 Task: Log work in the project AgileConnection for the issue 'Develop a new tool for automated testing of load testing and stress testing for web applications' spent time as '3w 5d 23h 30m' and remaining time as '4w 6d 9h 49m' and add a flag. Now add the issue to the epic 'SOC 2 Compliance'. Log work in the project AgileConnection for the issue 'Upgrade the user interface of a mobile application to improve usability and aesthetics' spent time as '5w 2d 21h 34m' and remaining time as '2w 3d 17h 47m' and clone the issue. Now add the issue to the epic 'HIPAA Compliance'
Action: Mouse moved to (233, 61)
Screenshot: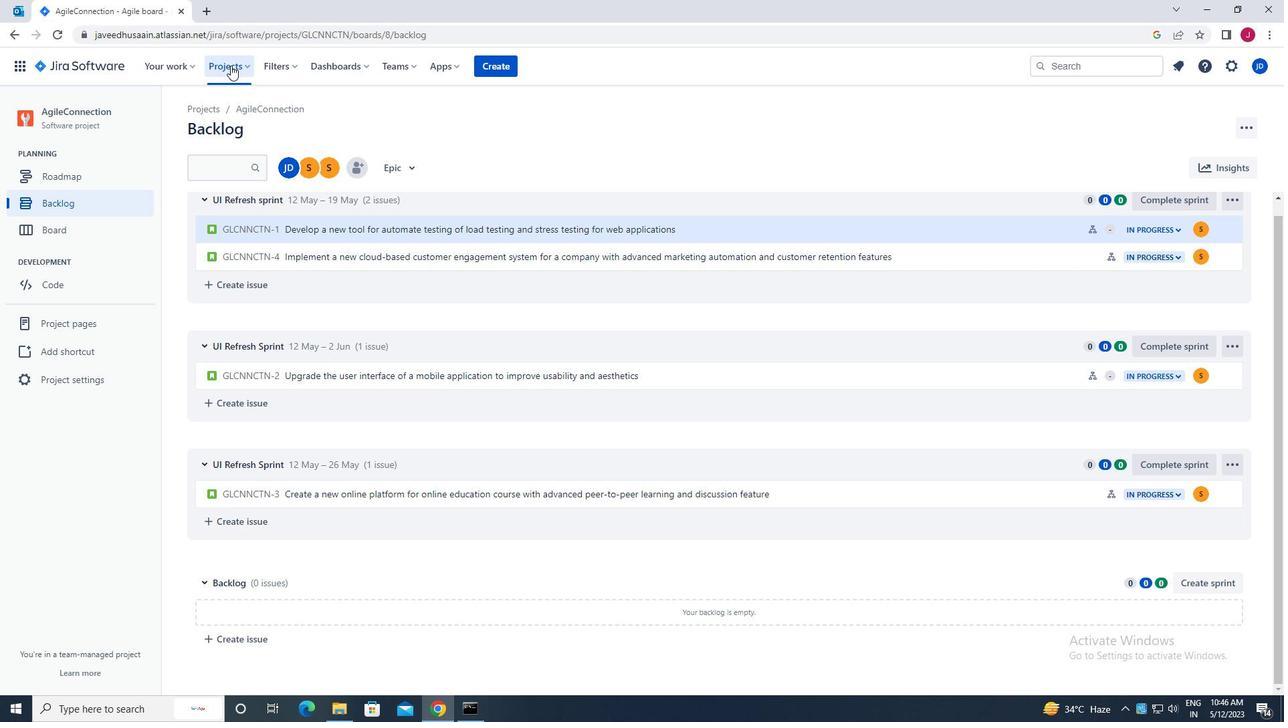 
Action: Mouse pressed left at (233, 61)
Screenshot: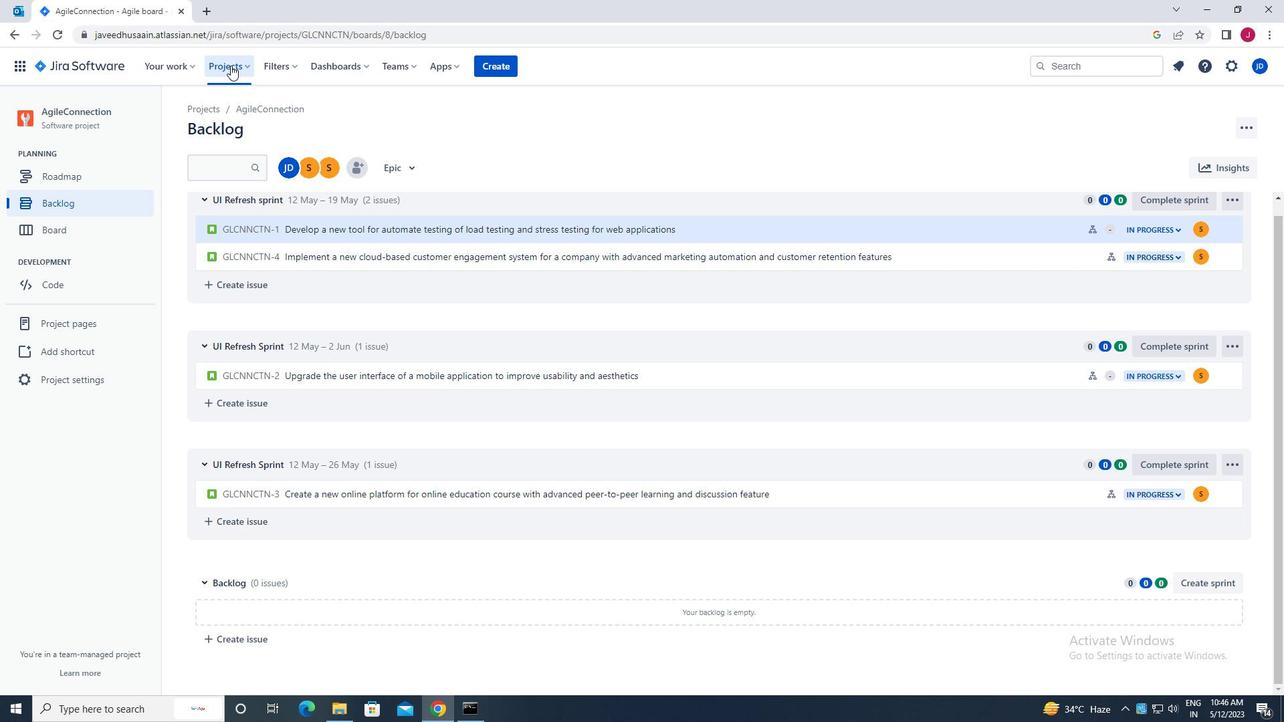
Action: Mouse moved to (274, 129)
Screenshot: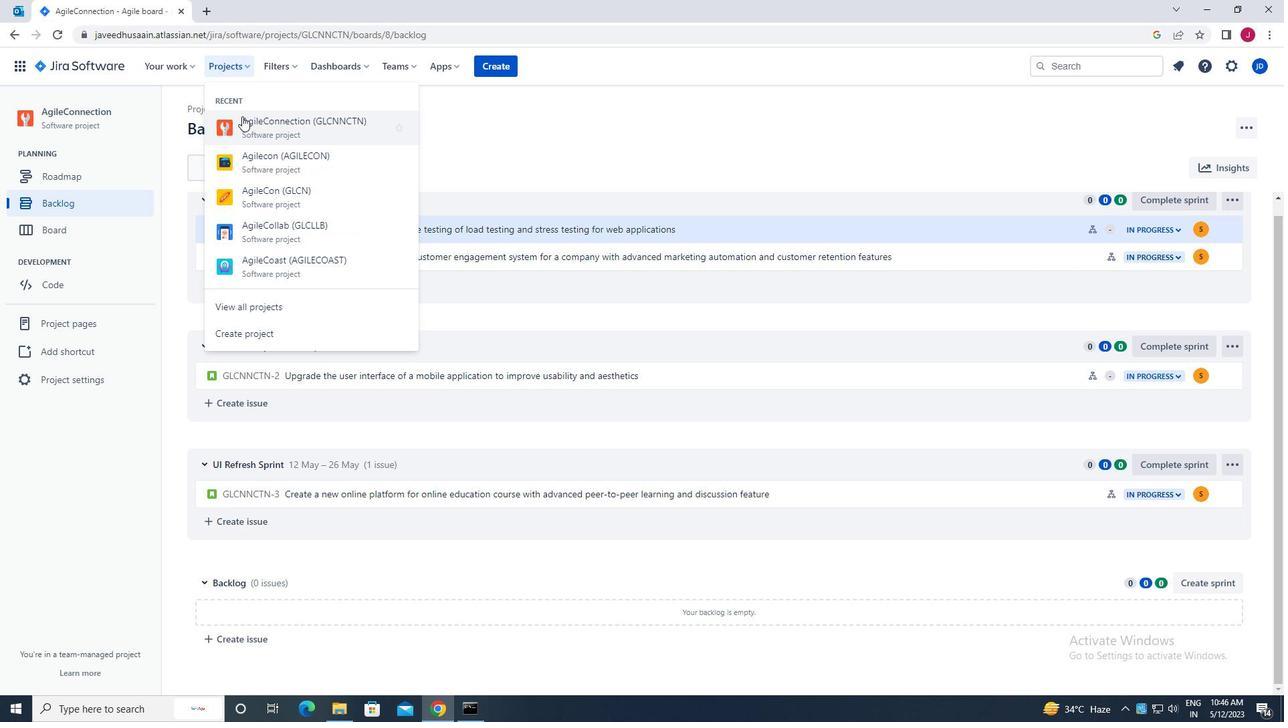 
Action: Mouse pressed left at (274, 129)
Screenshot: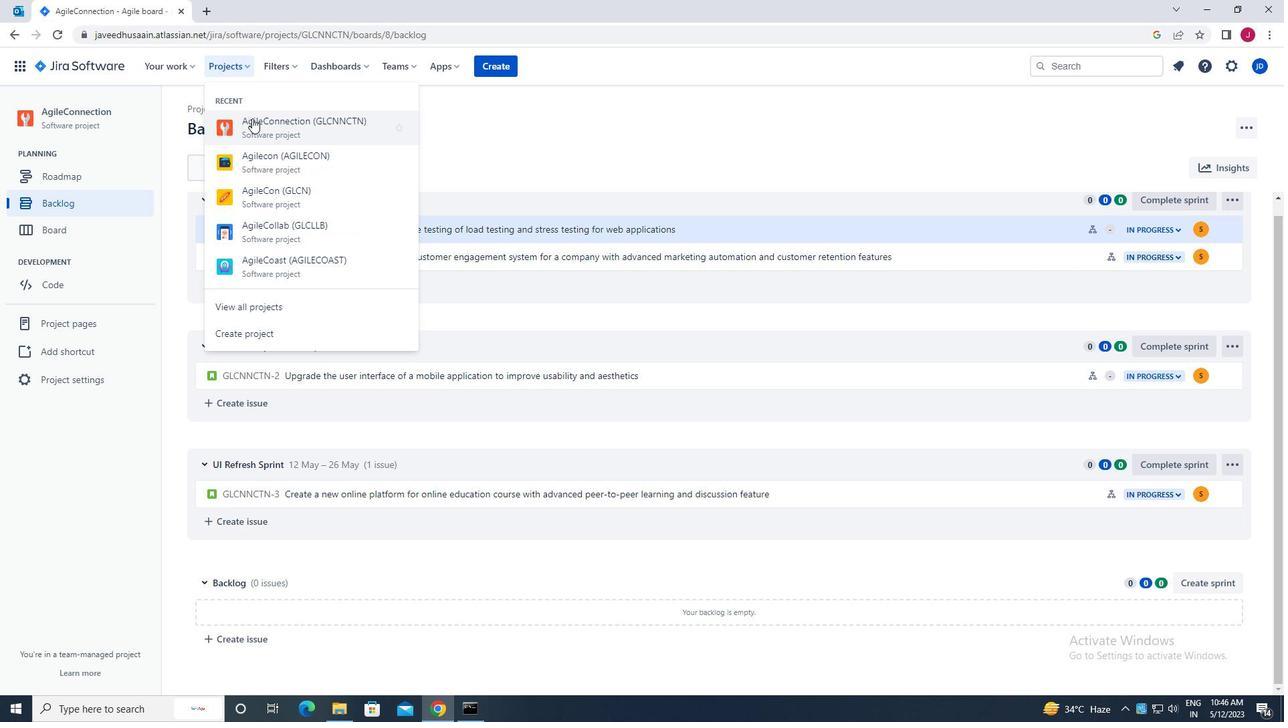 
Action: Mouse moved to (79, 205)
Screenshot: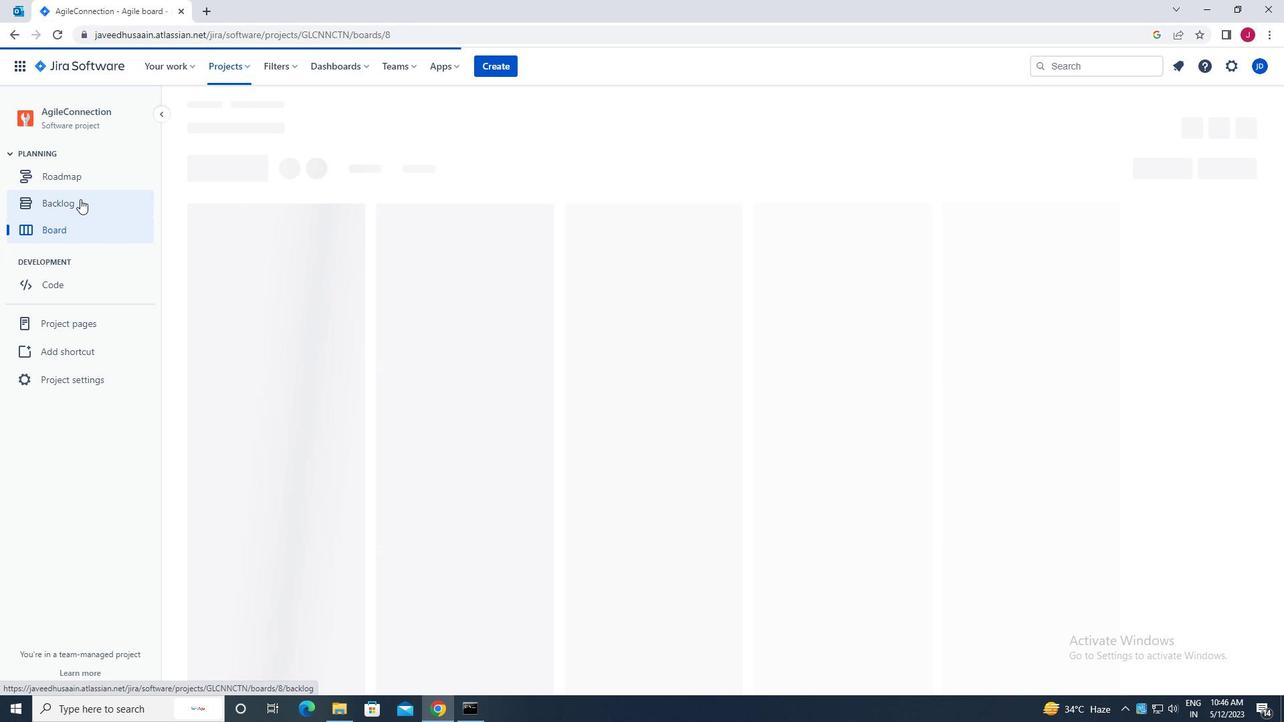 
Action: Mouse pressed left at (79, 205)
Screenshot: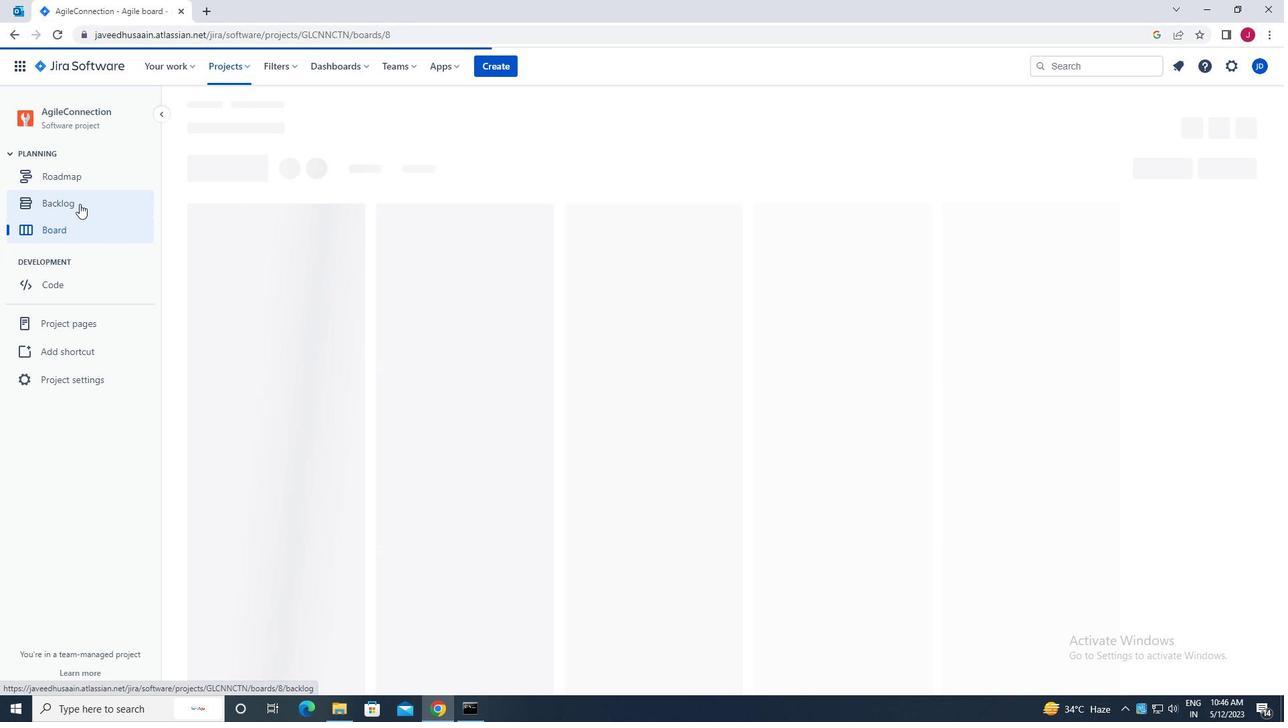 
Action: Mouse moved to (1010, 246)
Screenshot: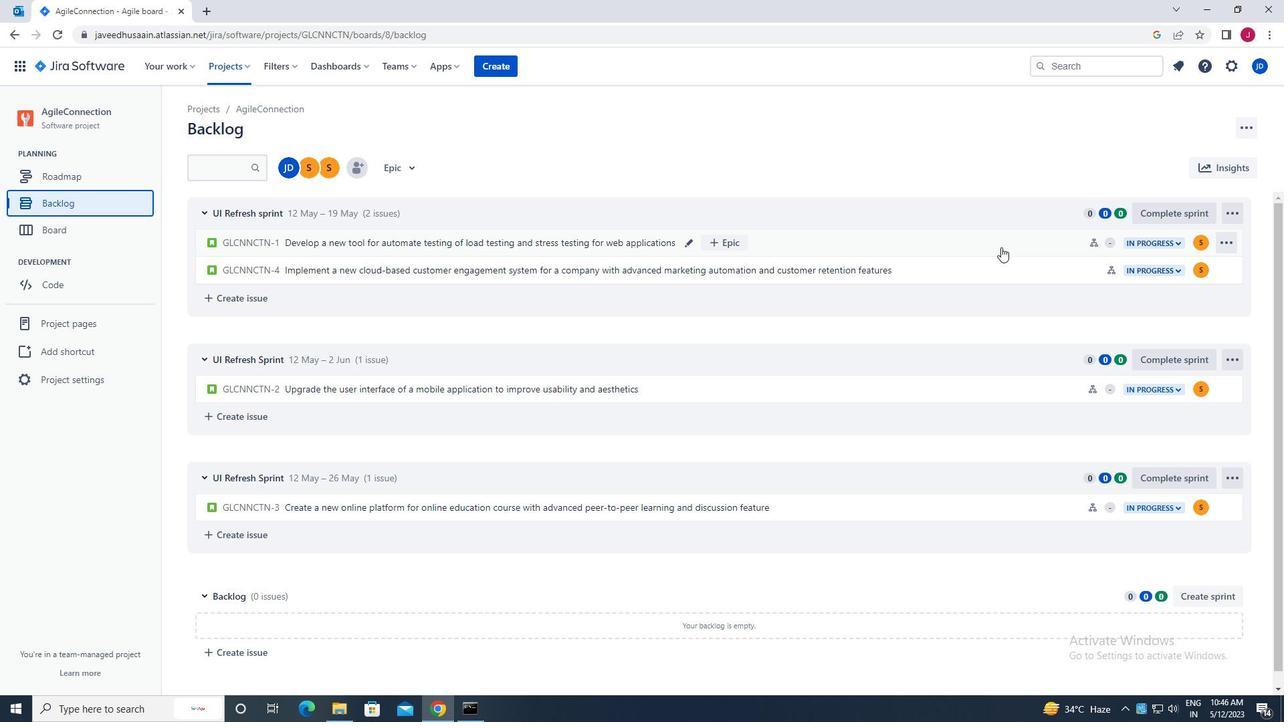 
Action: Mouse pressed left at (1010, 246)
Screenshot: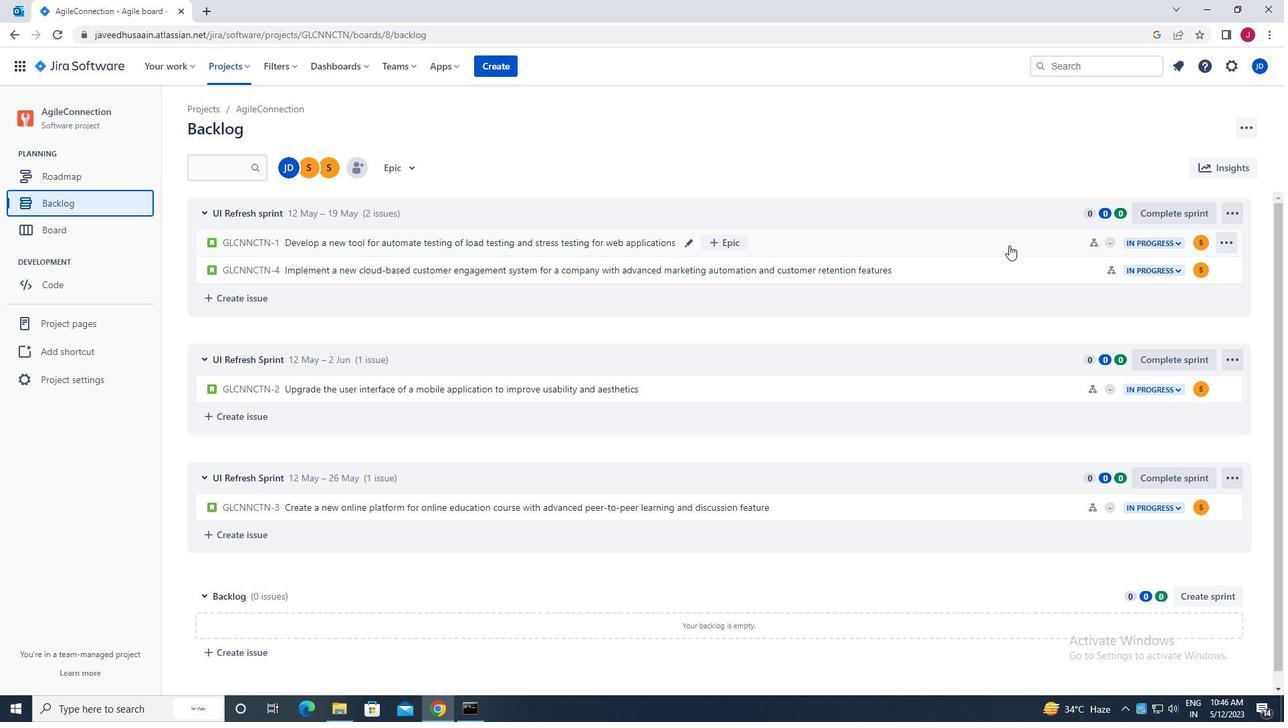 
Action: Mouse moved to (1230, 208)
Screenshot: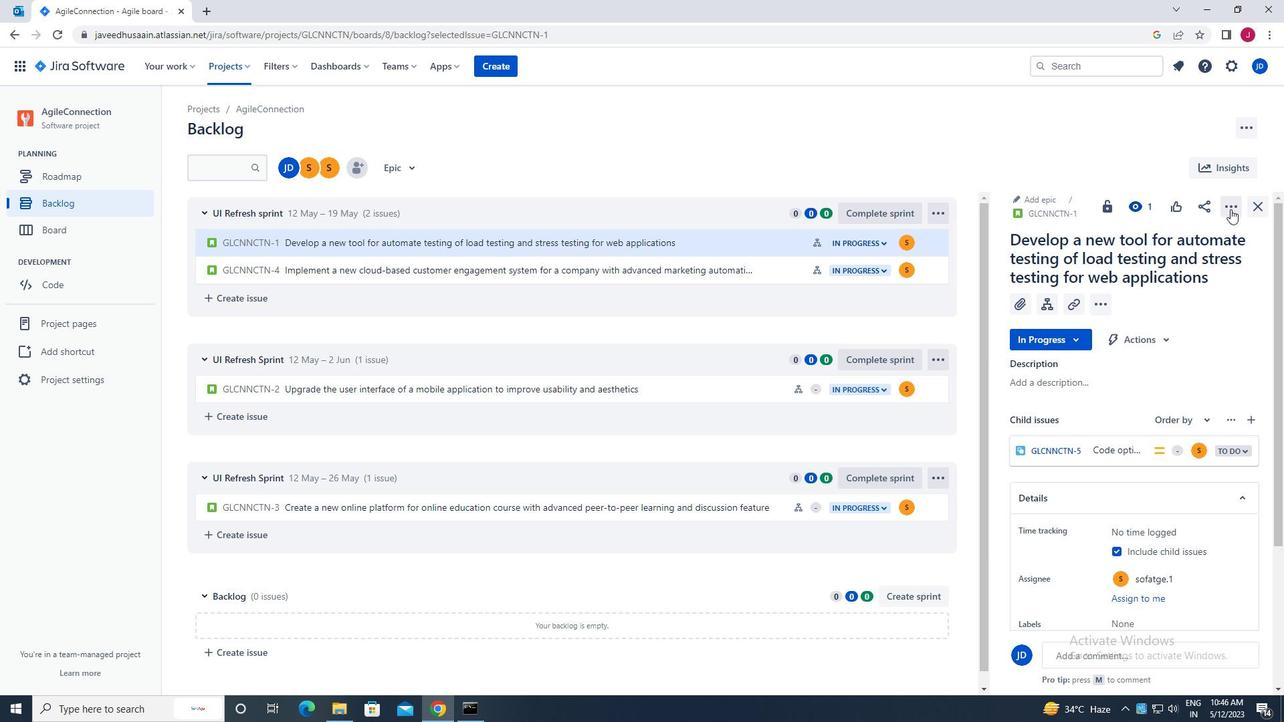 
Action: Mouse pressed left at (1230, 208)
Screenshot: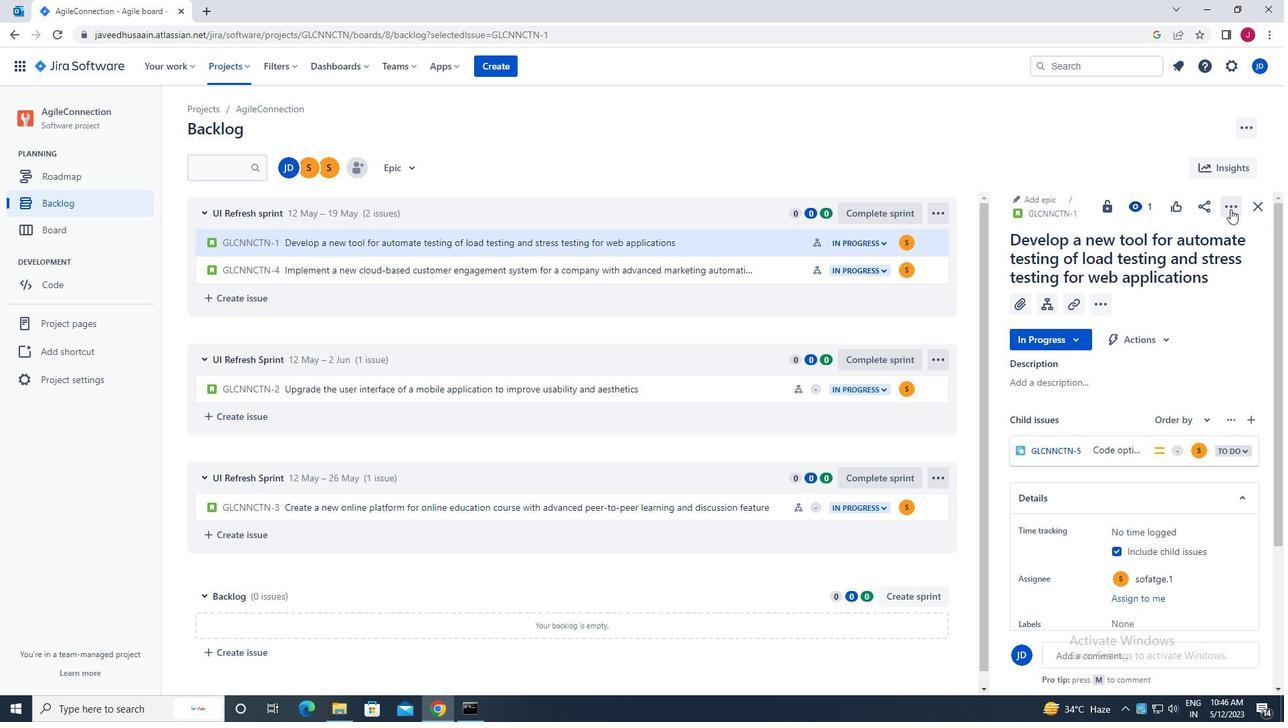 
Action: Mouse moved to (1176, 246)
Screenshot: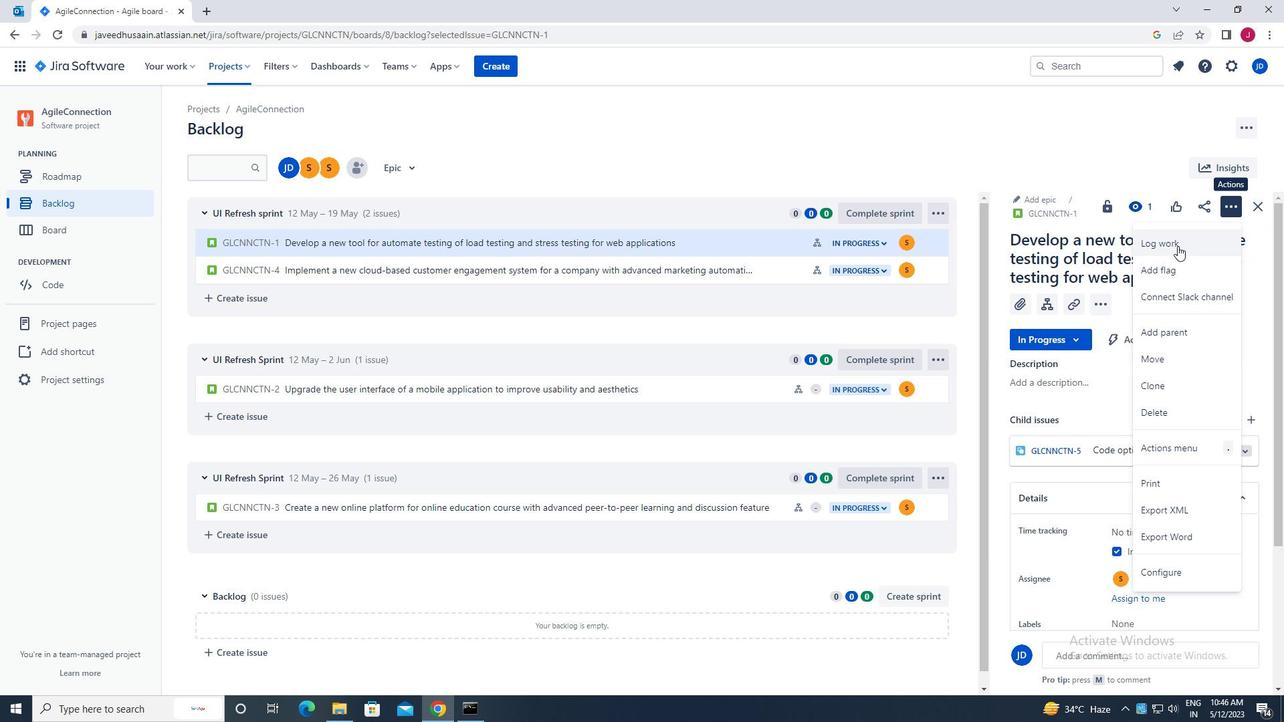 
Action: Mouse pressed left at (1176, 246)
Screenshot: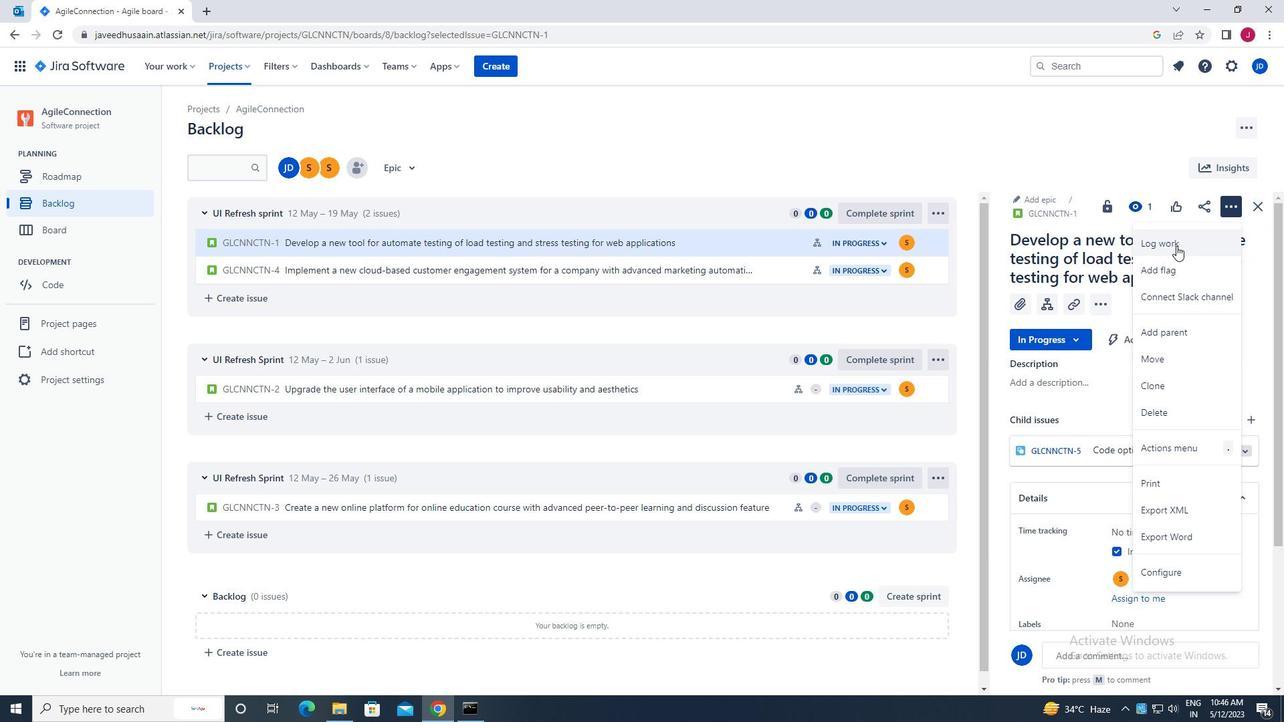 
Action: Mouse moved to (579, 204)
Screenshot: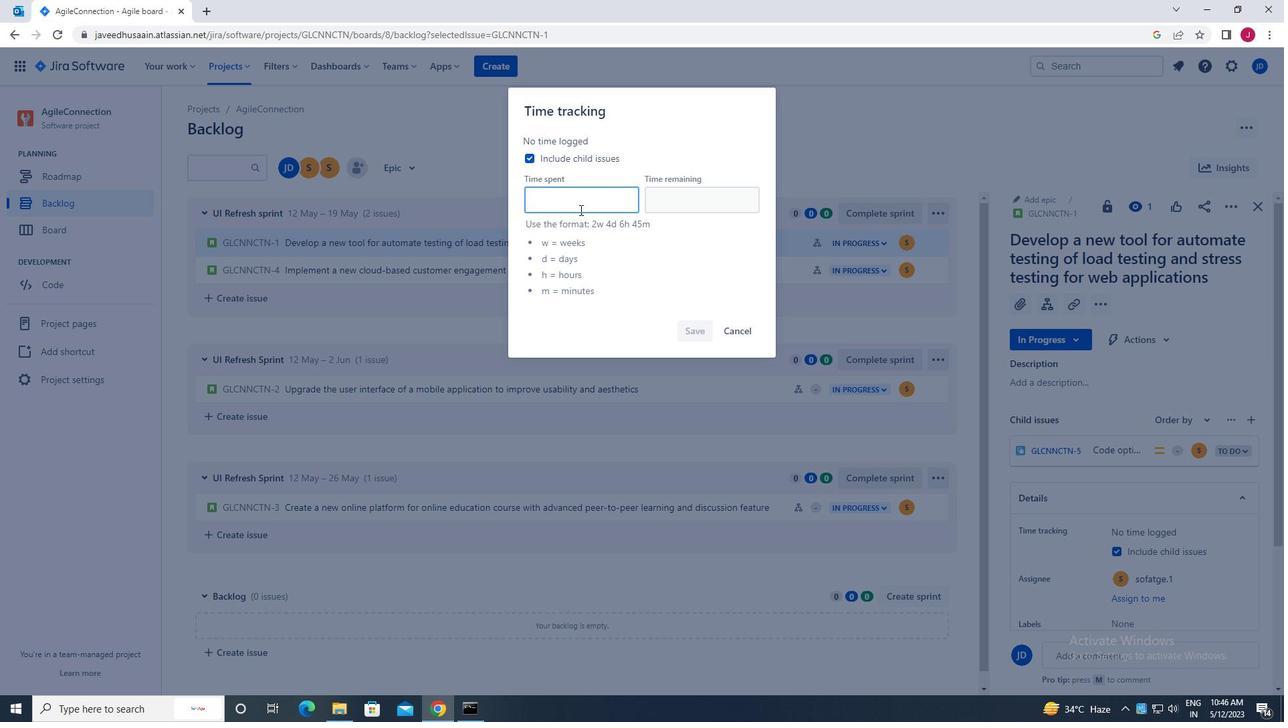 
Action: Mouse pressed left at (579, 204)
Screenshot: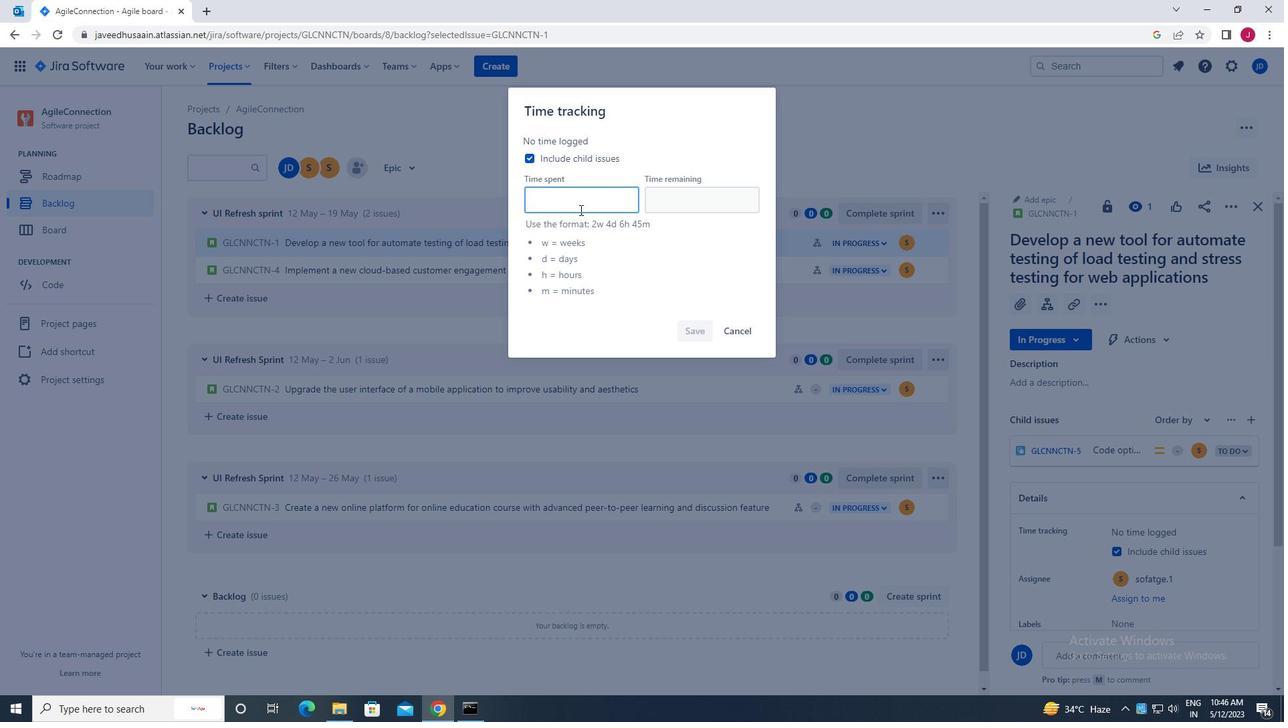 
Action: Key pressed 3<Key.caps_lock>w<Key.space>5d<Key.space>23h<Key.space>30m
Screenshot: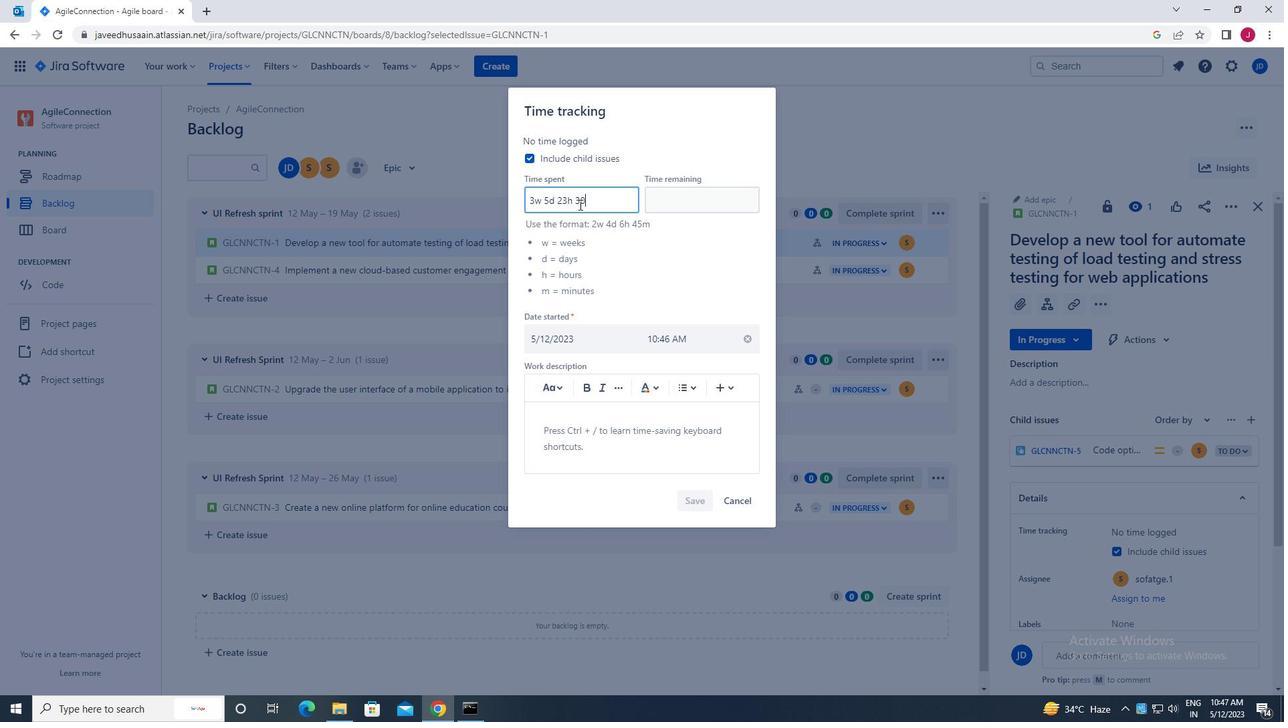 
Action: Mouse moved to (690, 197)
Screenshot: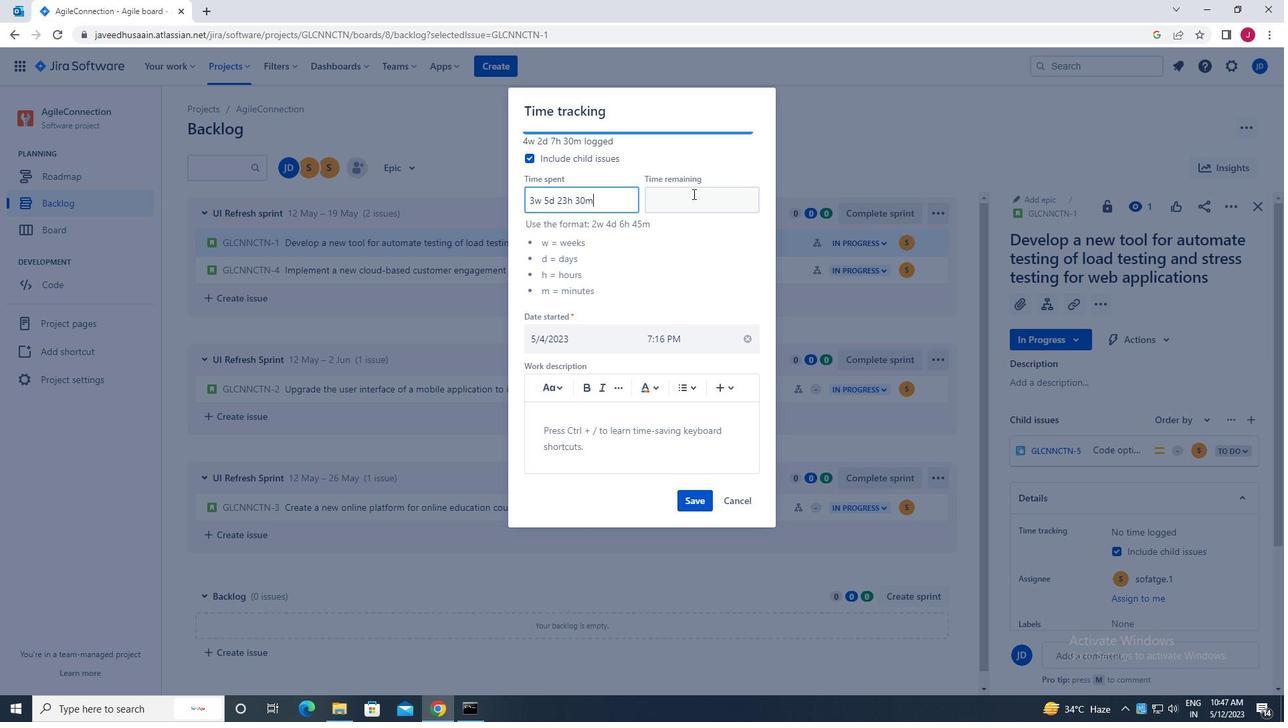 
Action: Mouse pressed left at (690, 197)
Screenshot: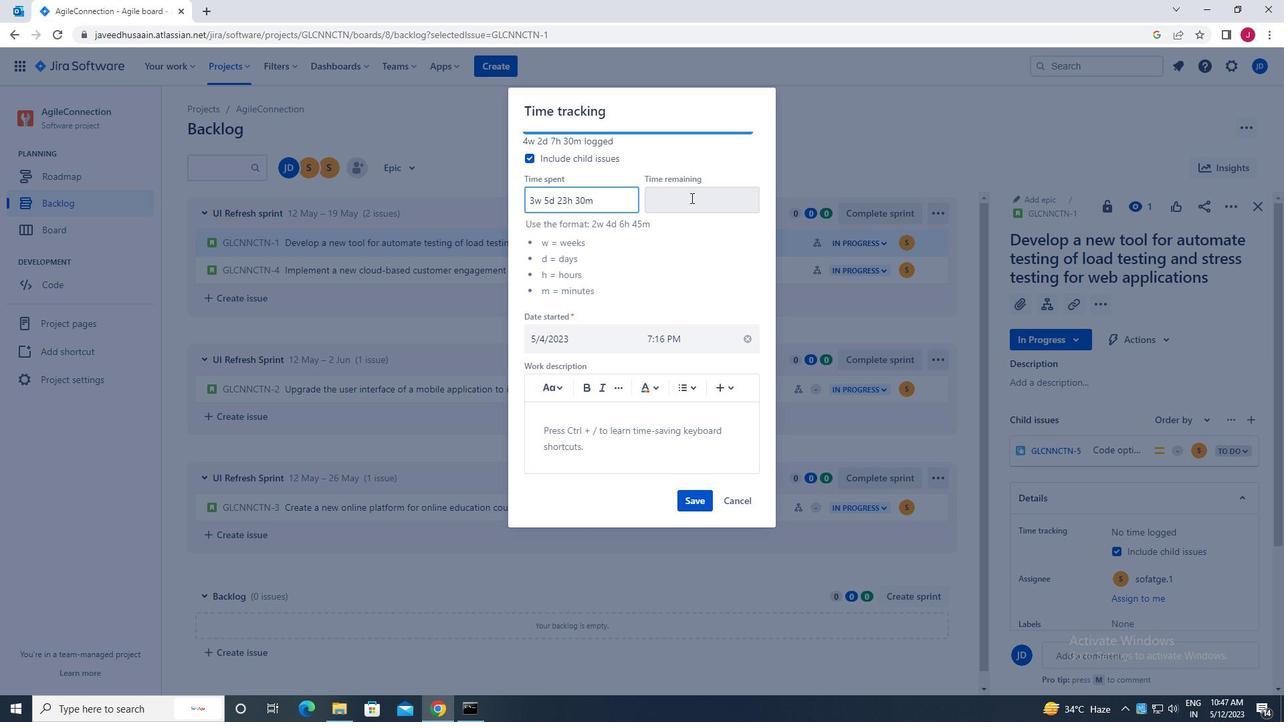 
Action: Key pressed 4w<Key.space>6d<Key.space>9h<Key.space>49m
Screenshot: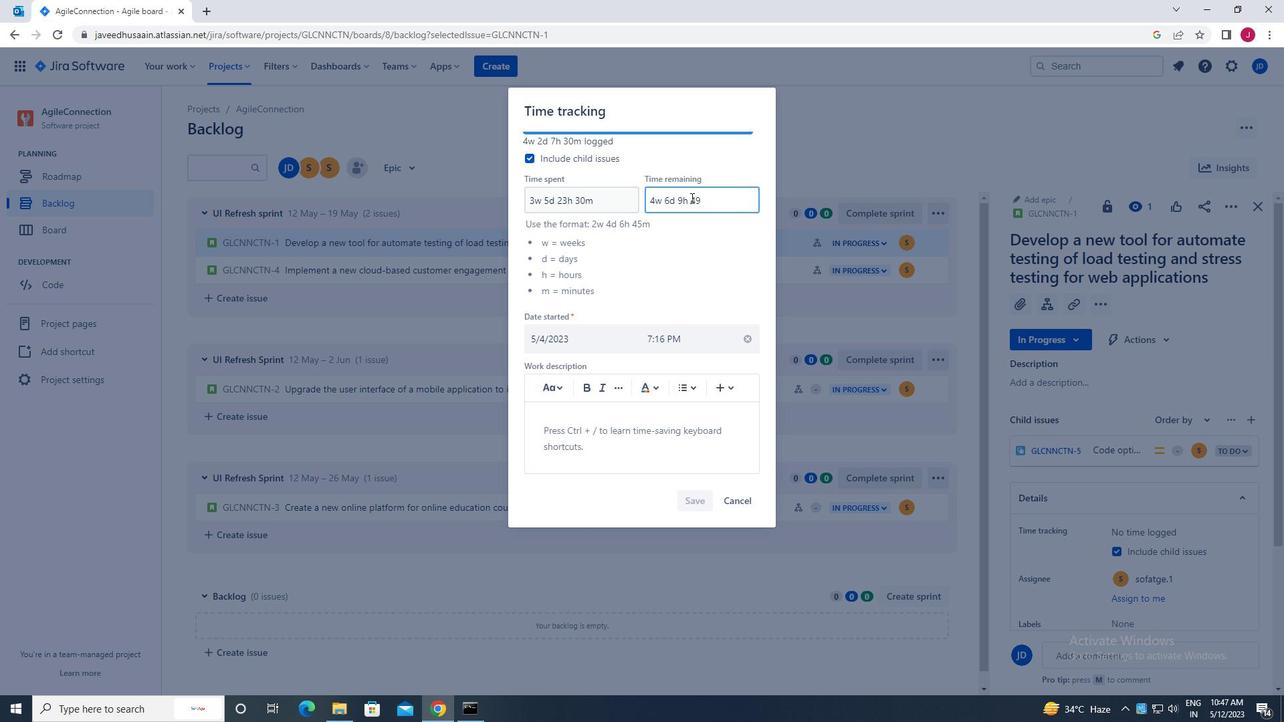 
Action: Mouse moved to (695, 502)
Screenshot: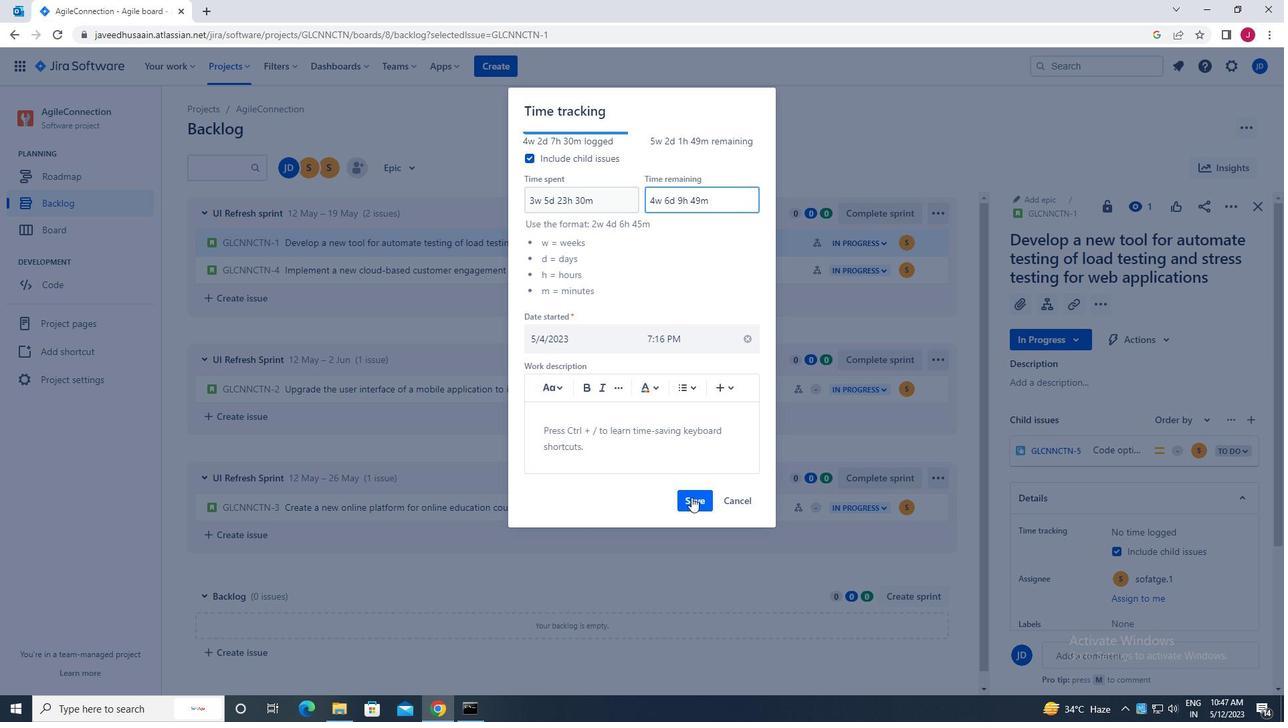
Action: Mouse pressed left at (695, 502)
Screenshot: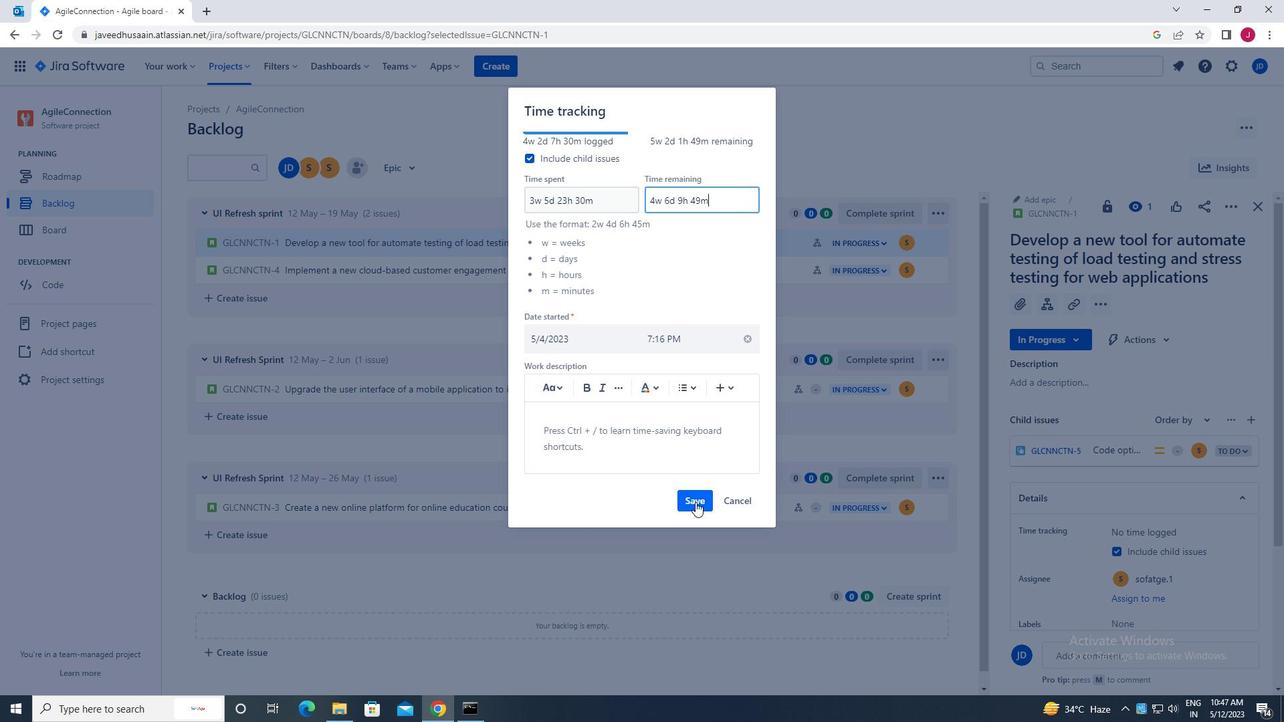 
Action: Mouse moved to (1227, 209)
Screenshot: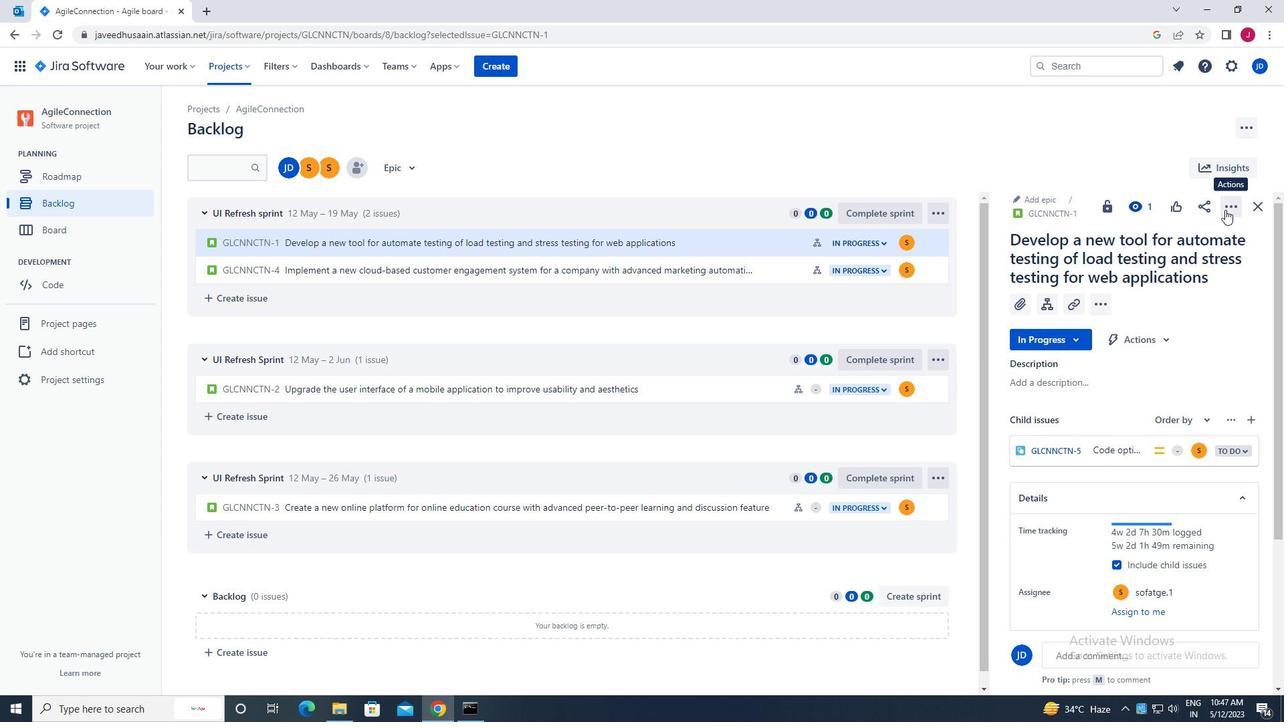 
Action: Mouse pressed left at (1227, 209)
Screenshot: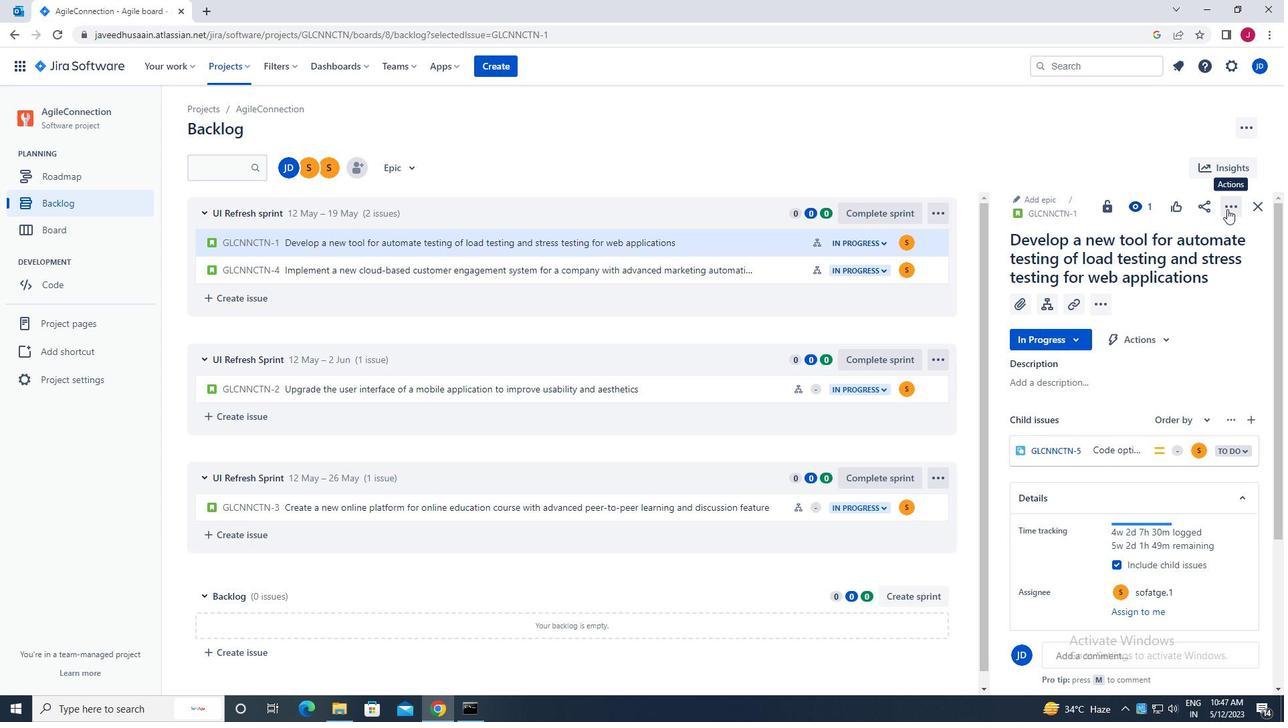 
Action: Mouse moved to (1163, 269)
Screenshot: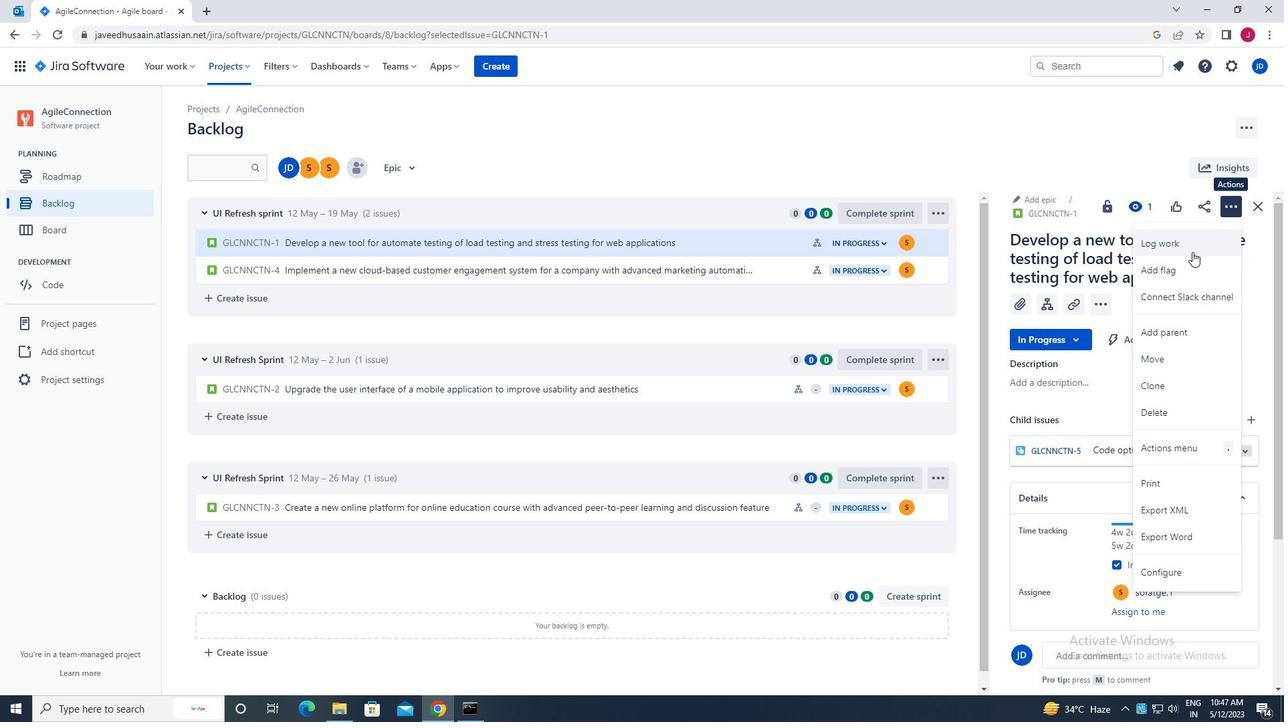 
Action: Mouse pressed left at (1163, 269)
Screenshot: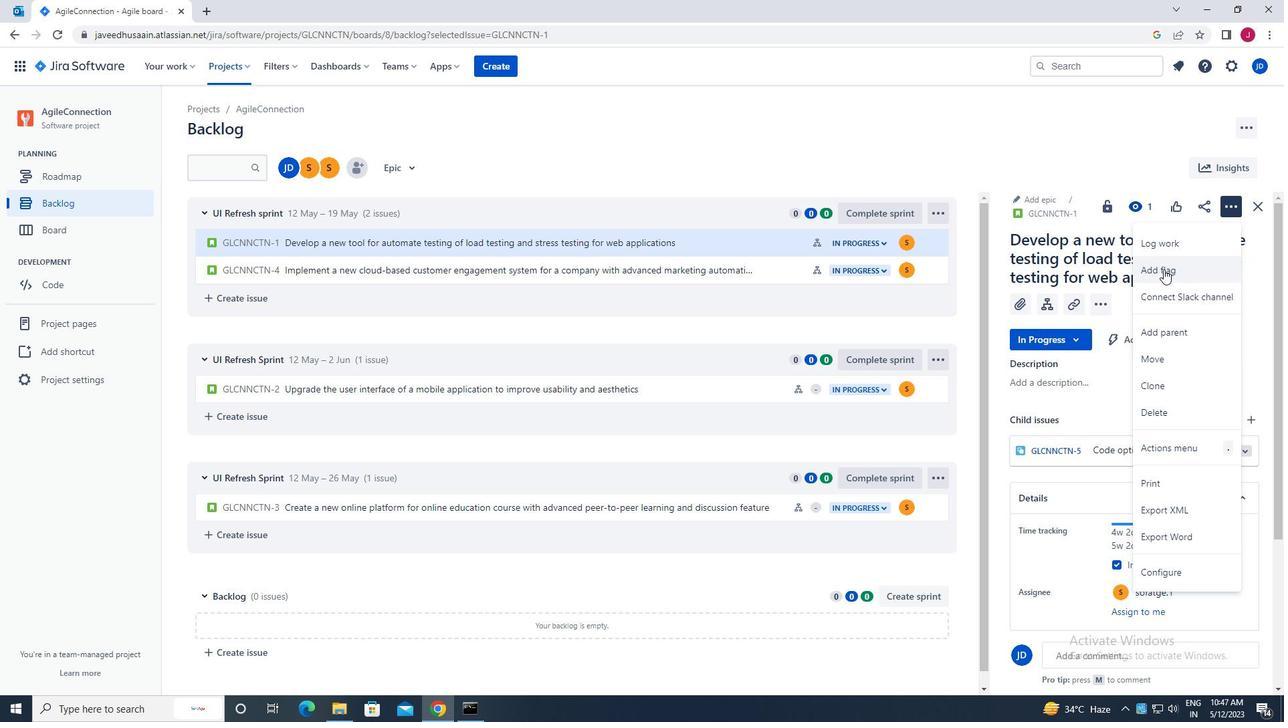 
Action: Mouse moved to (1257, 202)
Screenshot: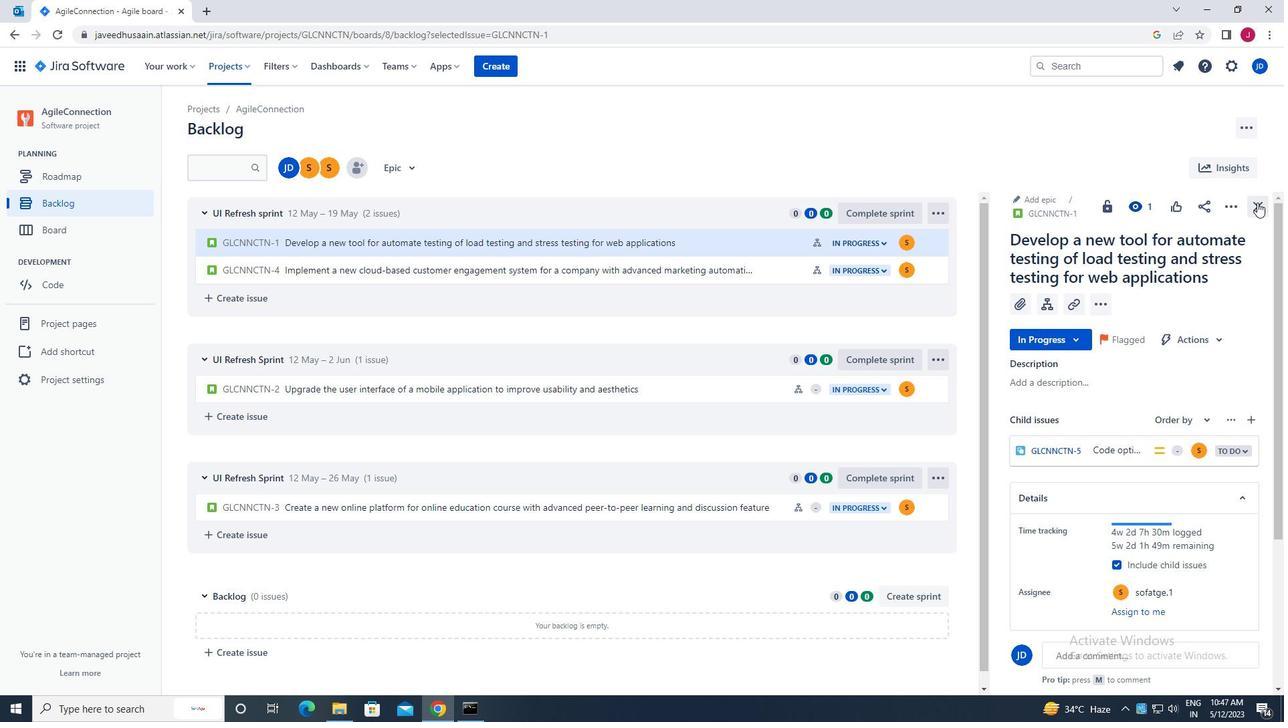 
Action: Mouse pressed left at (1257, 202)
Screenshot: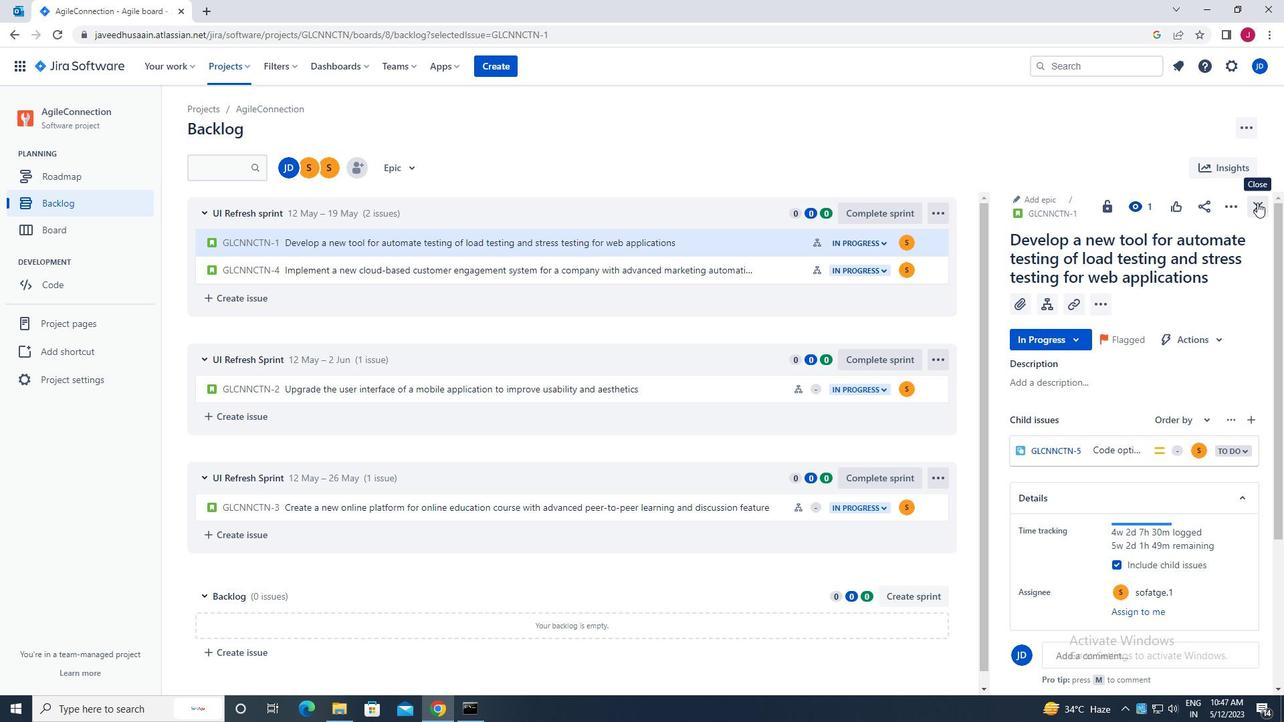 
Action: Mouse moved to (404, 165)
Screenshot: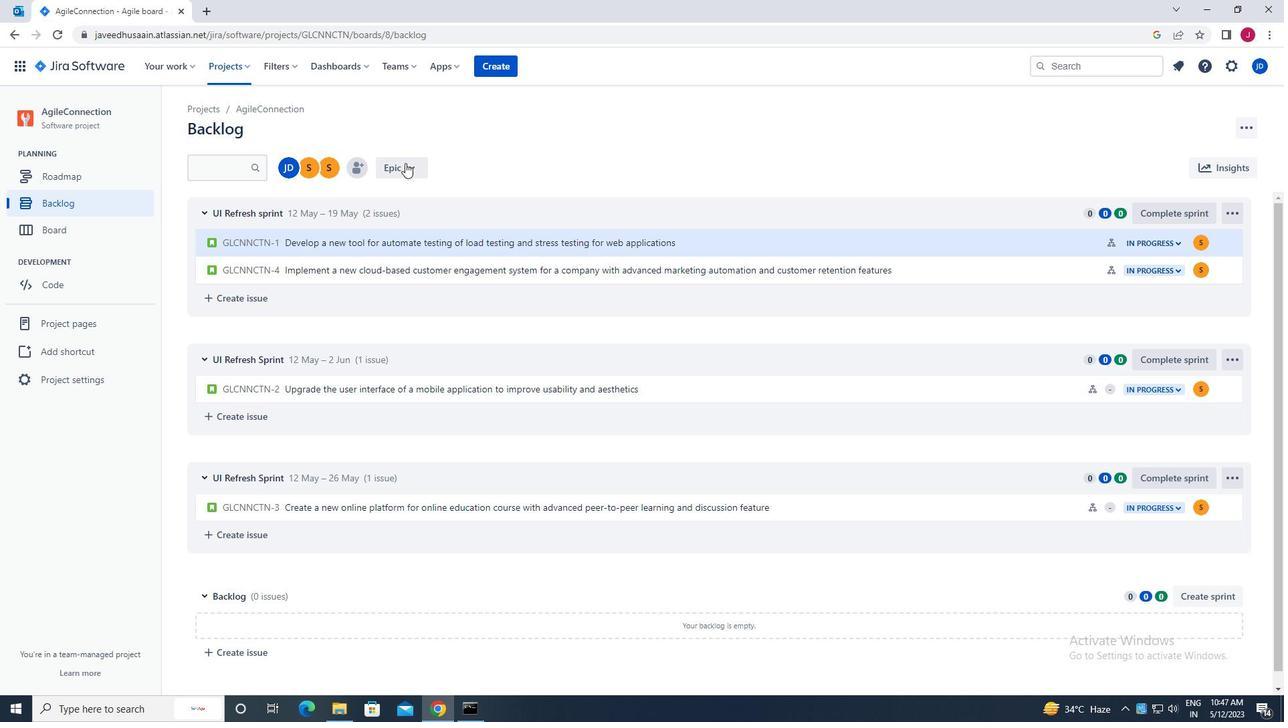 
Action: Mouse pressed left at (404, 165)
Screenshot: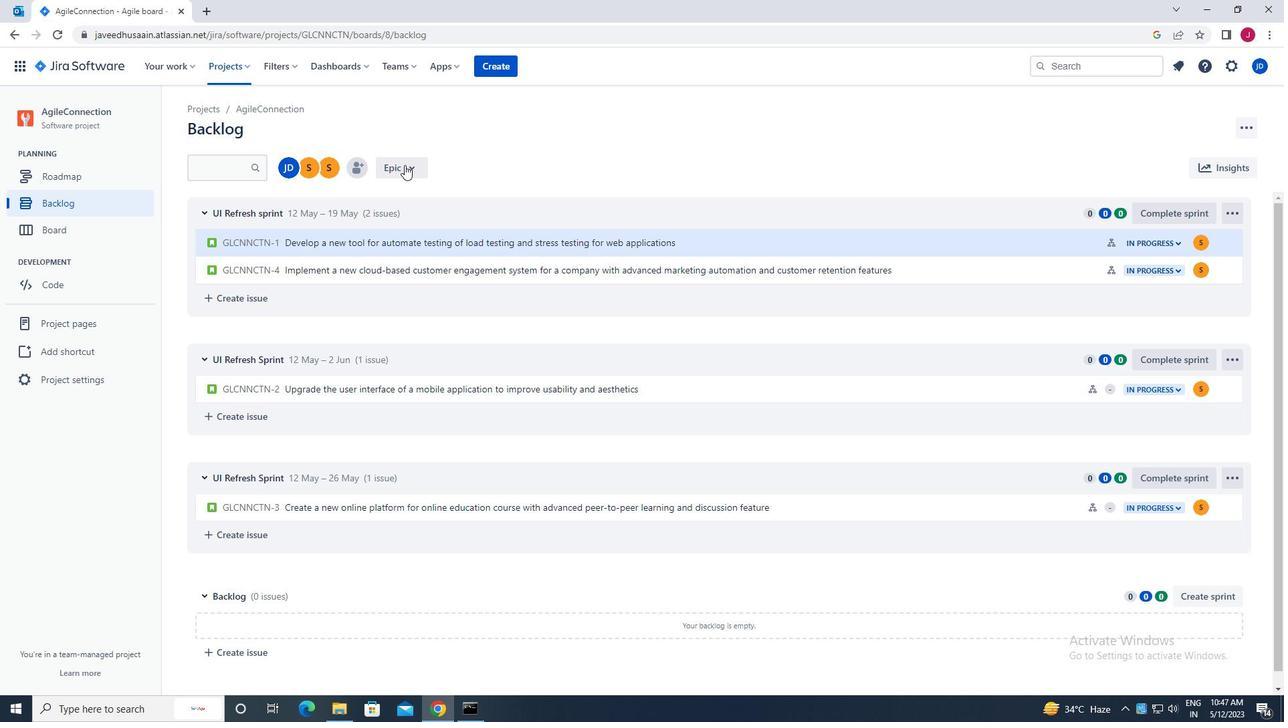 
Action: Mouse moved to (393, 223)
Screenshot: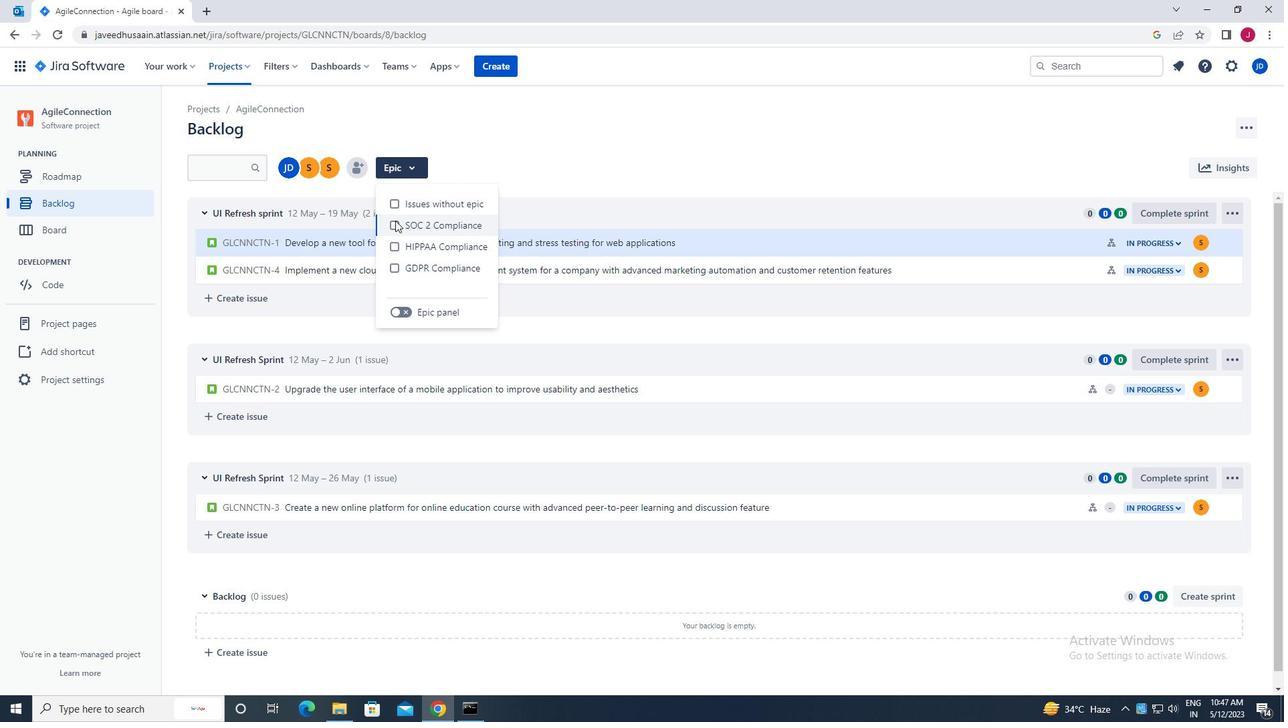 
Action: Mouse pressed left at (393, 223)
Screenshot: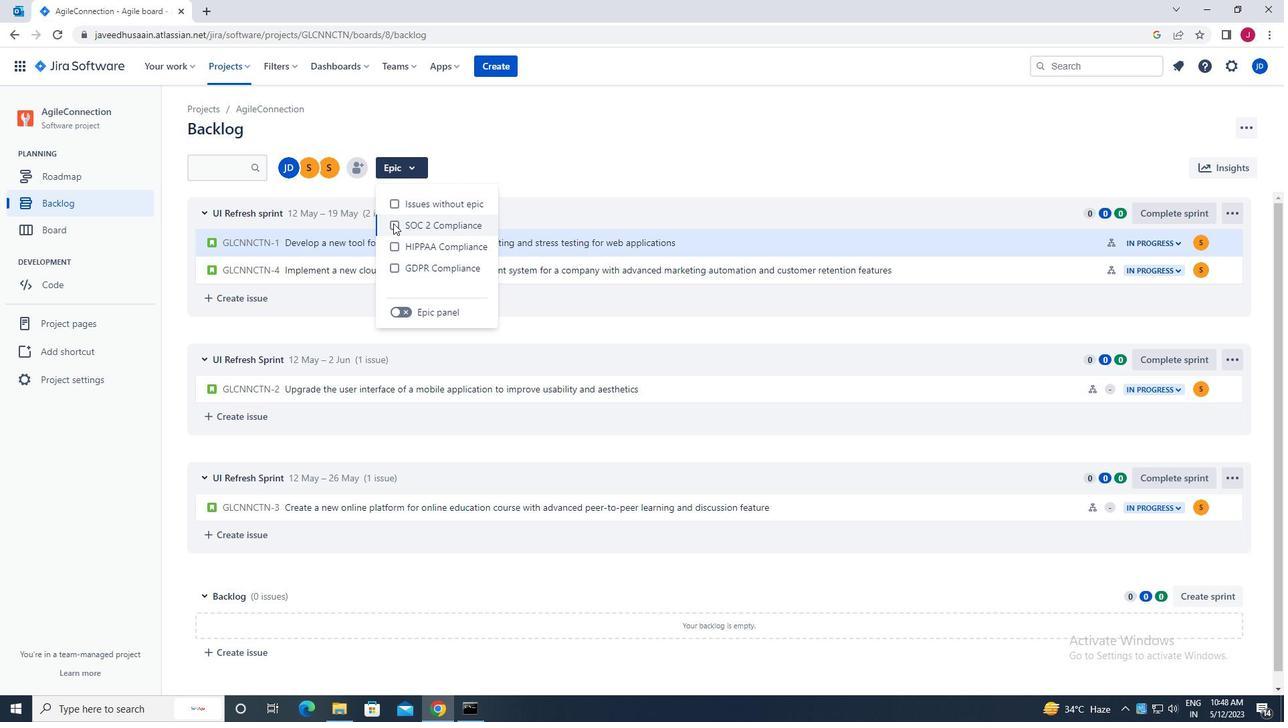 
Action: Mouse moved to (616, 157)
Screenshot: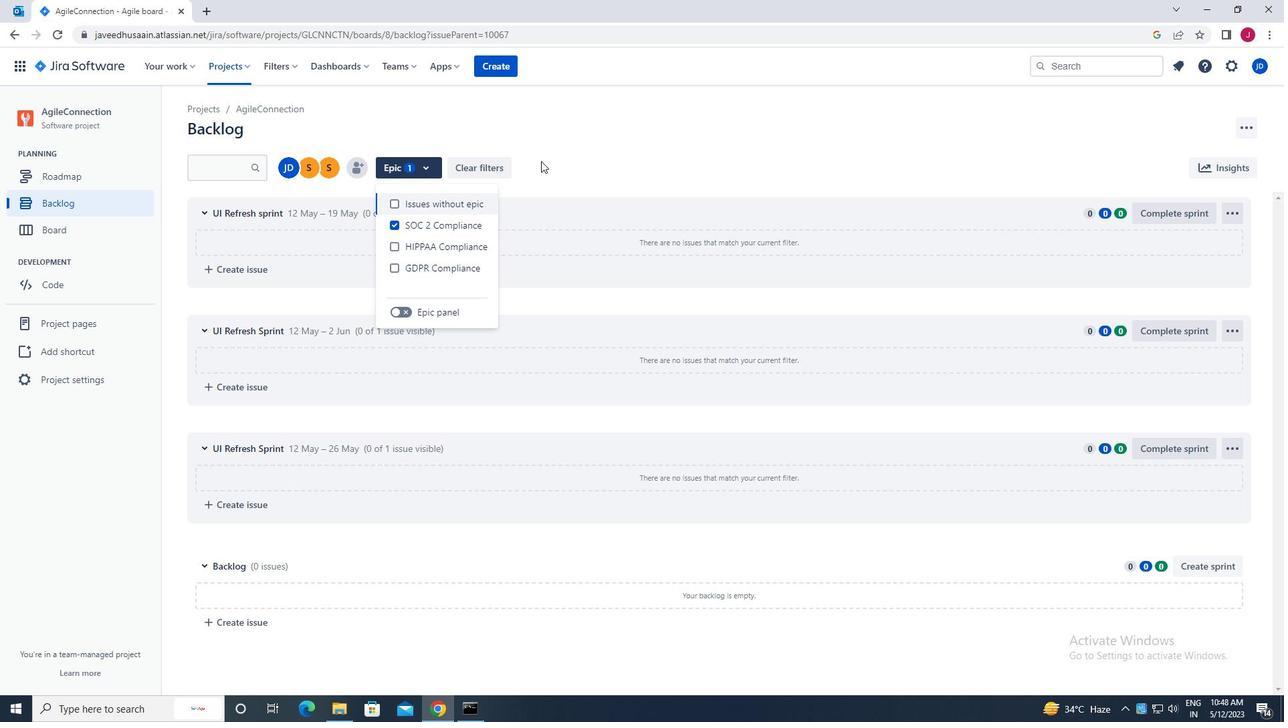 
Action: Mouse pressed left at (616, 157)
Screenshot: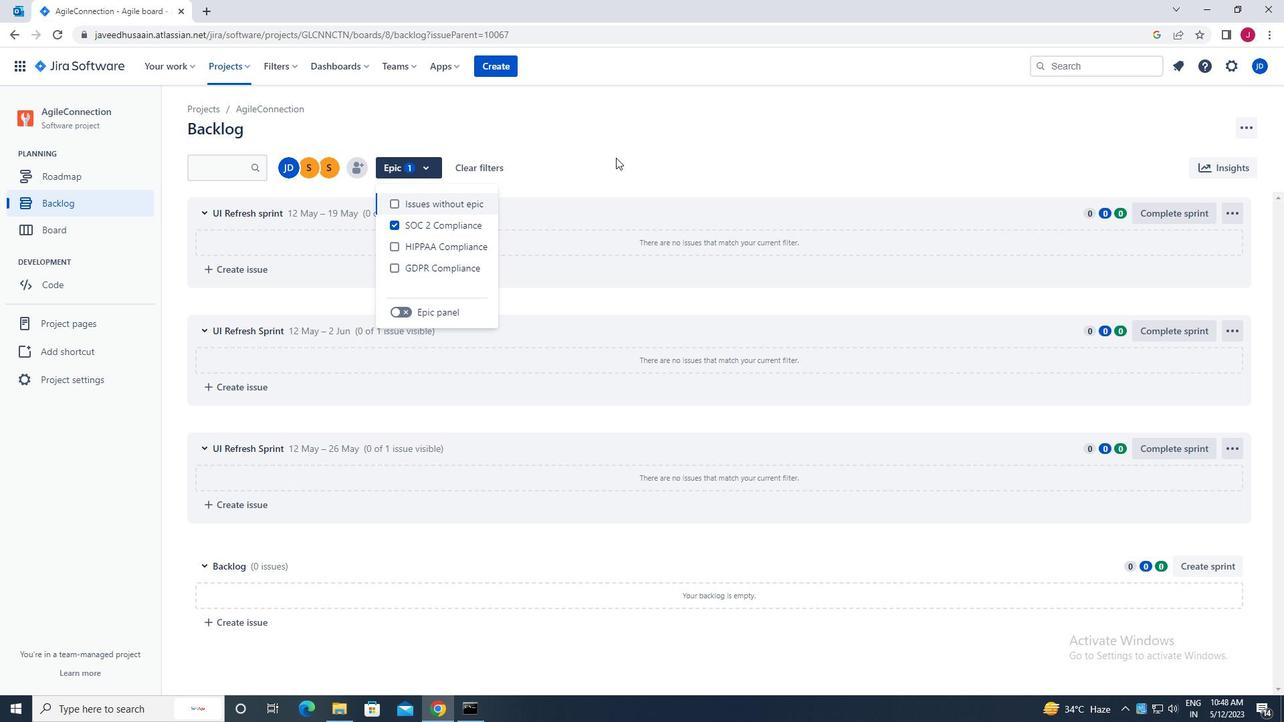 
Action: Mouse moved to (330, 356)
Screenshot: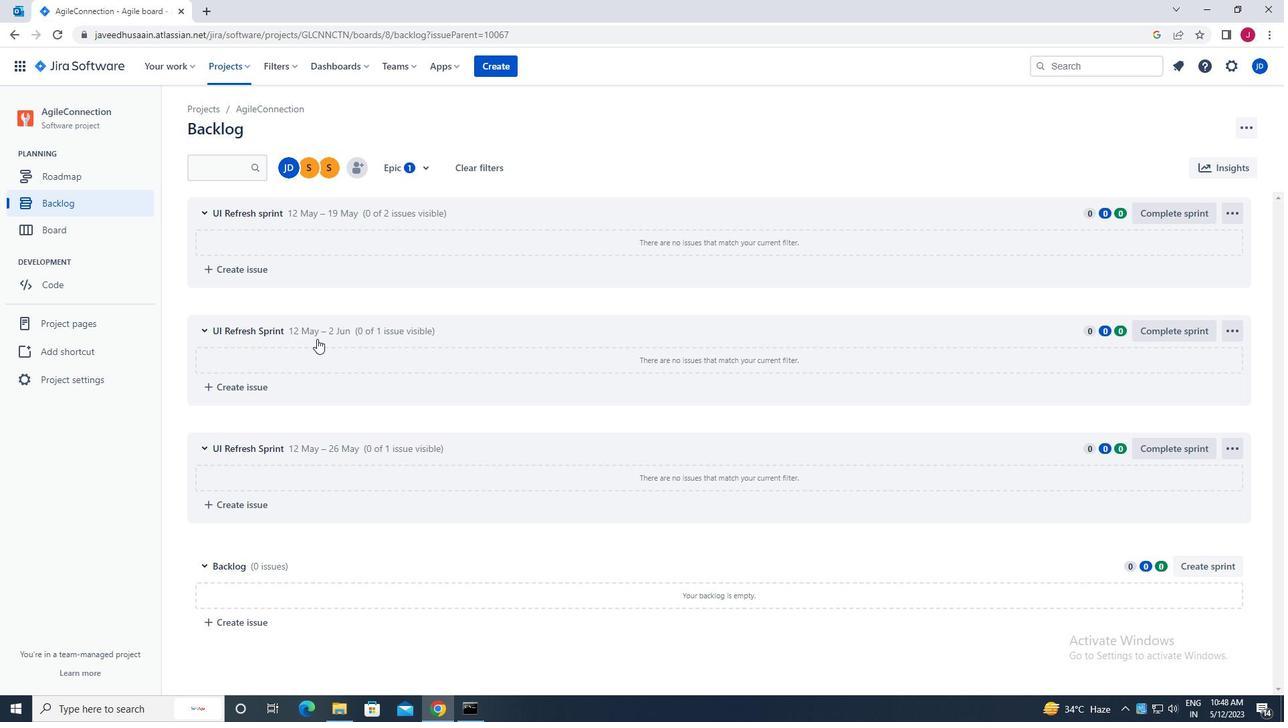 
Action: Mouse scrolled (330, 355) with delta (0, 0)
Screenshot: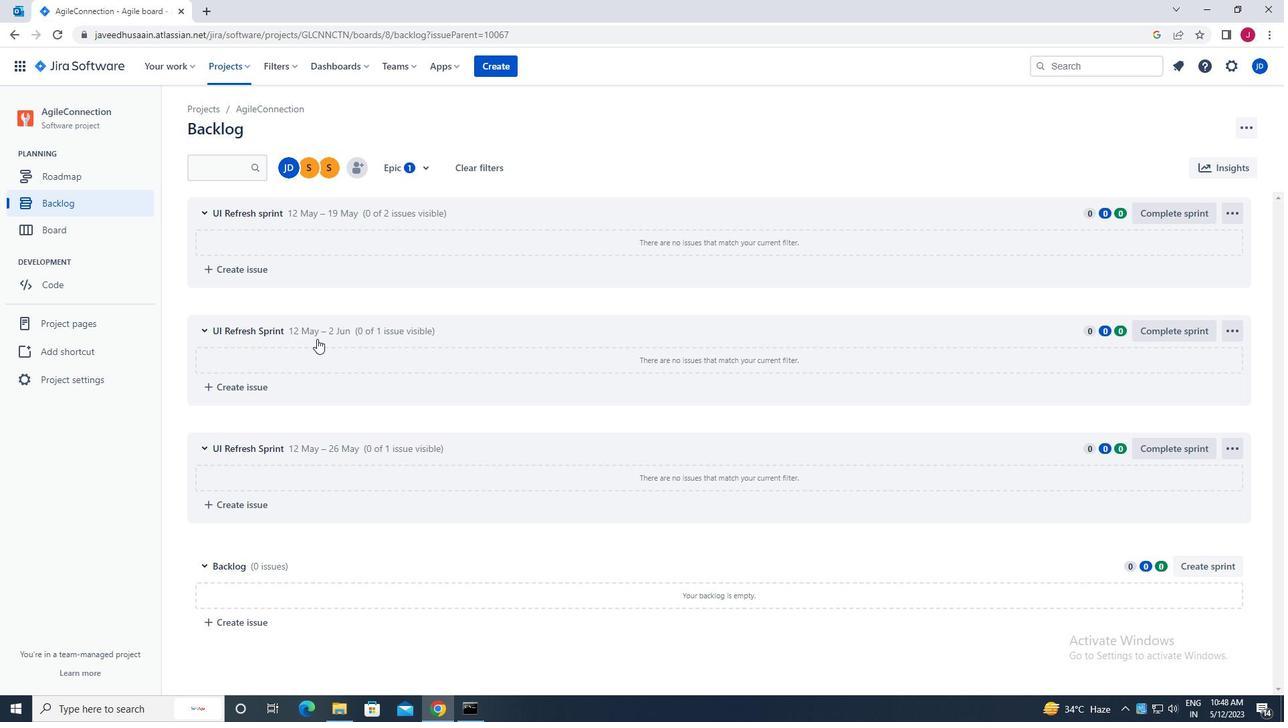 
Action: Mouse moved to (330, 356)
Screenshot: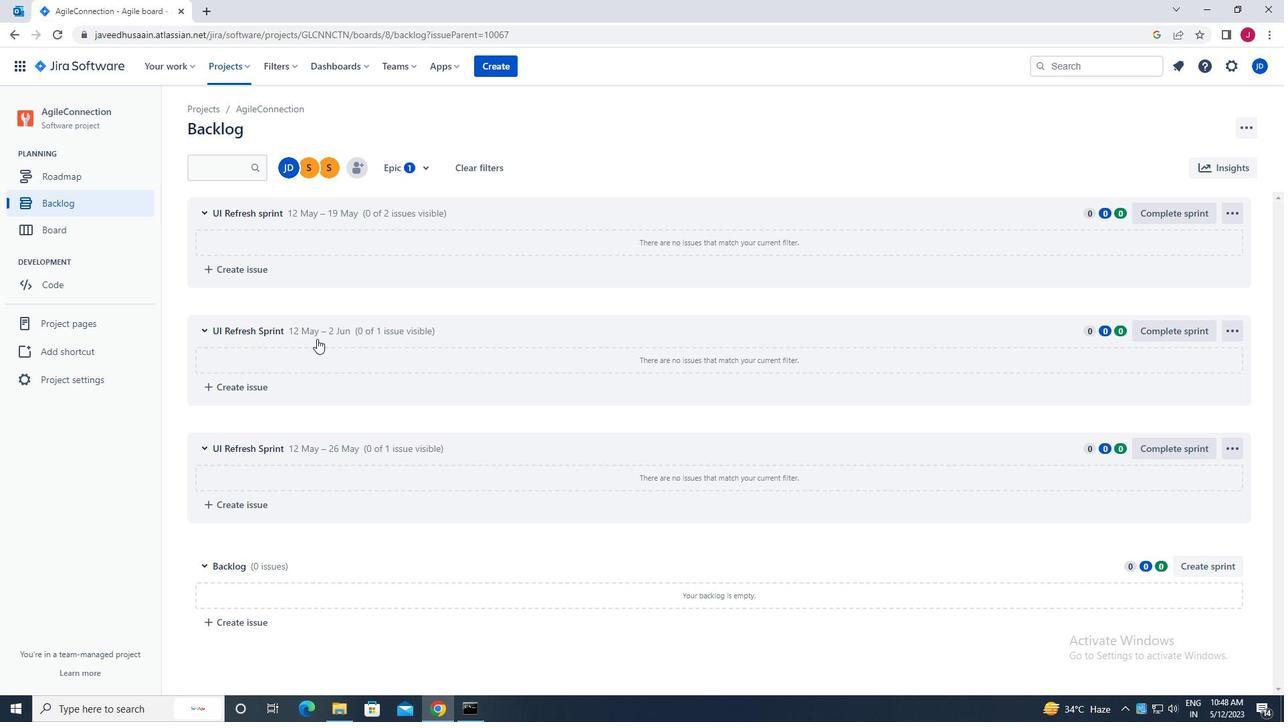 
Action: Mouse scrolled (330, 355) with delta (0, 0)
Screenshot: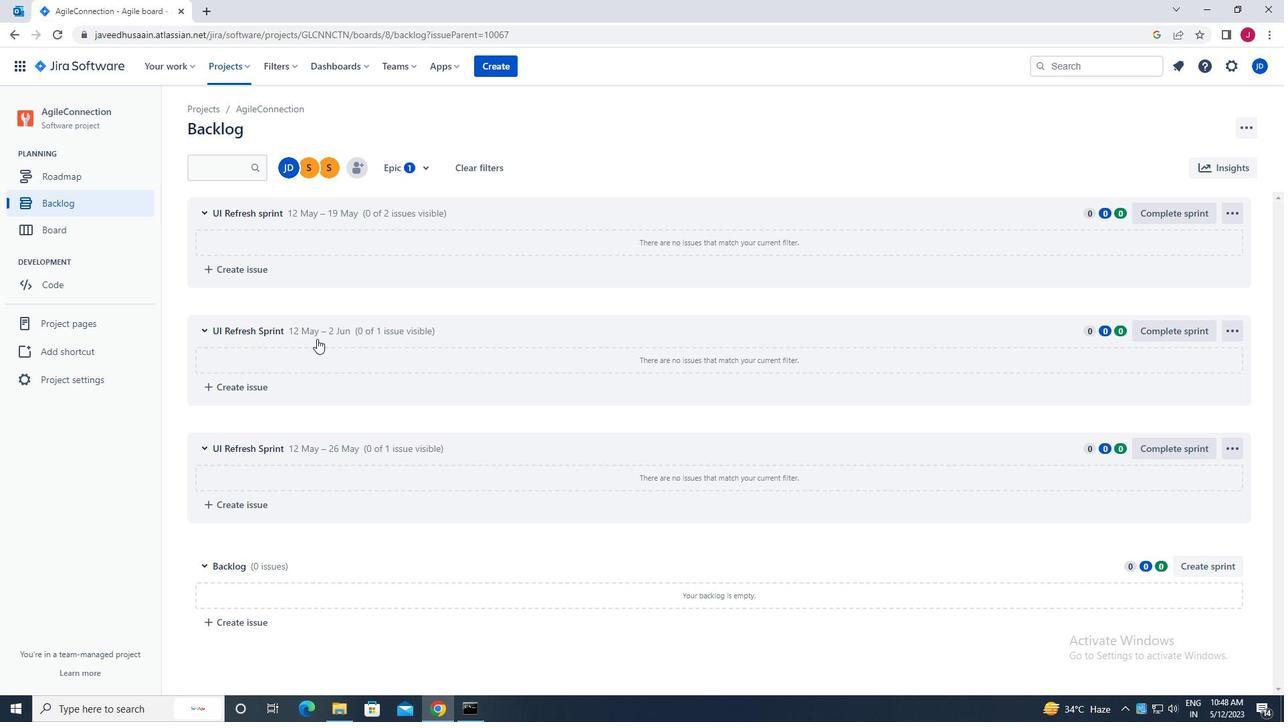 
Action: Mouse scrolled (330, 355) with delta (0, 0)
Screenshot: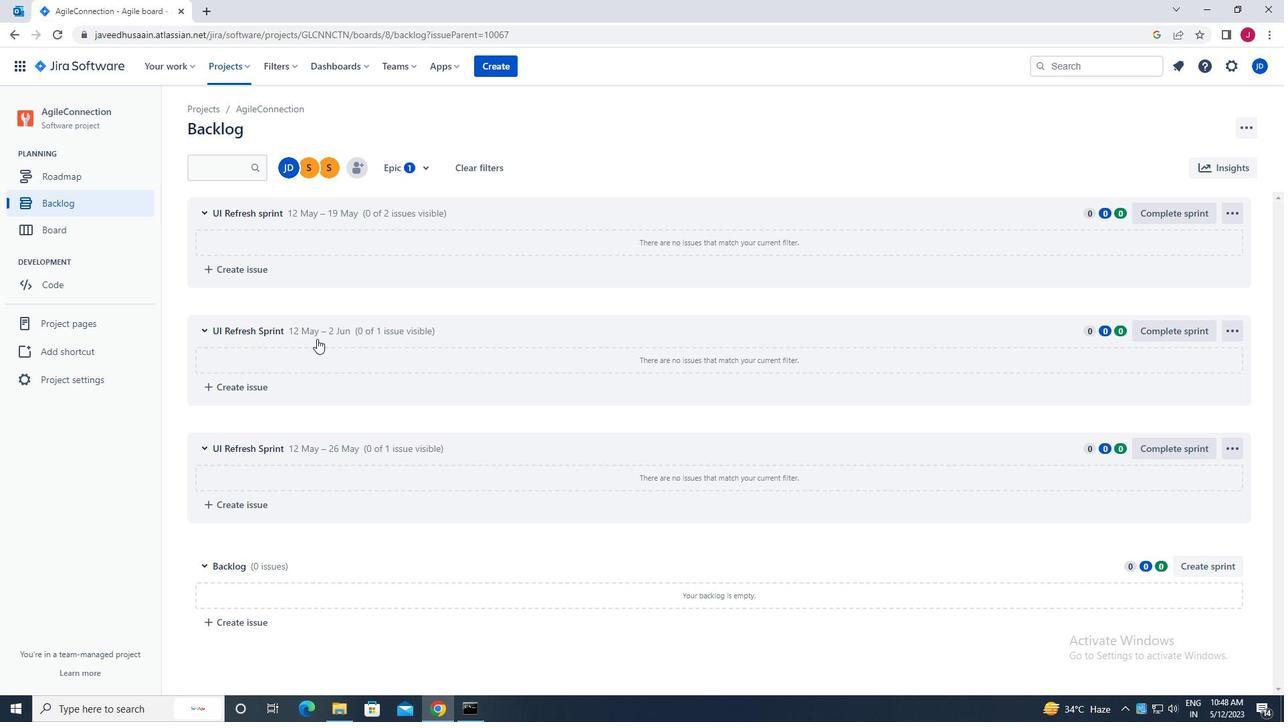 
Action: Mouse scrolled (330, 355) with delta (0, 0)
Screenshot: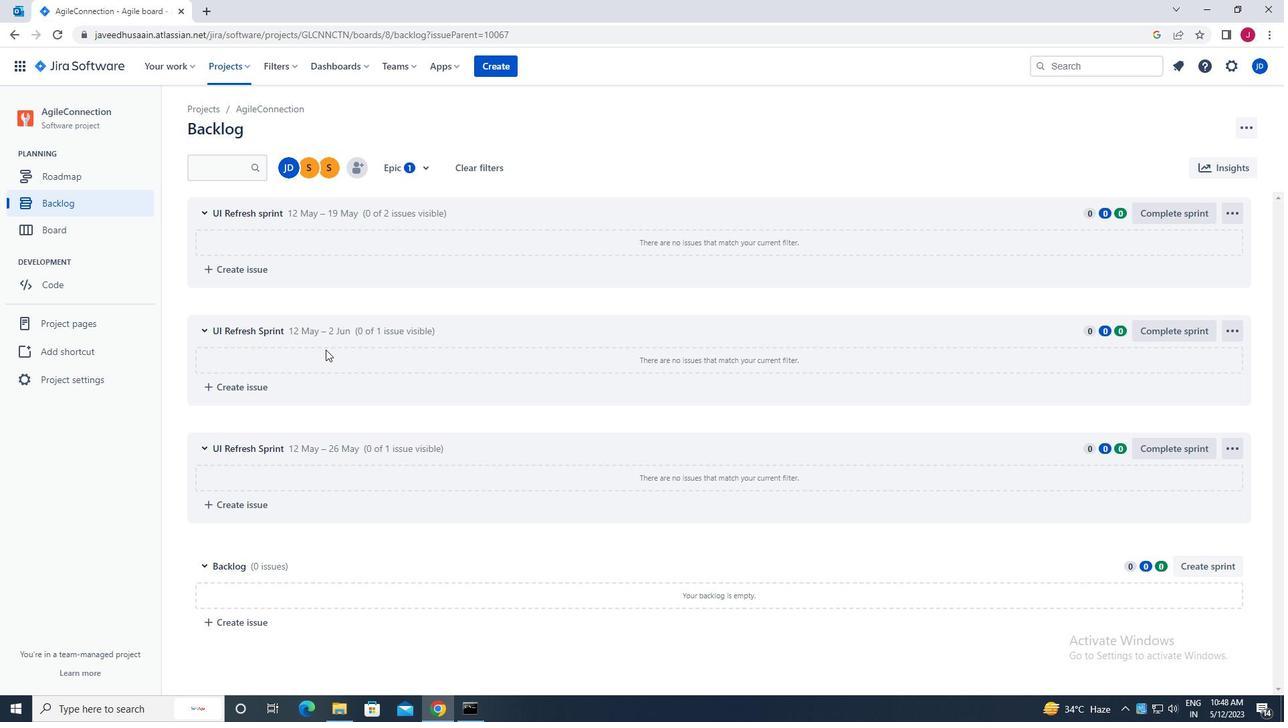 
Action: Mouse scrolled (330, 355) with delta (0, 0)
Screenshot: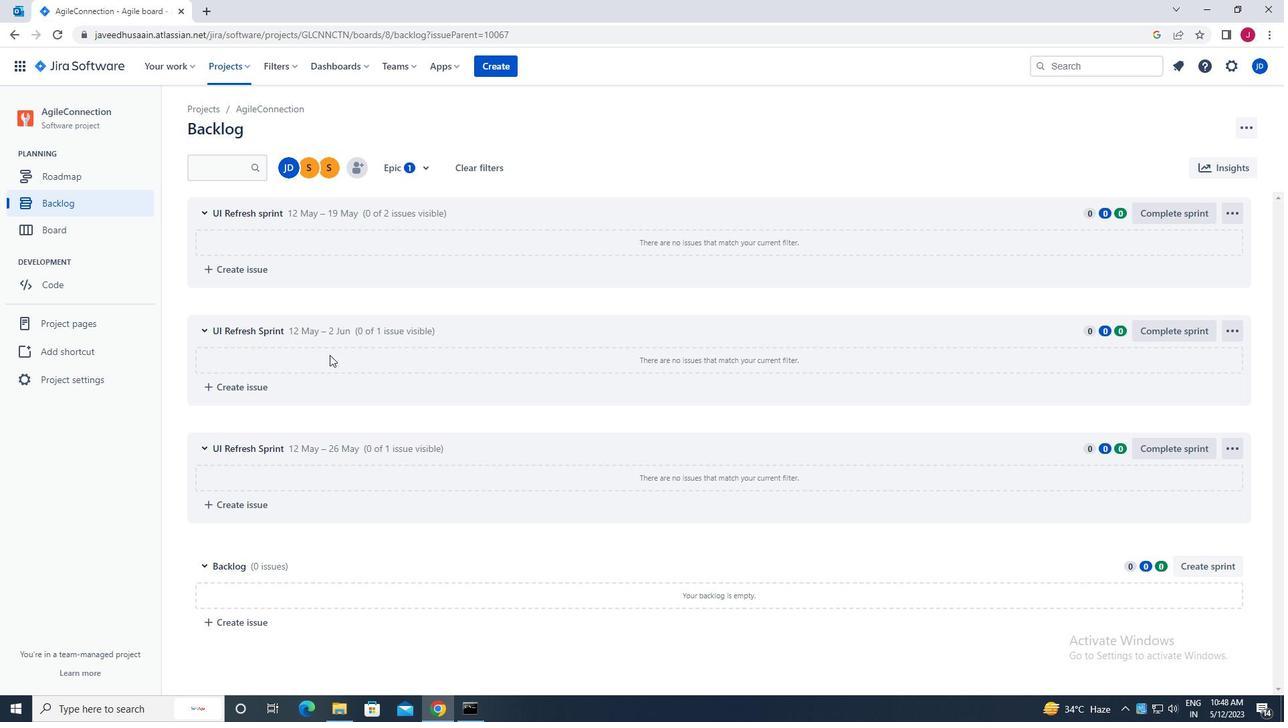 
Action: Mouse moved to (474, 355)
Screenshot: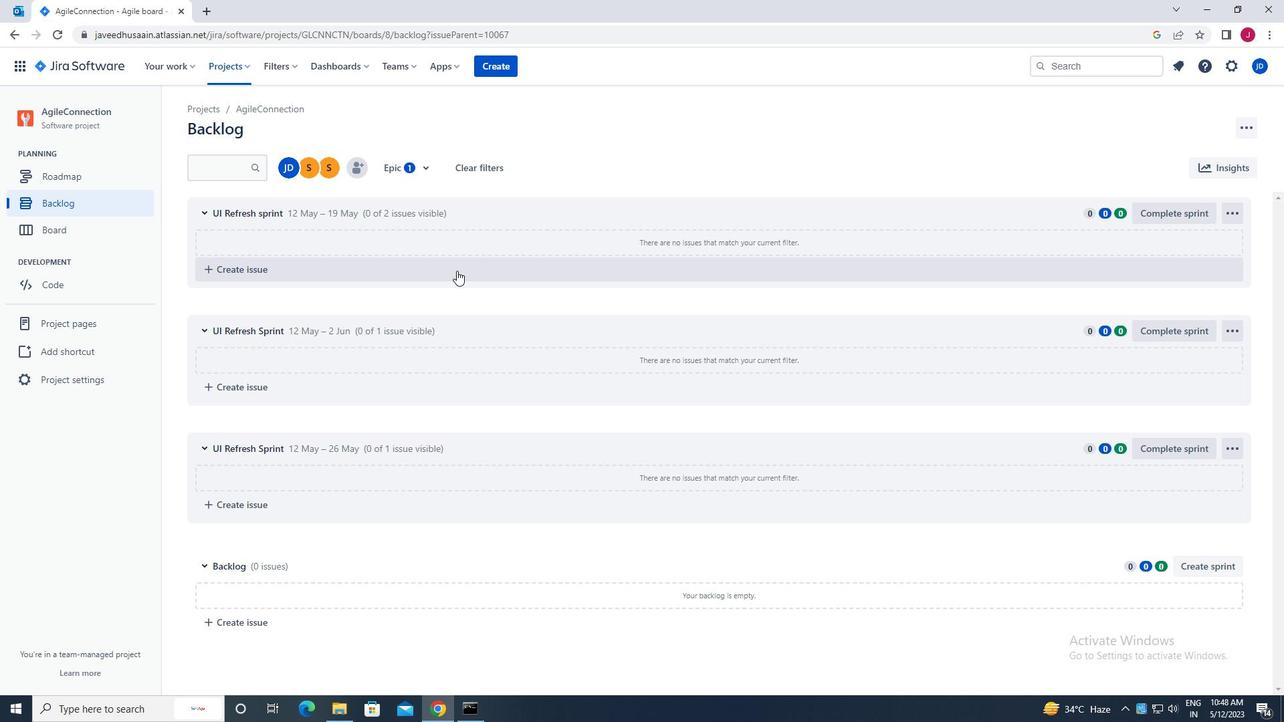 
Action: Mouse scrolled (474, 356) with delta (0, 0)
Screenshot: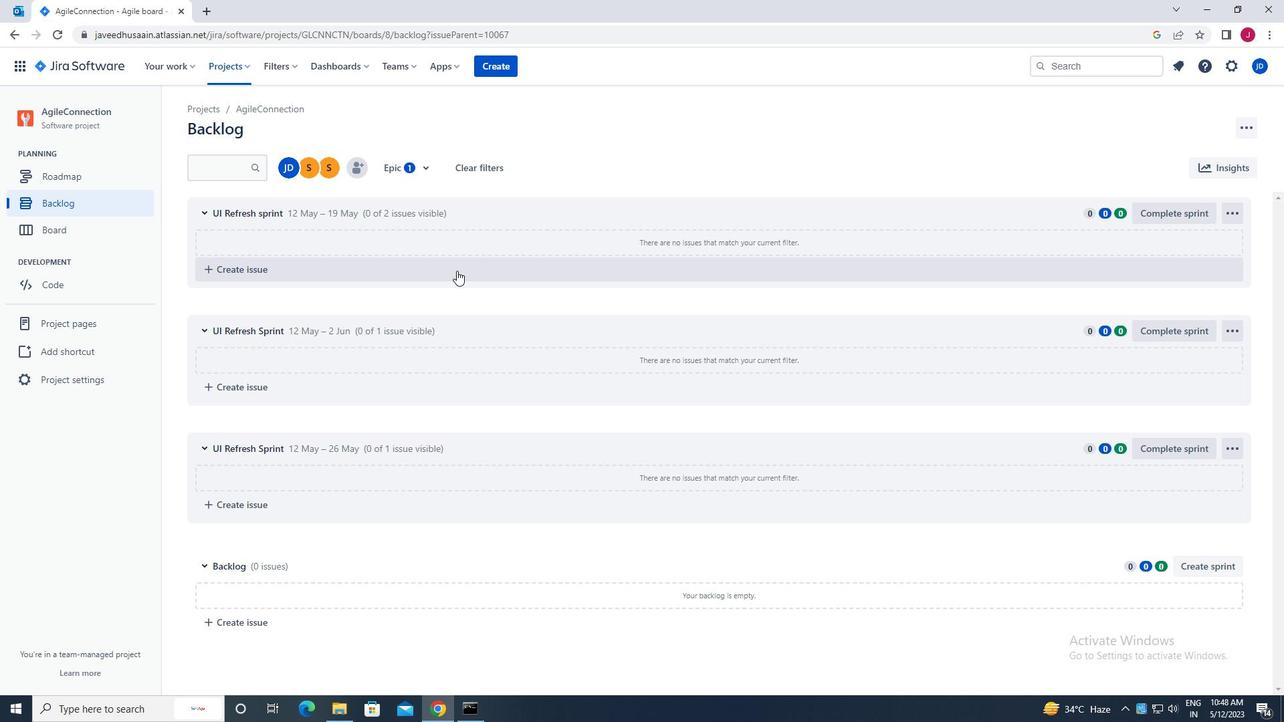 
Action: Mouse moved to (474, 351)
Screenshot: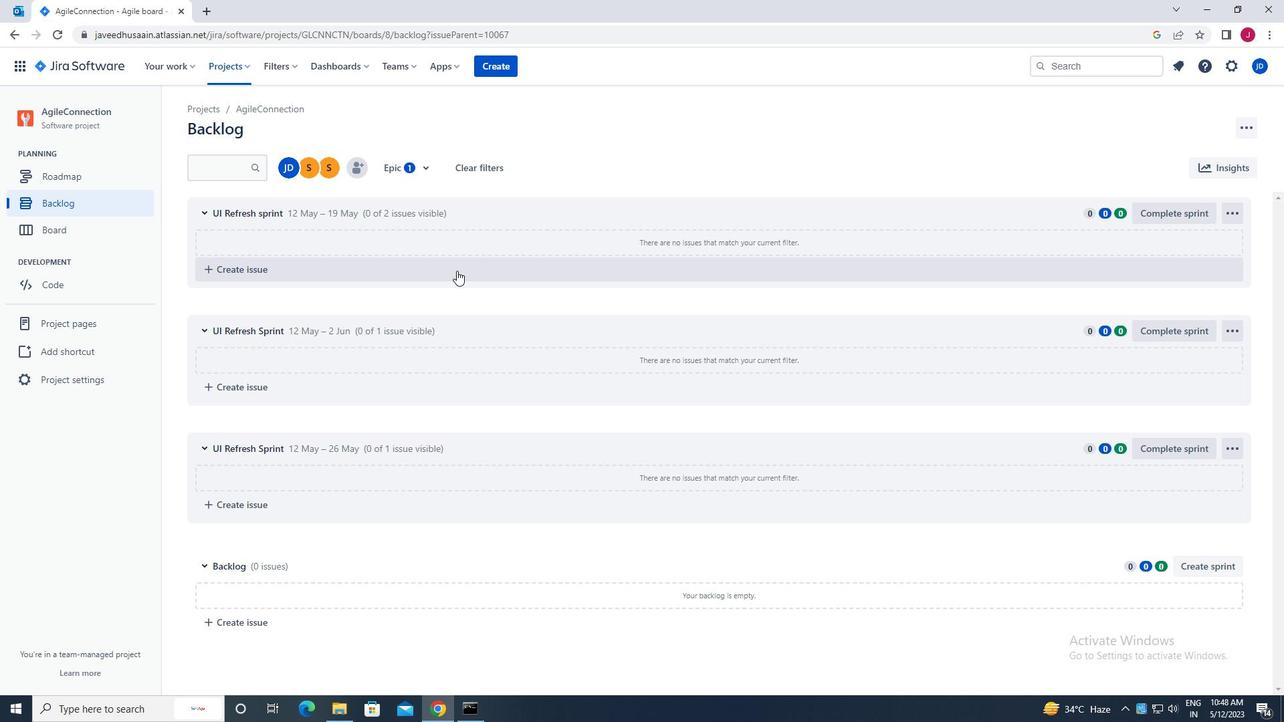 
Action: Mouse scrolled (474, 352) with delta (0, 0)
Screenshot: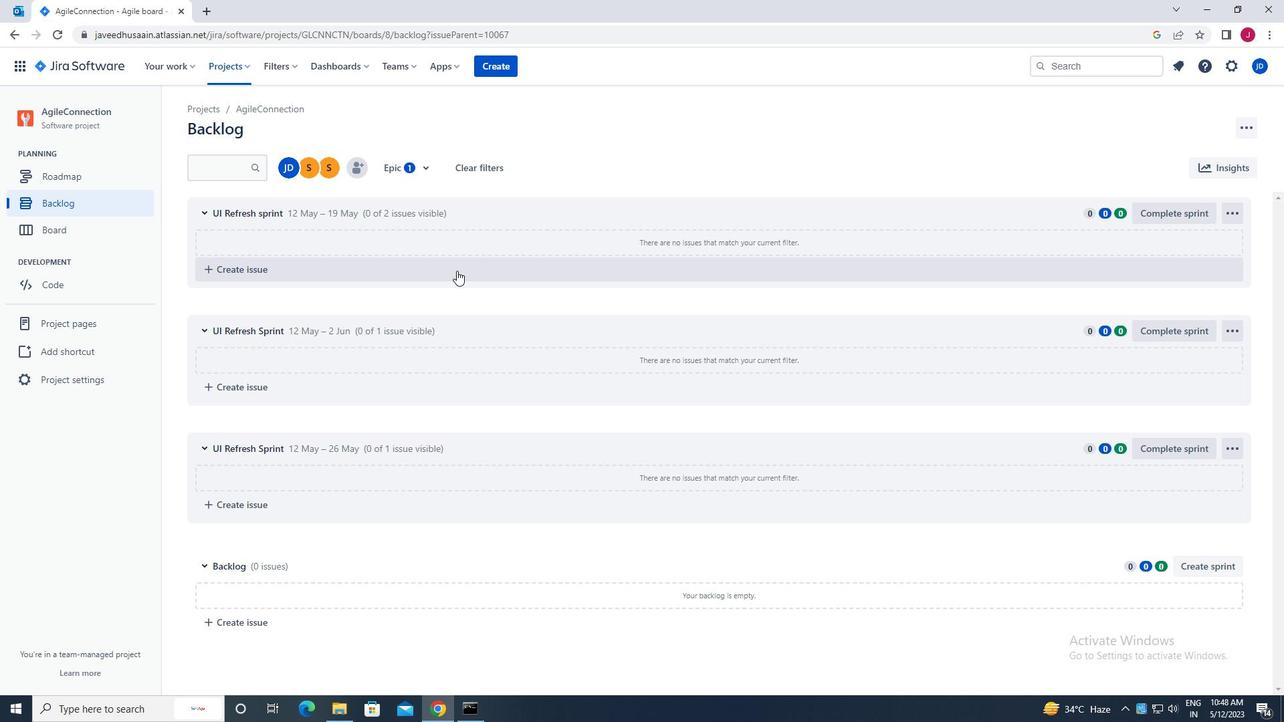 
Action: Mouse moved to (474, 347)
Screenshot: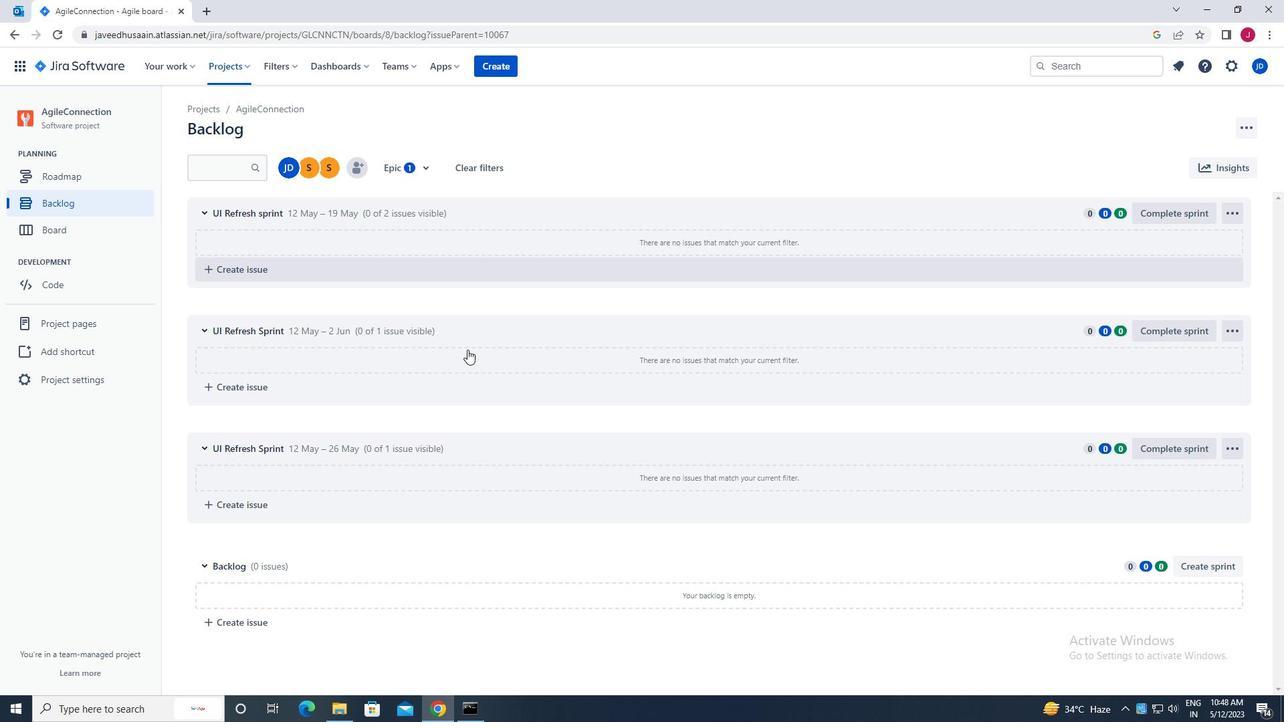 
Action: Mouse scrolled (474, 347) with delta (0, 0)
Screenshot: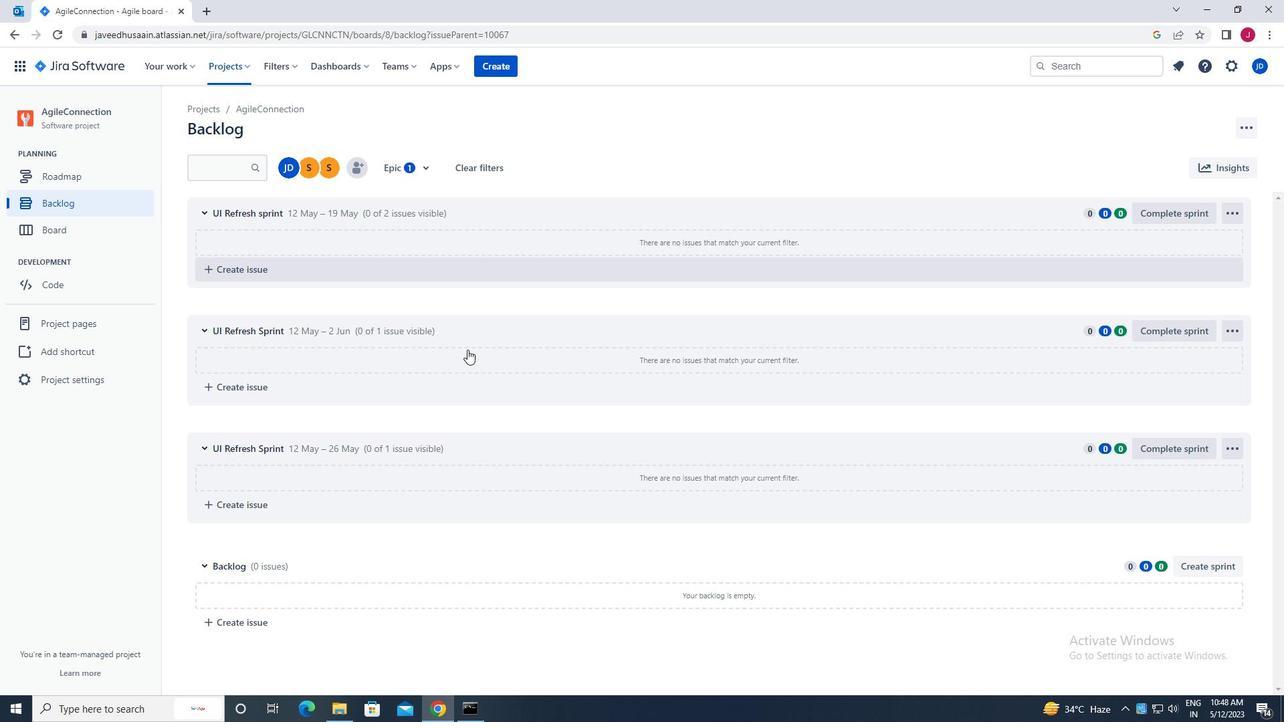 
Action: Mouse moved to (474, 341)
Screenshot: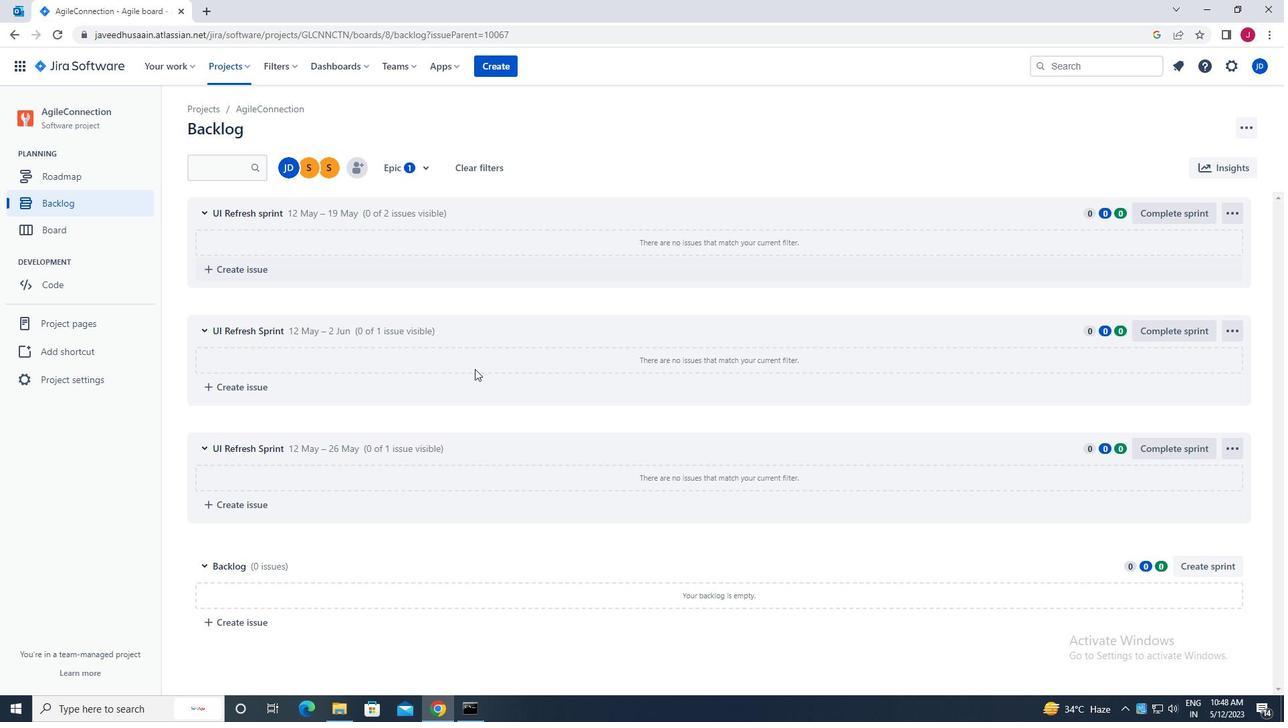 
Action: Mouse scrolled (474, 342) with delta (0, 0)
Screenshot: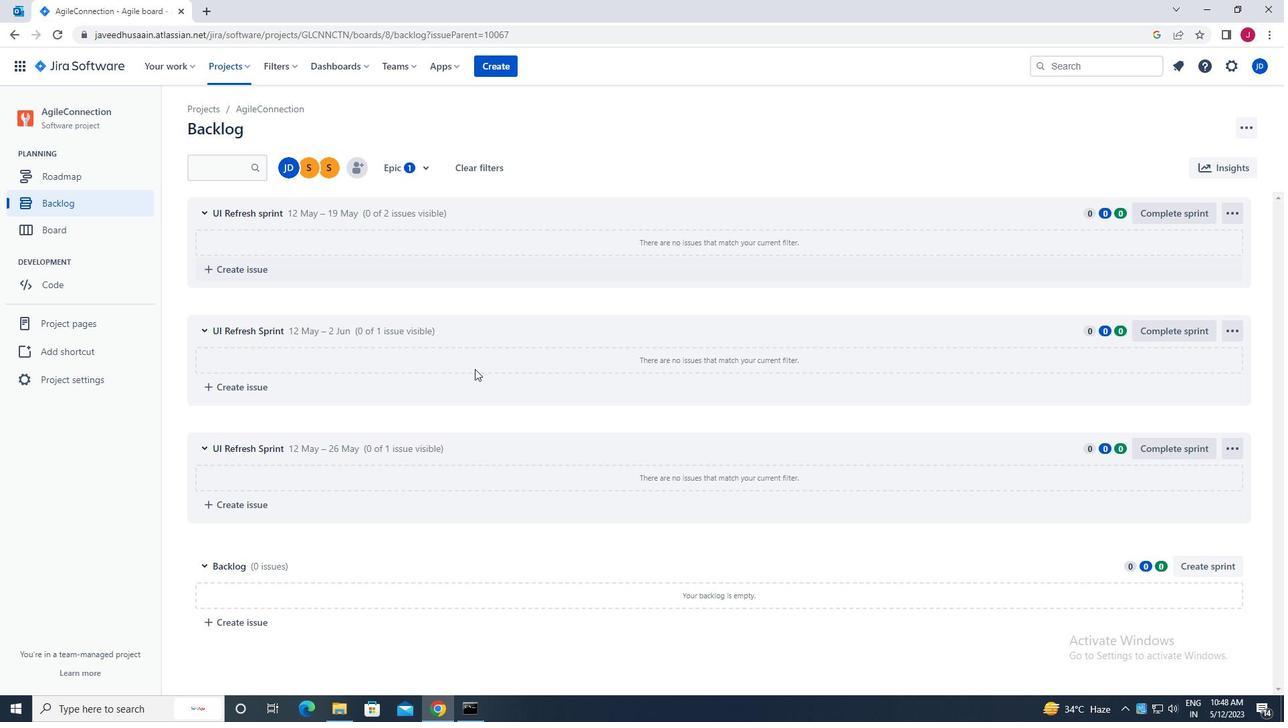 
Action: Mouse moved to (474, 337)
Screenshot: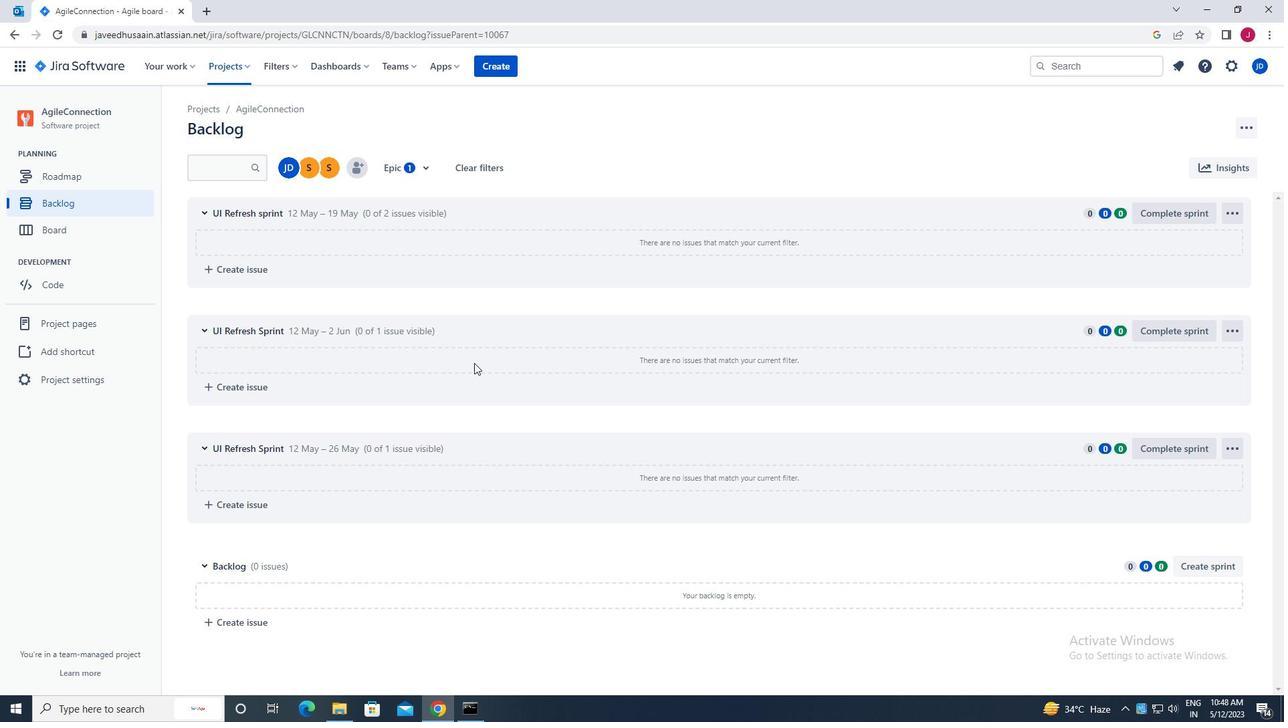 
Action: Mouse scrolled (474, 336) with delta (0, 0)
Screenshot: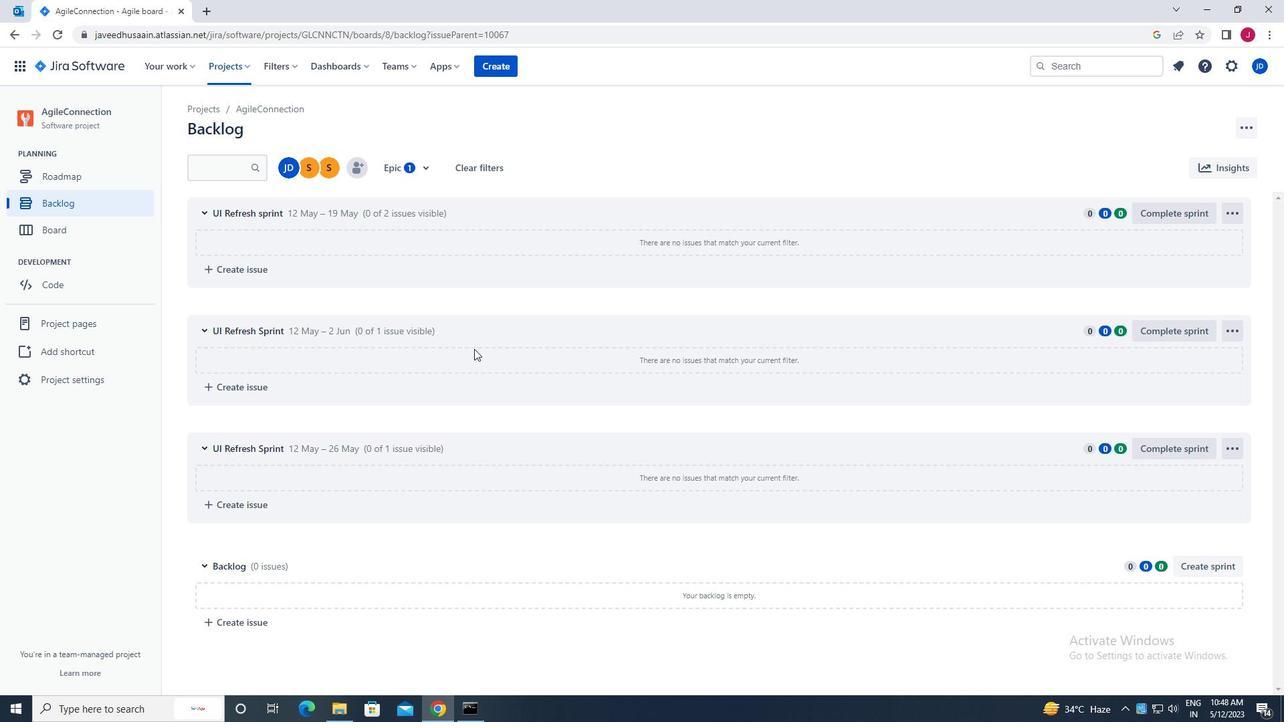 
Action: Mouse scrolled (474, 336) with delta (0, 0)
Screenshot: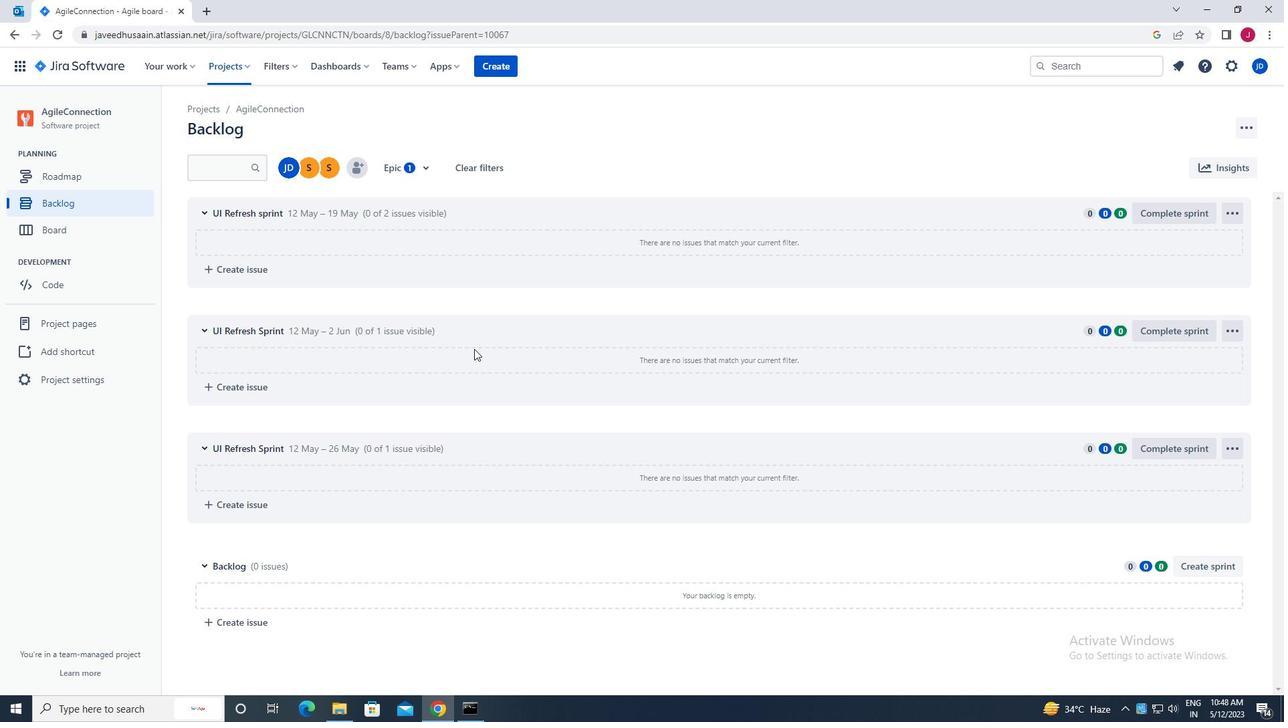 
Action: Mouse scrolled (474, 336) with delta (0, 0)
Screenshot: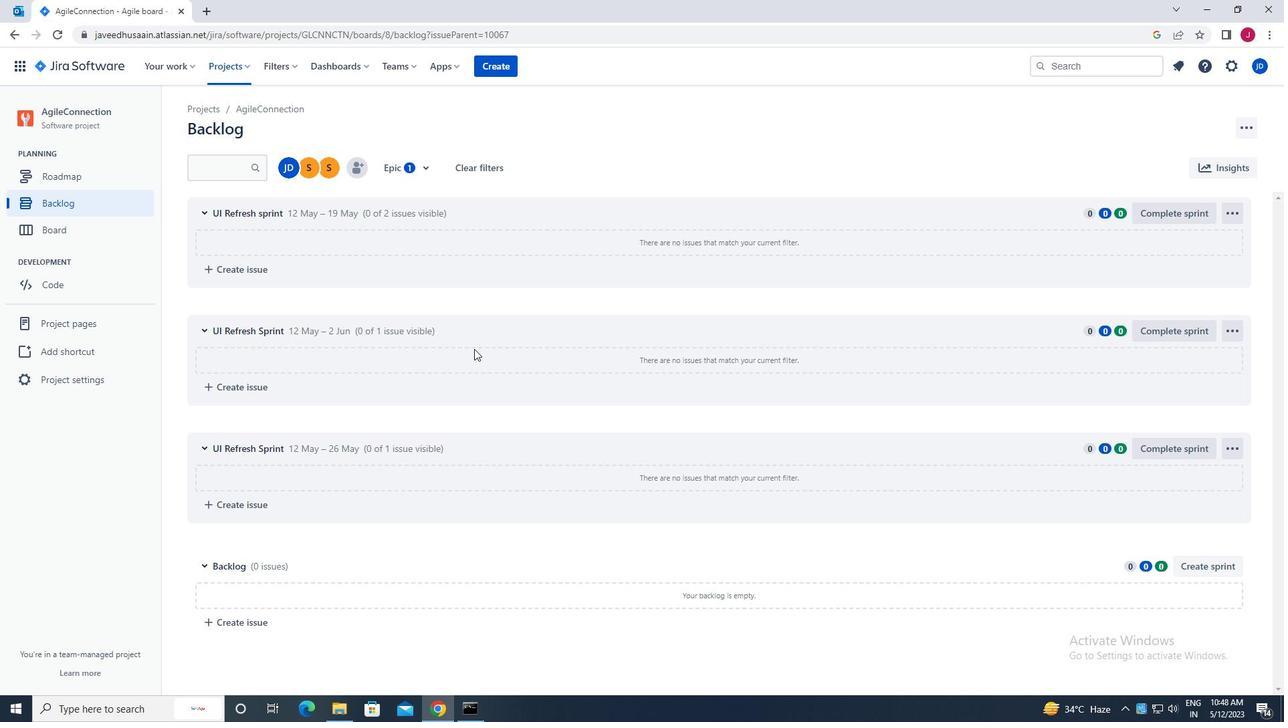 
Action: Mouse scrolled (474, 336) with delta (0, 0)
Screenshot: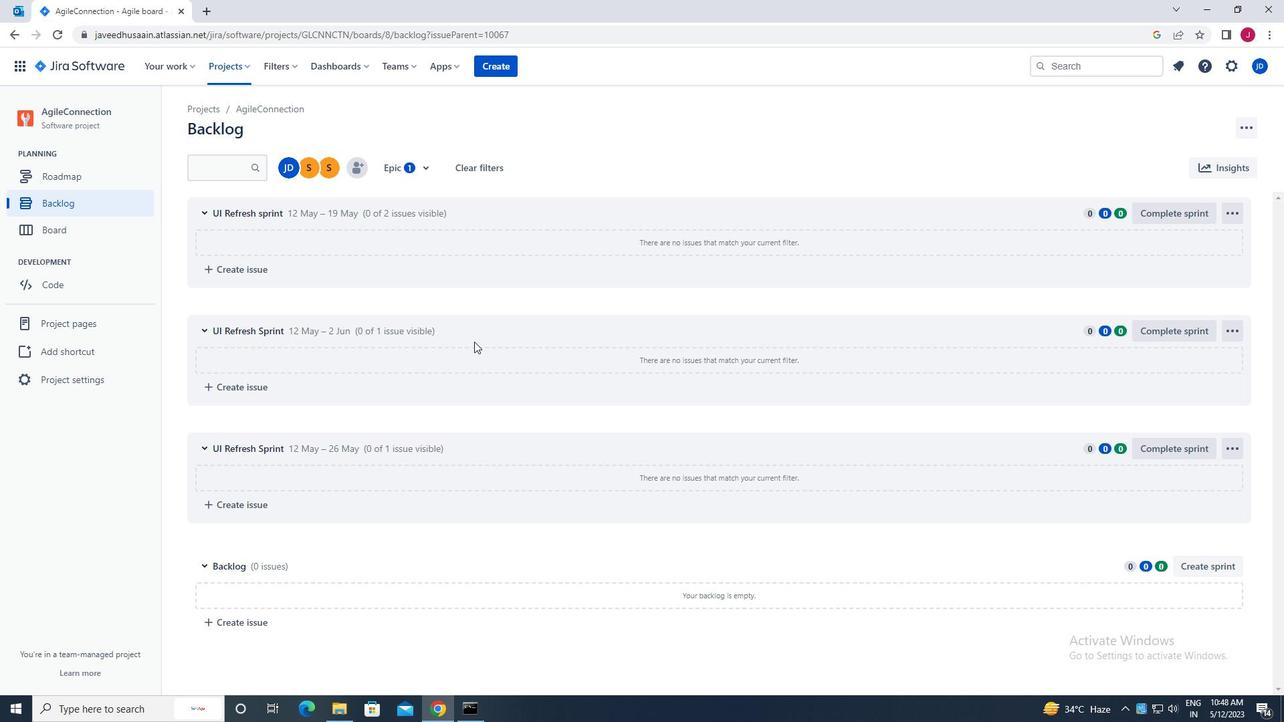 
Action: Mouse scrolled (474, 336) with delta (0, 0)
Screenshot: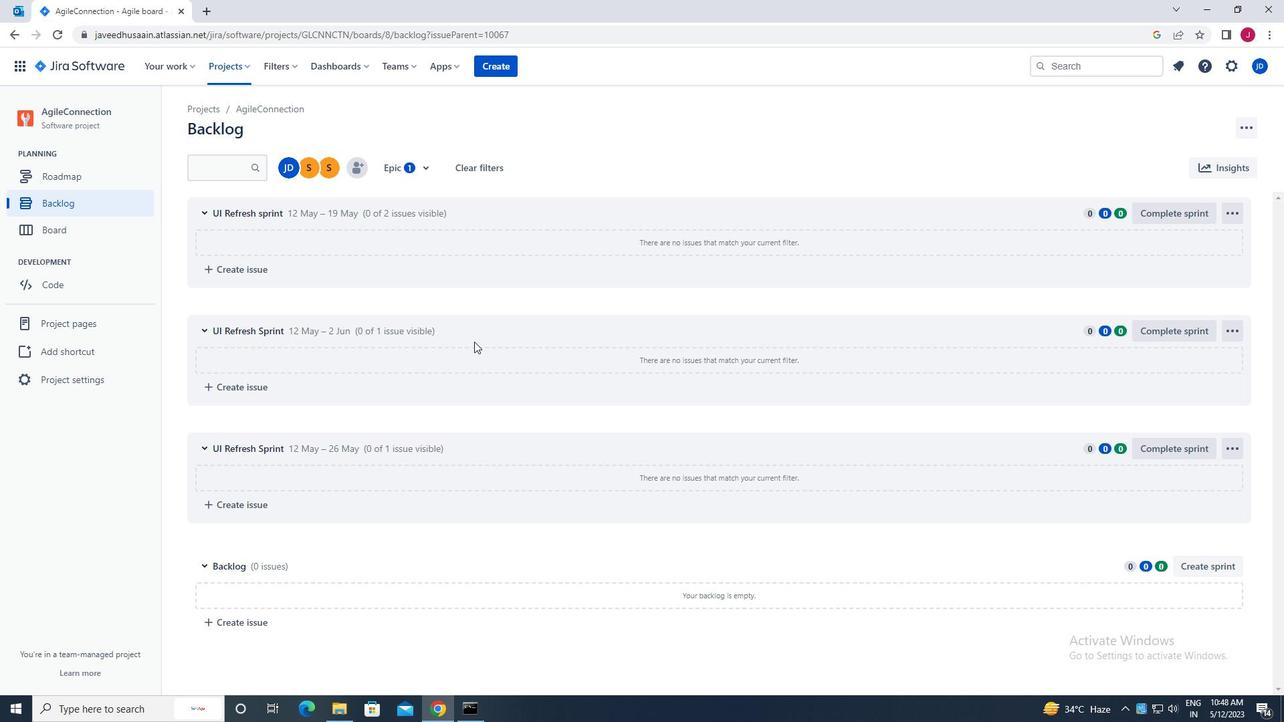 
Action: Mouse scrolled (474, 336) with delta (0, 0)
Screenshot: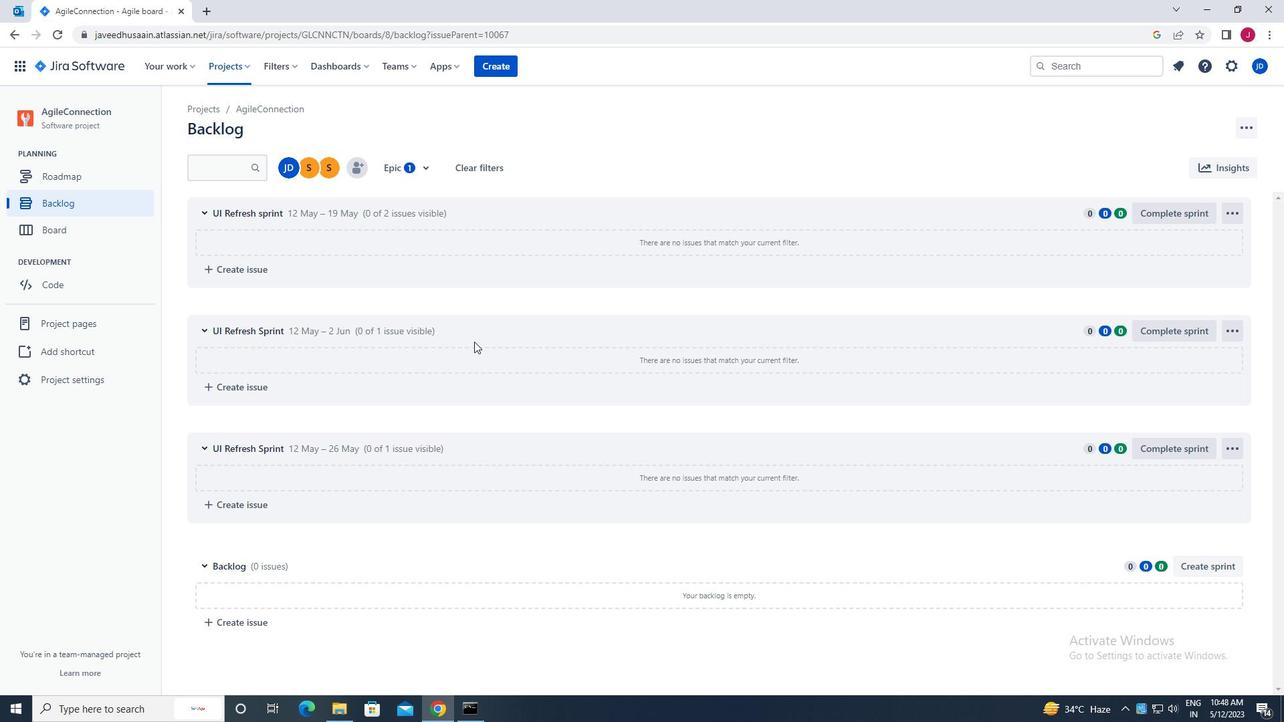 
Action: Mouse scrolled (474, 336) with delta (0, 0)
Screenshot: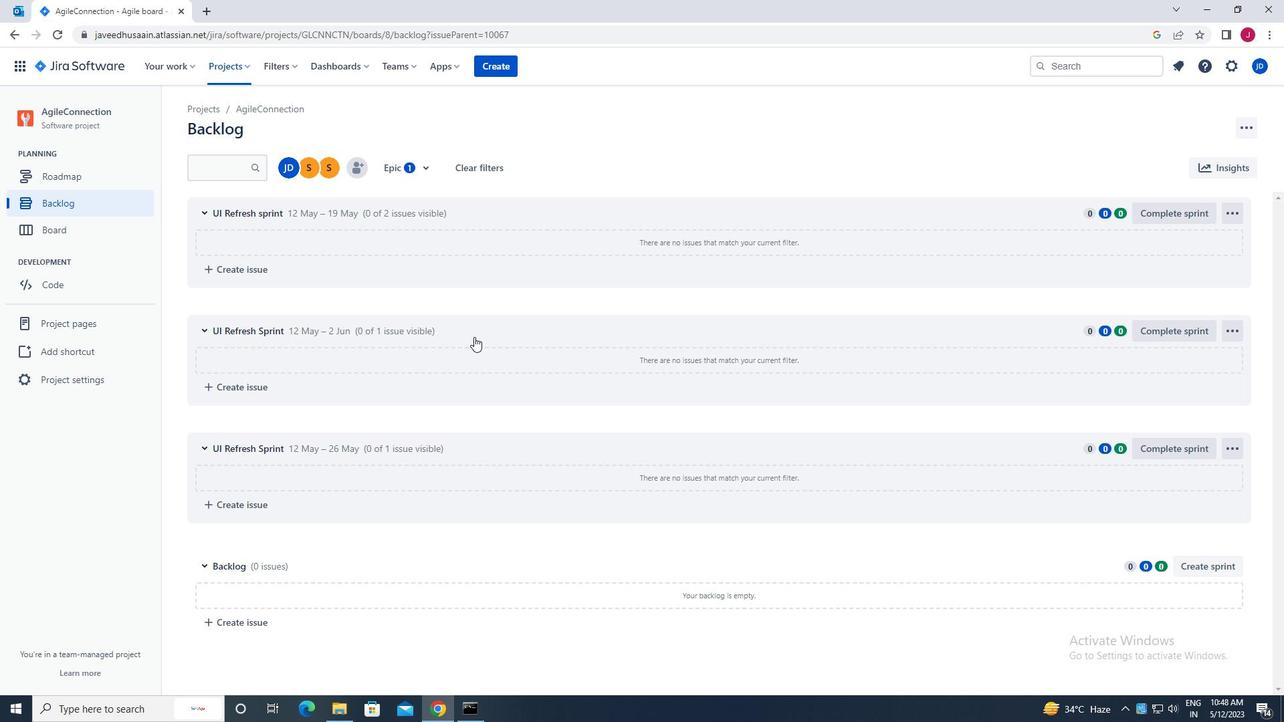 
Action: Mouse moved to (84, 202)
Screenshot: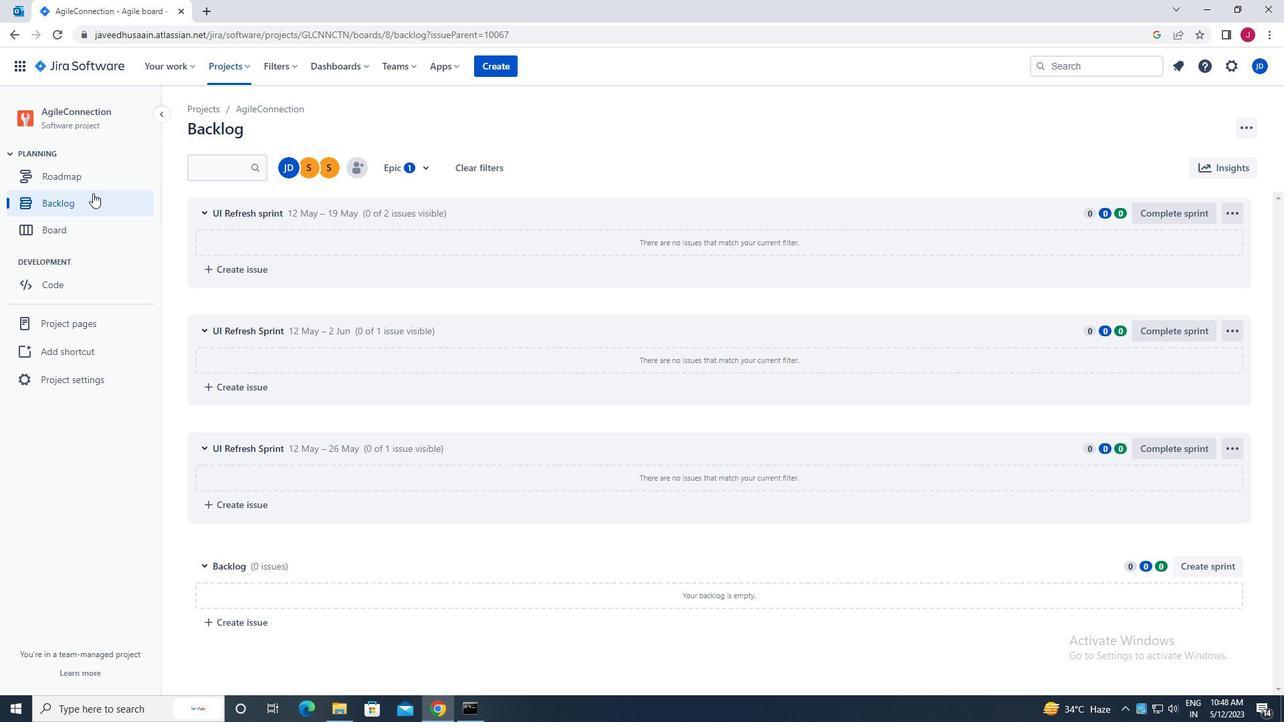 
Action: Mouse pressed left at (84, 202)
Screenshot: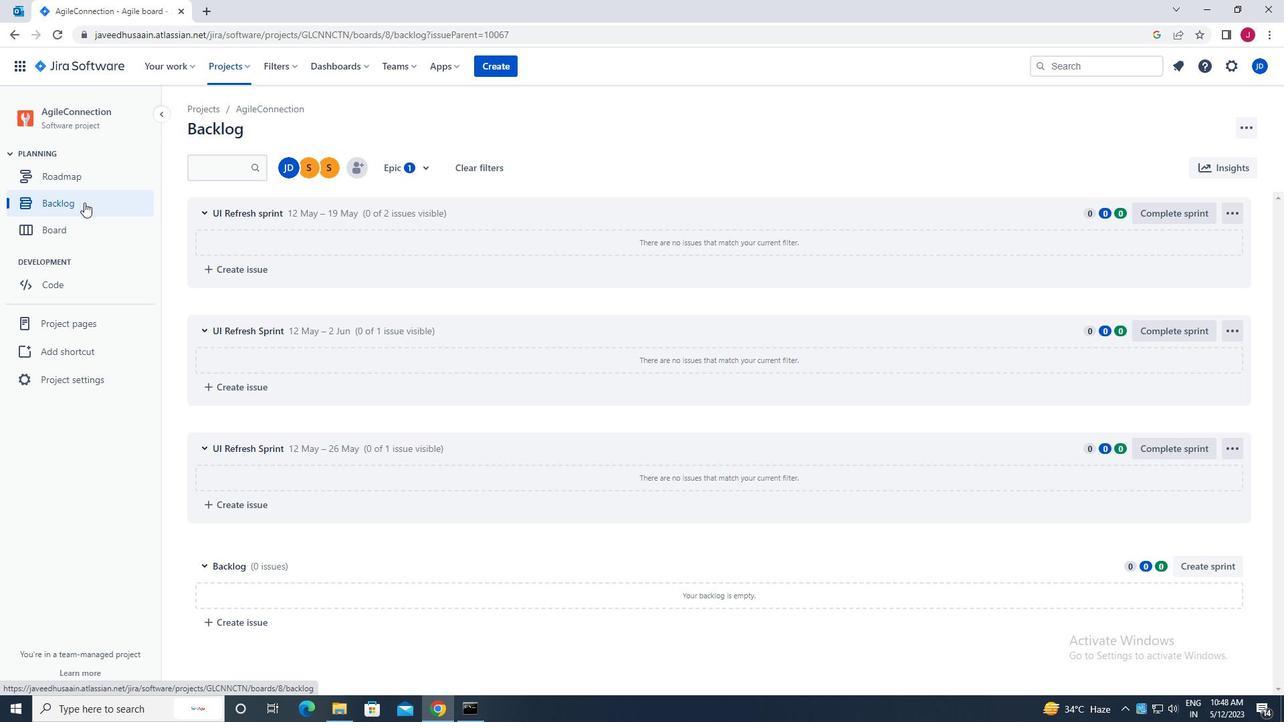 
Action: Mouse moved to (931, 385)
Screenshot: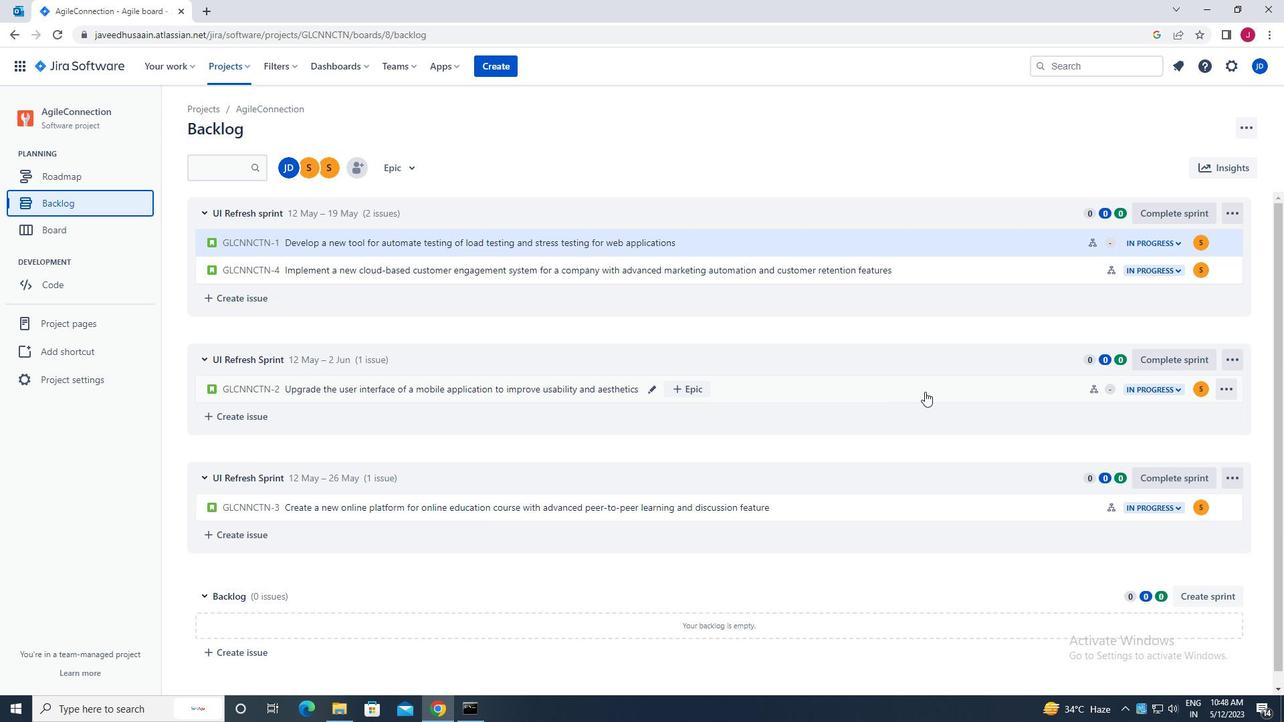 
Action: Mouse pressed left at (931, 385)
Screenshot: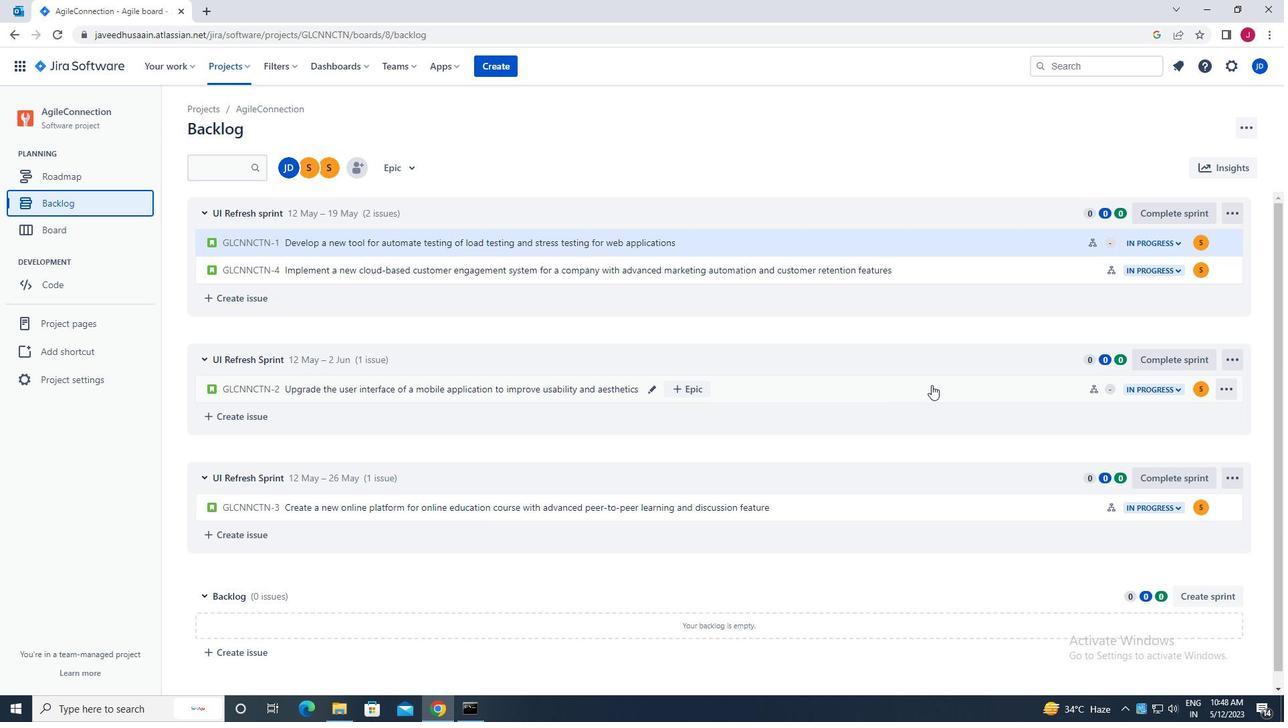 
Action: Mouse moved to (1226, 202)
Screenshot: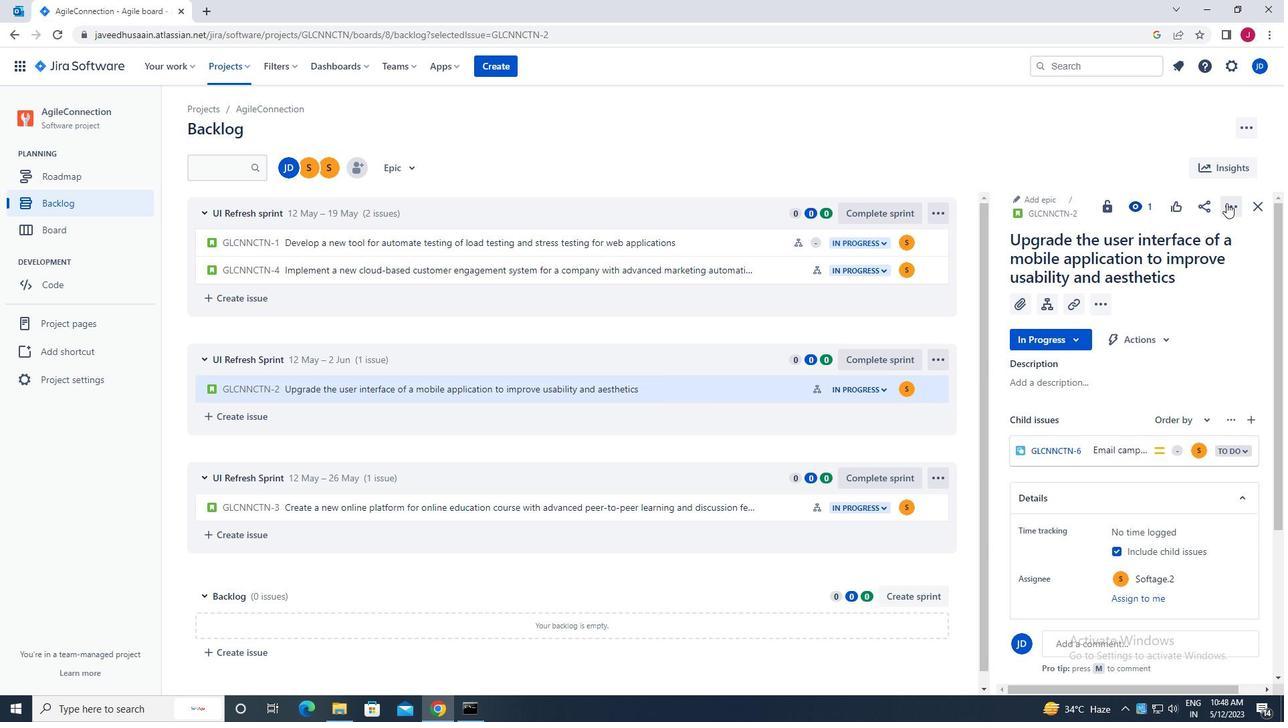 
Action: Mouse pressed left at (1226, 202)
Screenshot: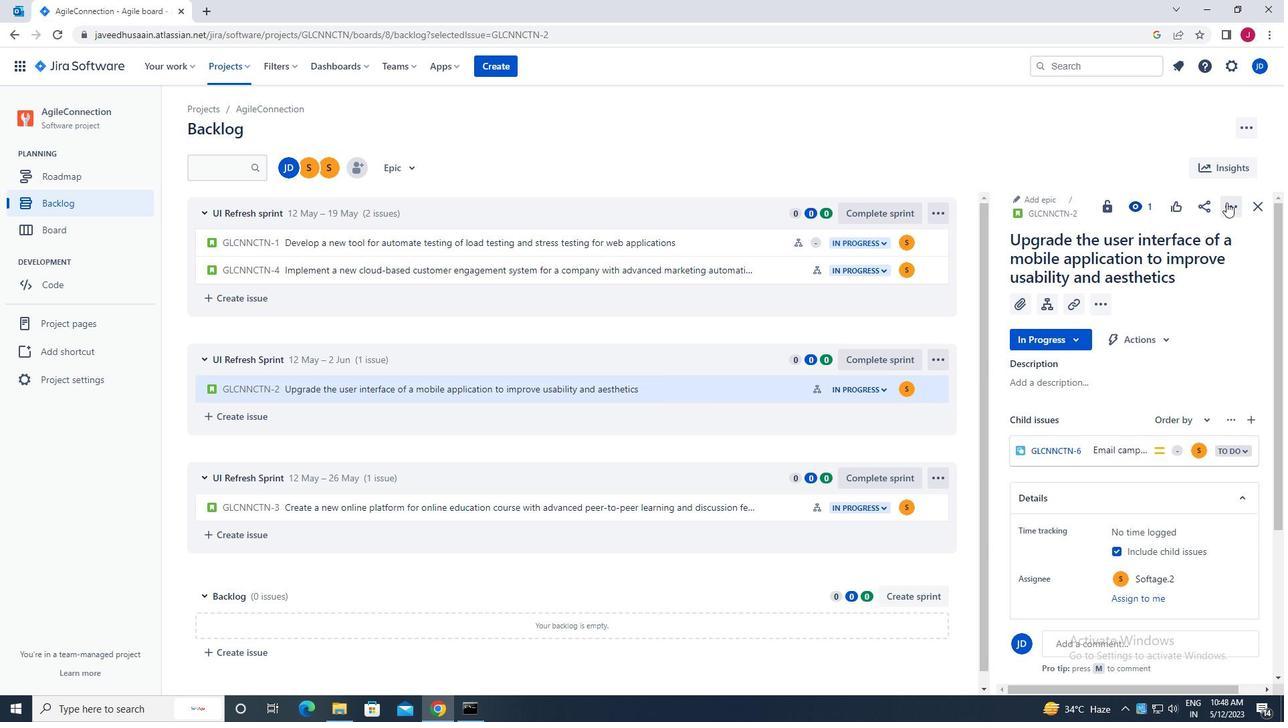 
Action: Mouse moved to (1165, 246)
Screenshot: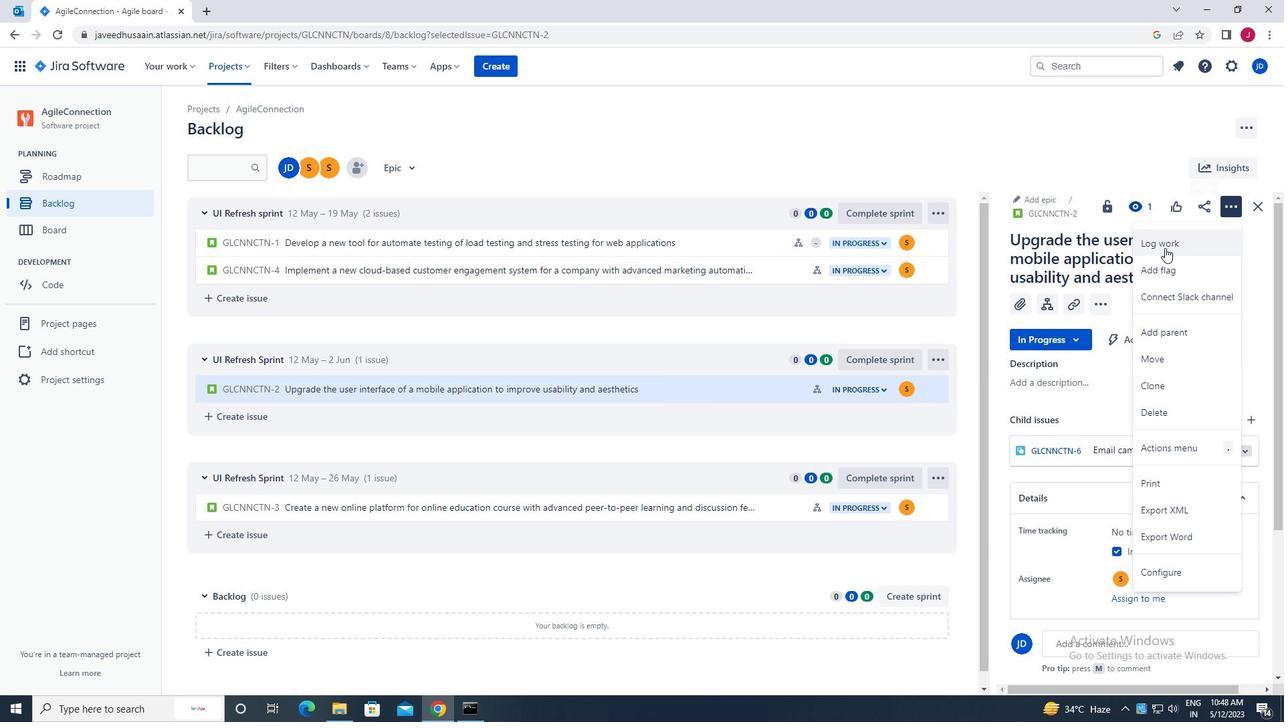 
Action: Mouse pressed left at (1165, 246)
Screenshot: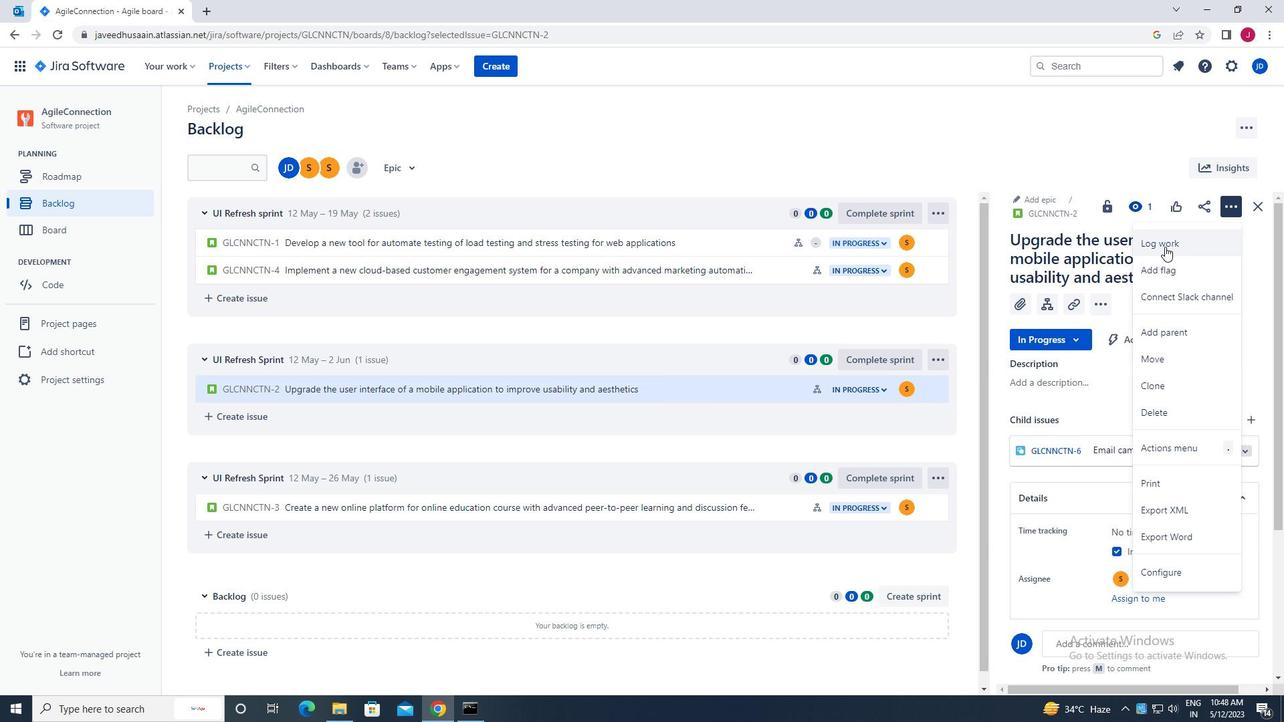 
Action: Mouse moved to (569, 202)
Screenshot: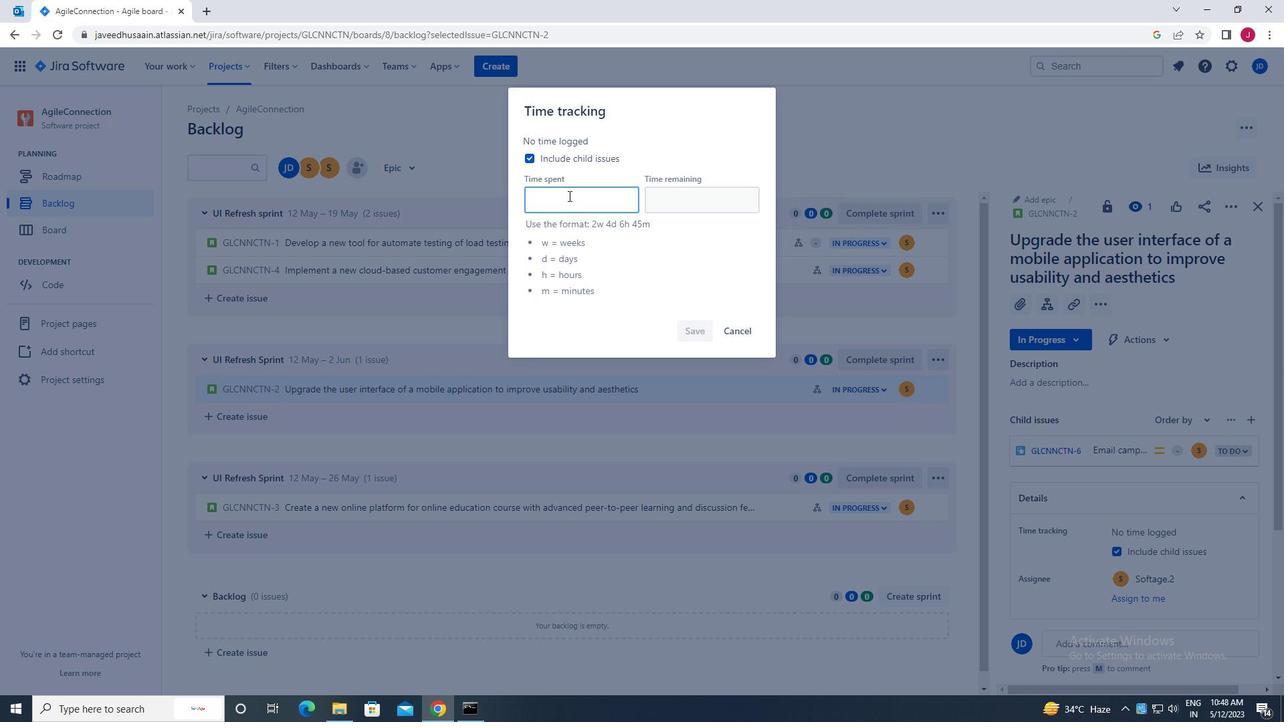
Action: Mouse pressed left at (569, 202)
Screenshot: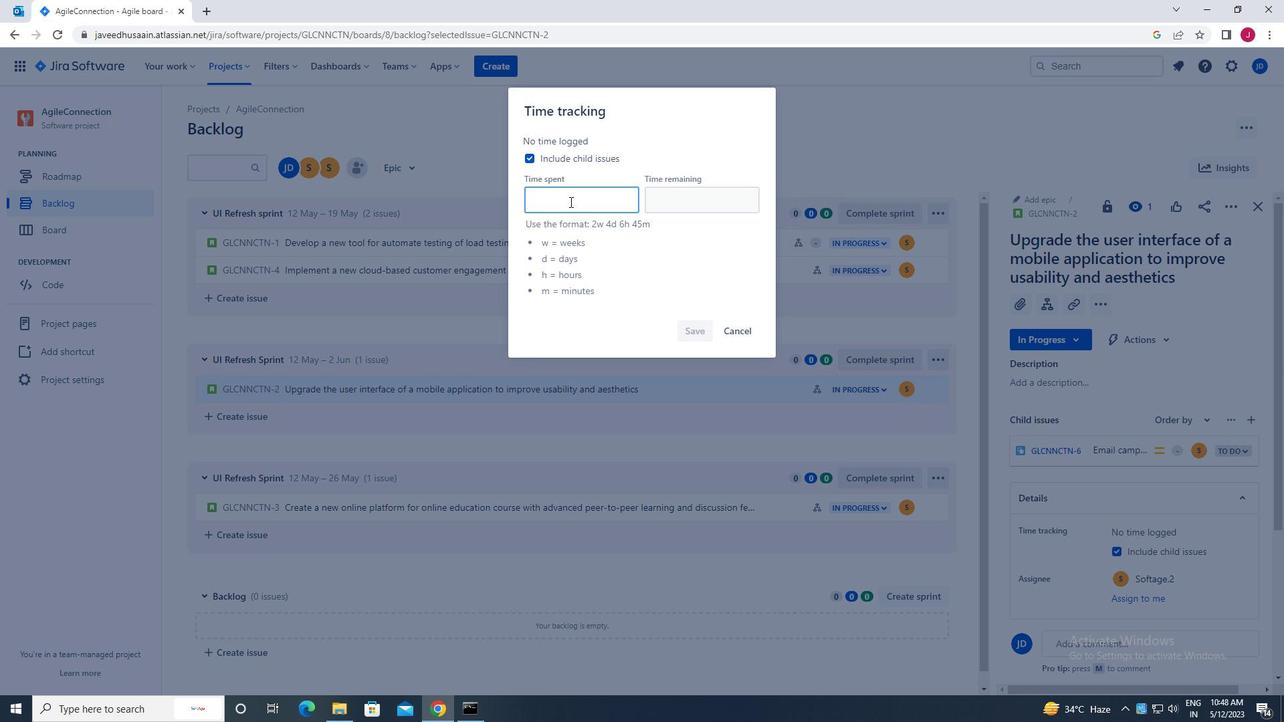 
Action: Key pressed 5w<Key.space>2d<Key.space>21h<Key.space>34m
Screenshot: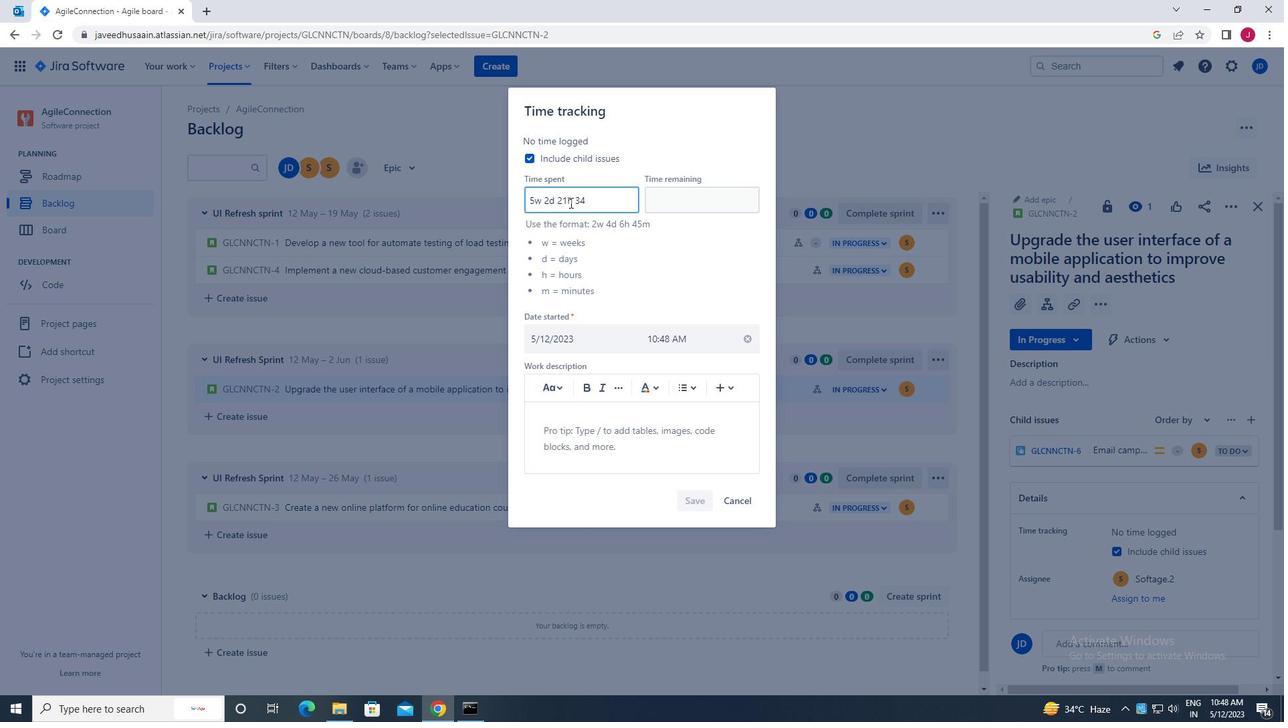 
Action: Mouse moved to (690, 193)
Screenshot: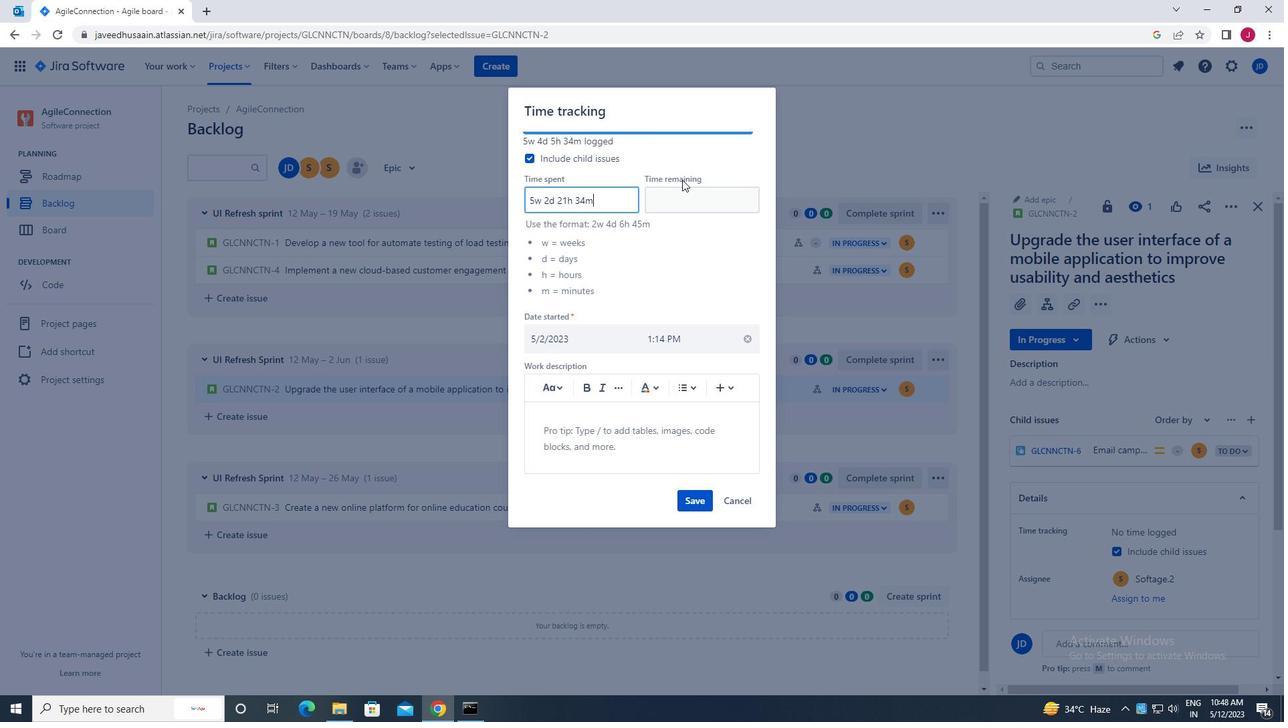 
Action: Mouse pressed left at (690, 193)
Screenshot: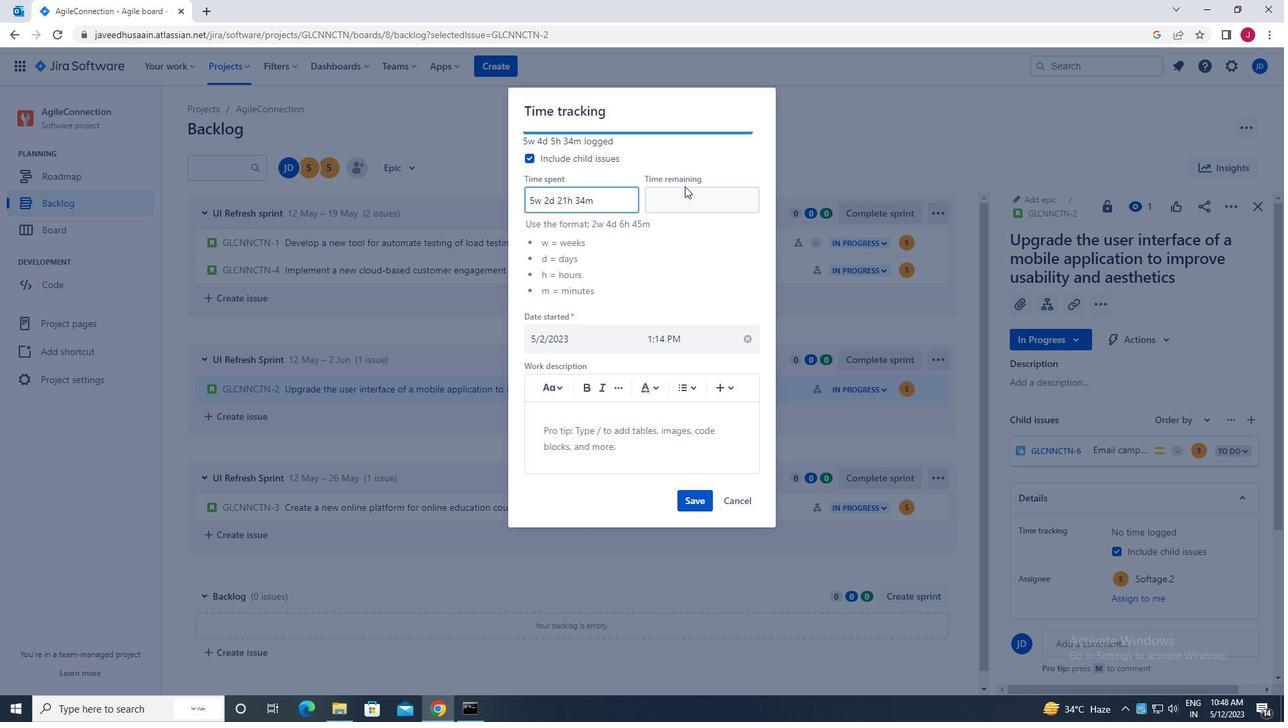 
Action: Mouse moved to (690, 193)
Screenshot: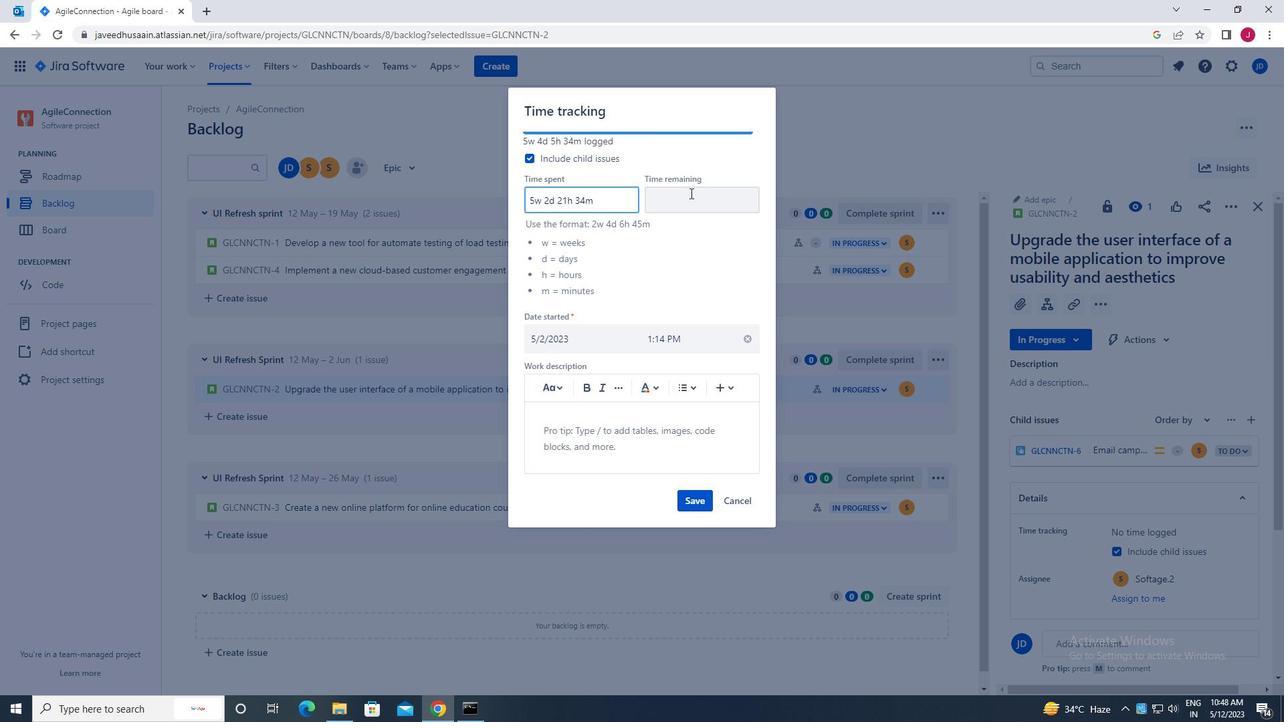
Action: Key pressed 2w<Key.space>3d<Key.space>17h<Key.space>47m
Screenshot: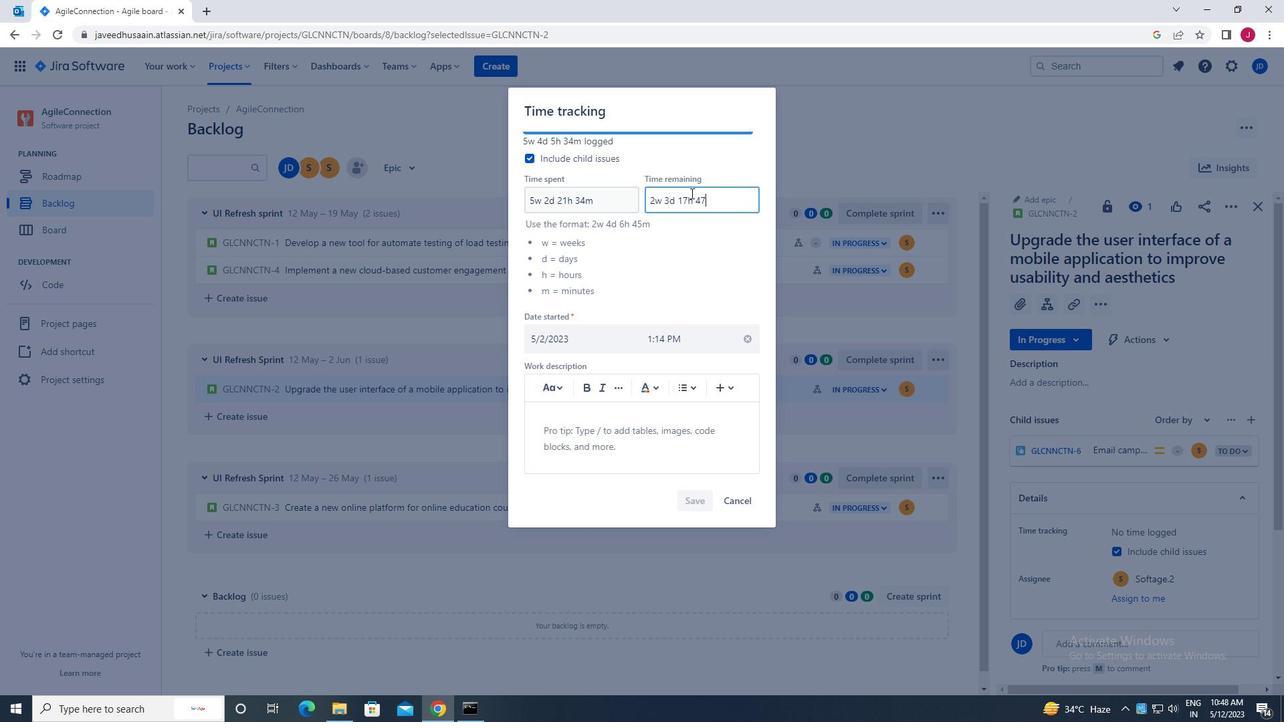
Action: Mouse moved to (688, 505)
Screenshot: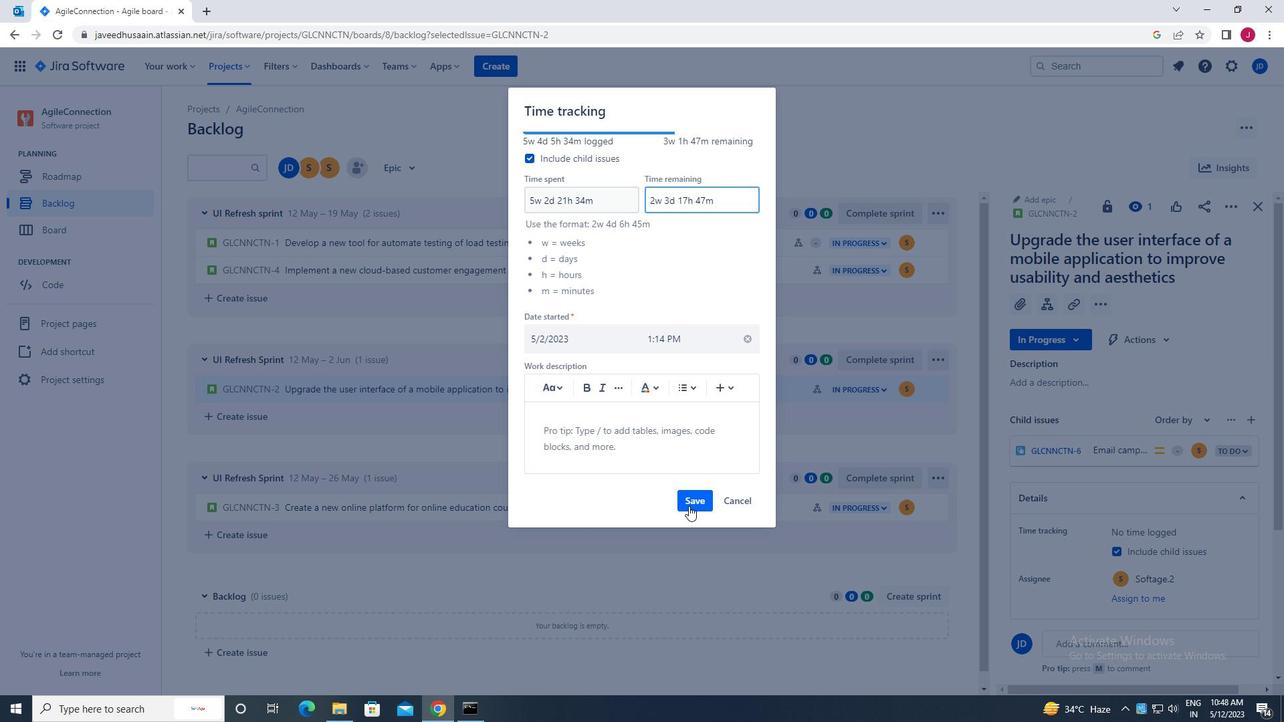 
Action: Mouse pressed left at (688, 505)
Screenshot: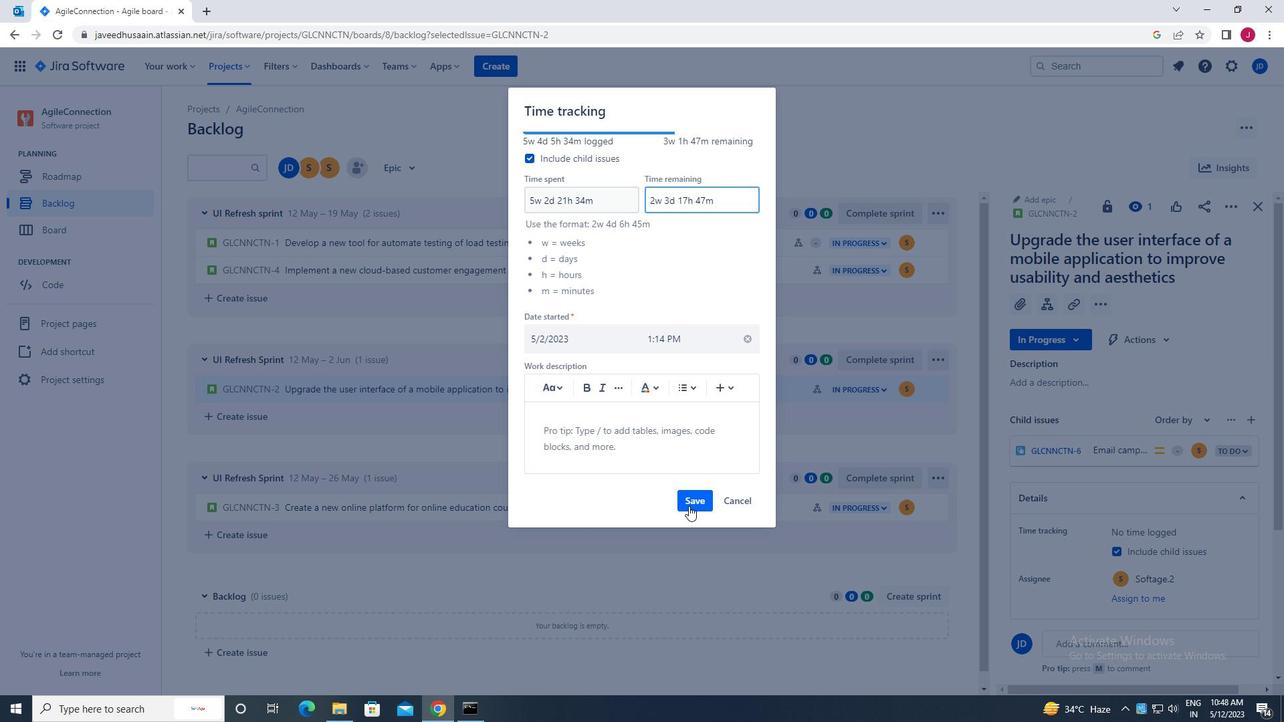 
Action: Mouse moved to (1232, 204)
Screenshot: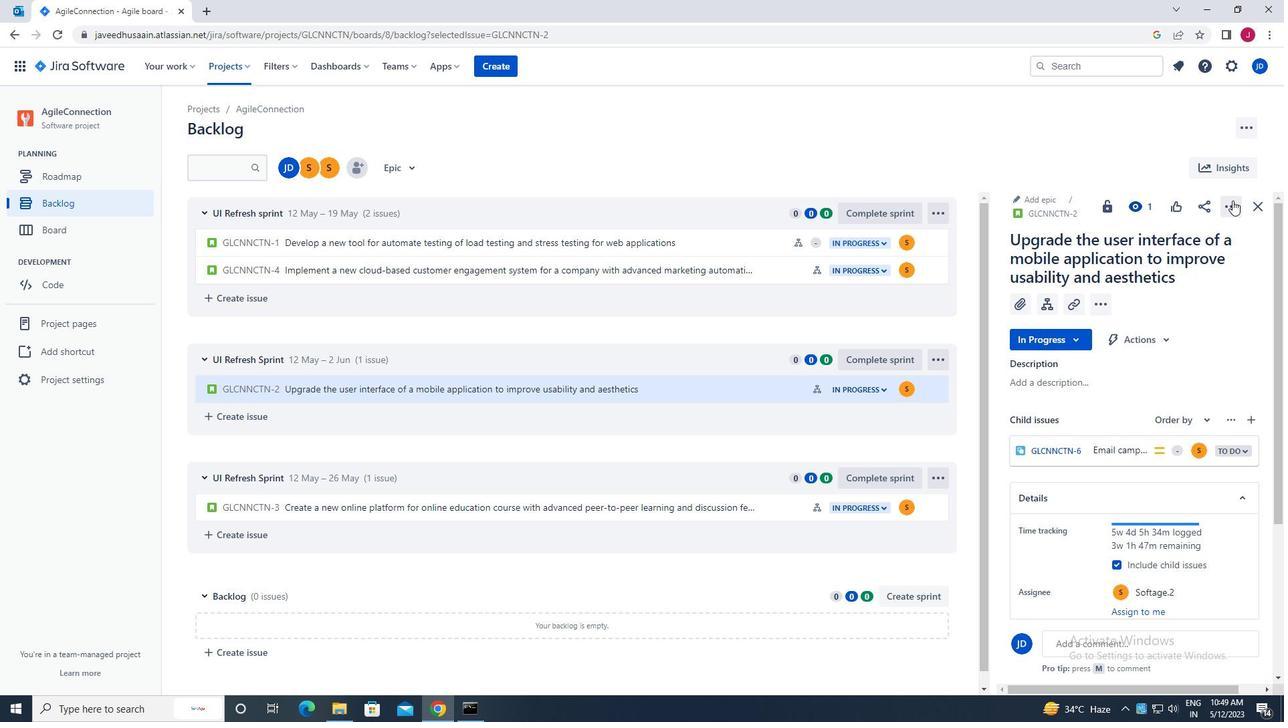 
Action: Mouse pressed left at (1232, 204)
Screenshot: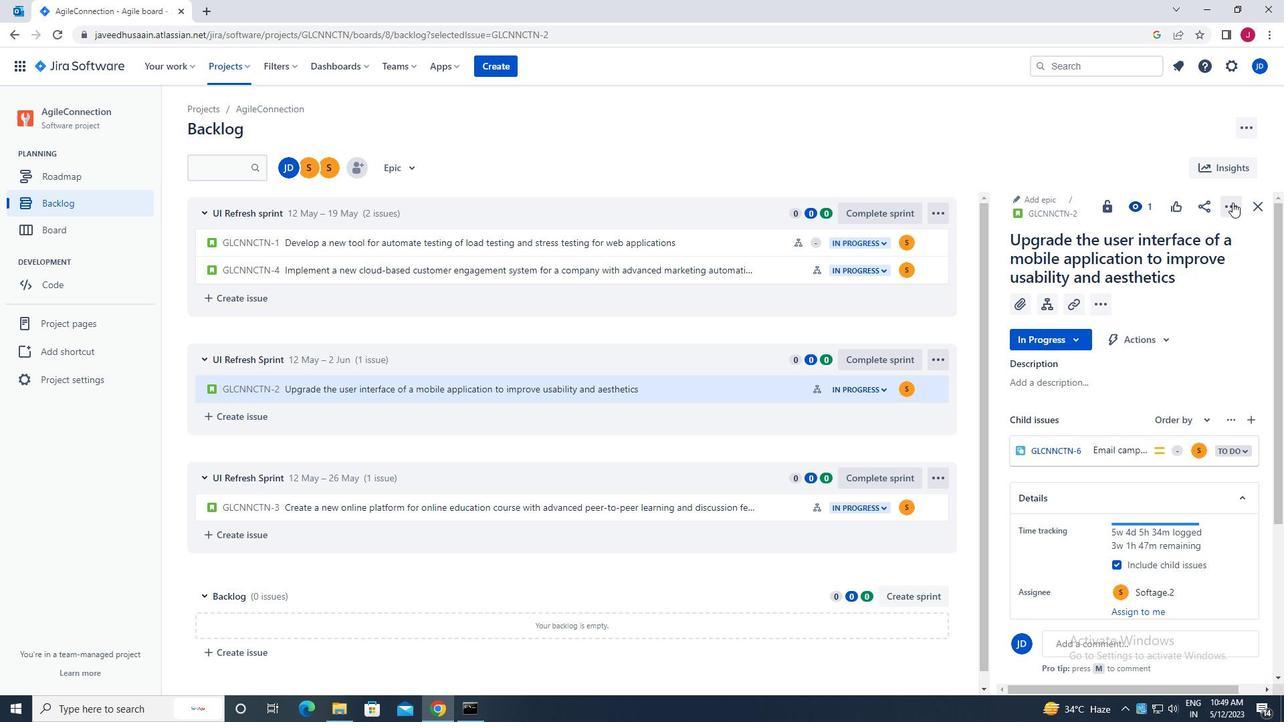 
Action: Mouse moved to (1169, 384)
Screenshot: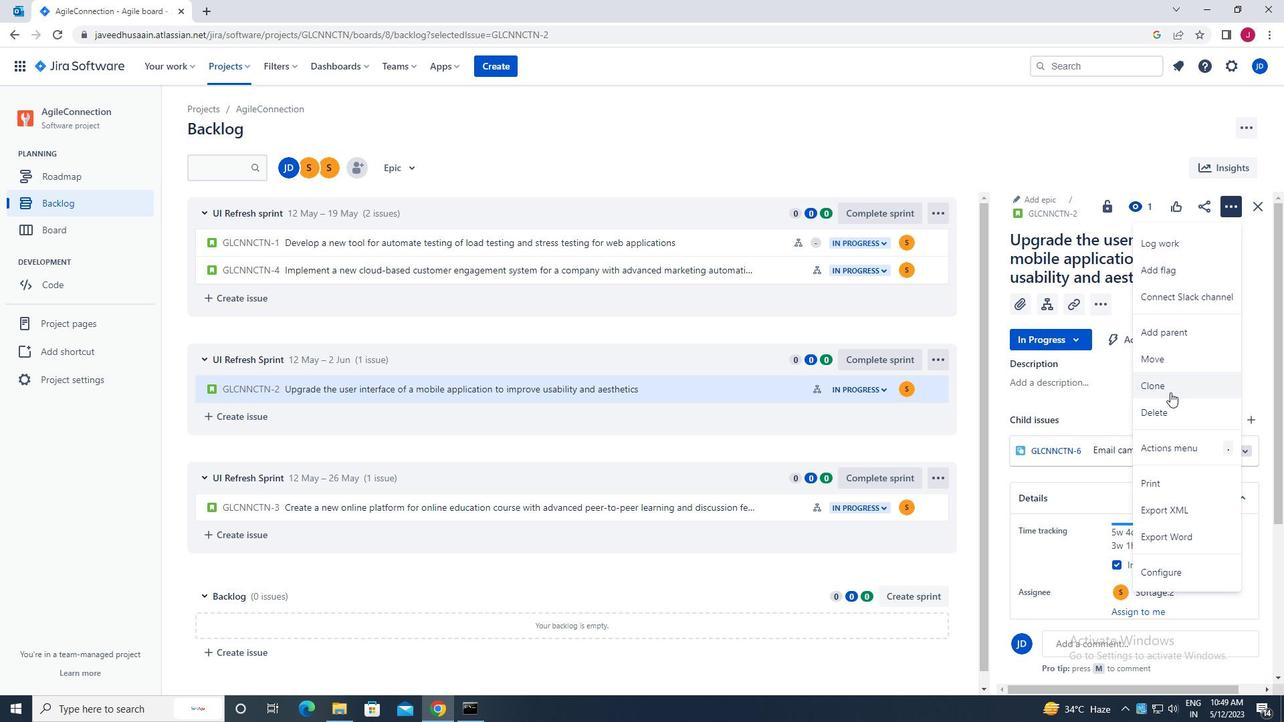 
Action: Mouse pressed left at (1169, 384)
Screenshot: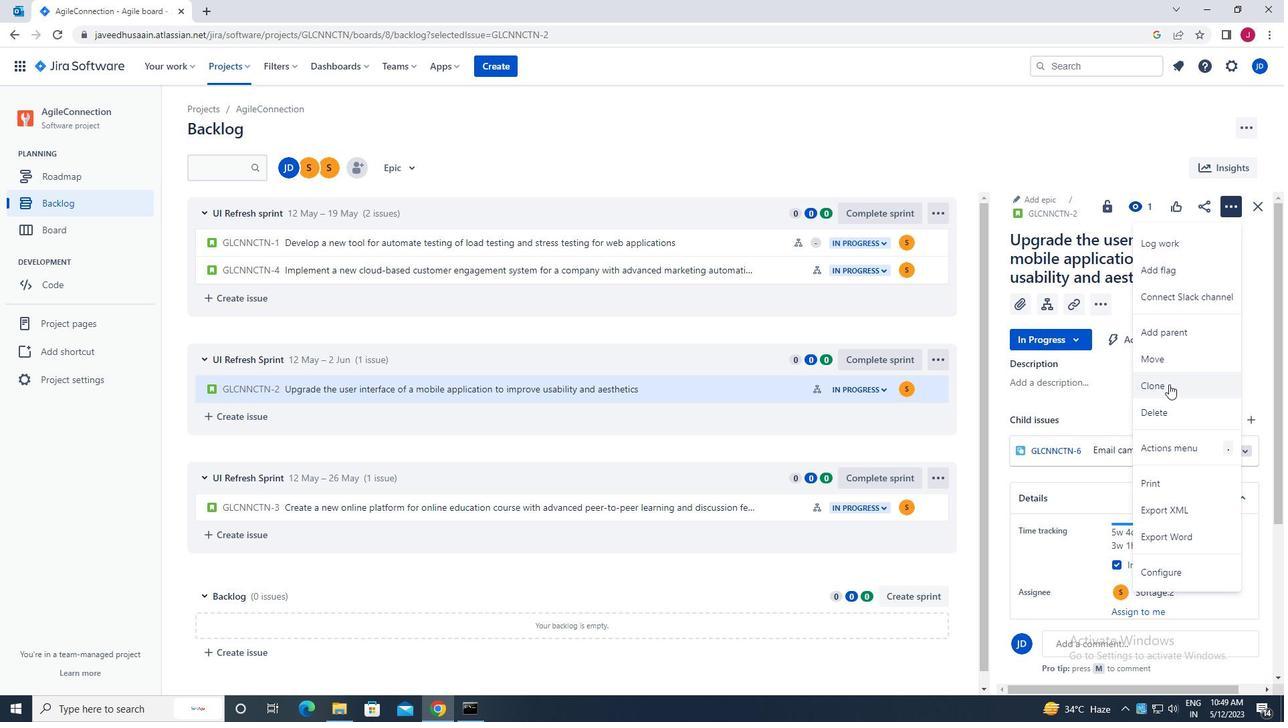 
Action: Mouse moved to (739, 285)
Screenshot: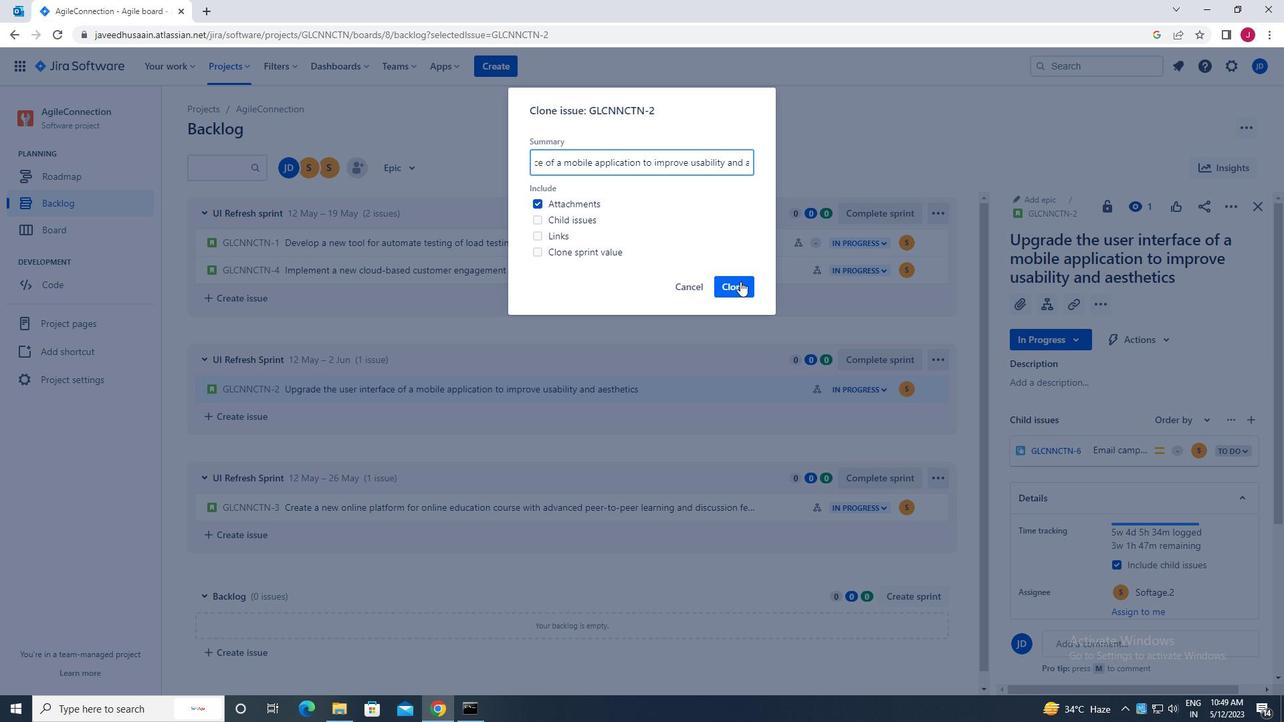 
Action: Mouse pressed left at (739, 285)
Screenshot: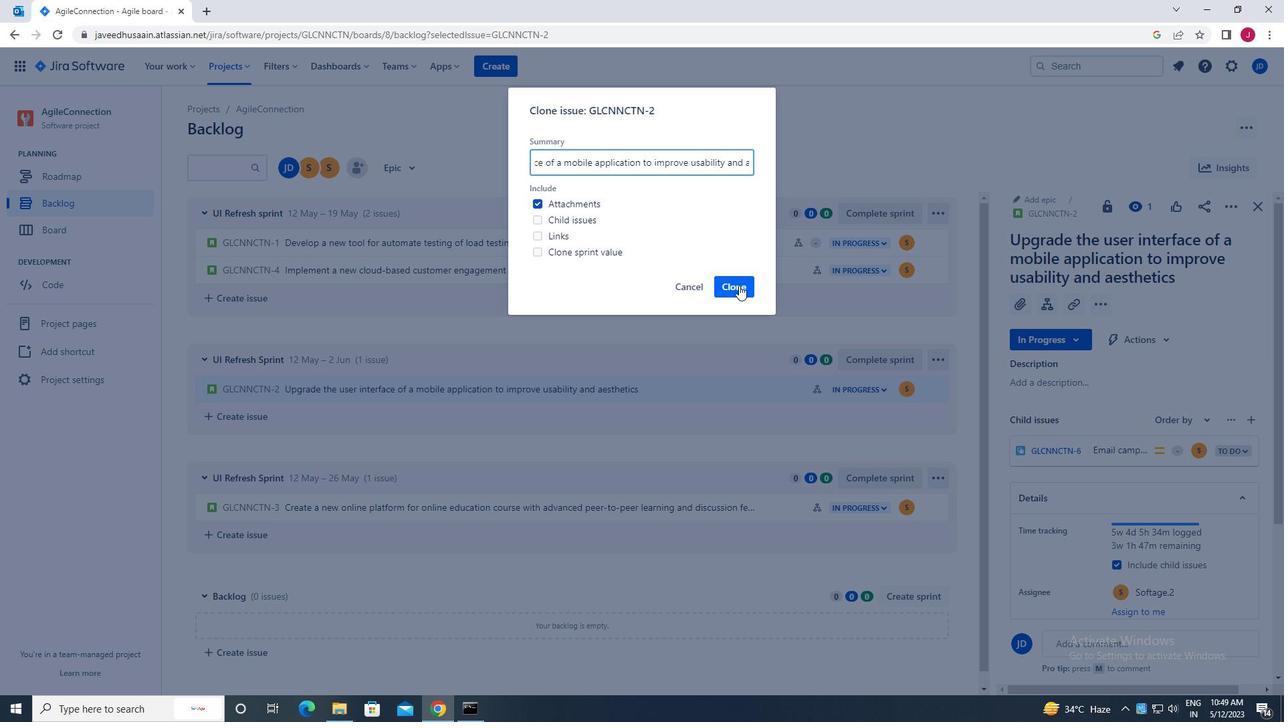 
Action: Mouse moved to (1260, 203)
Screenshot: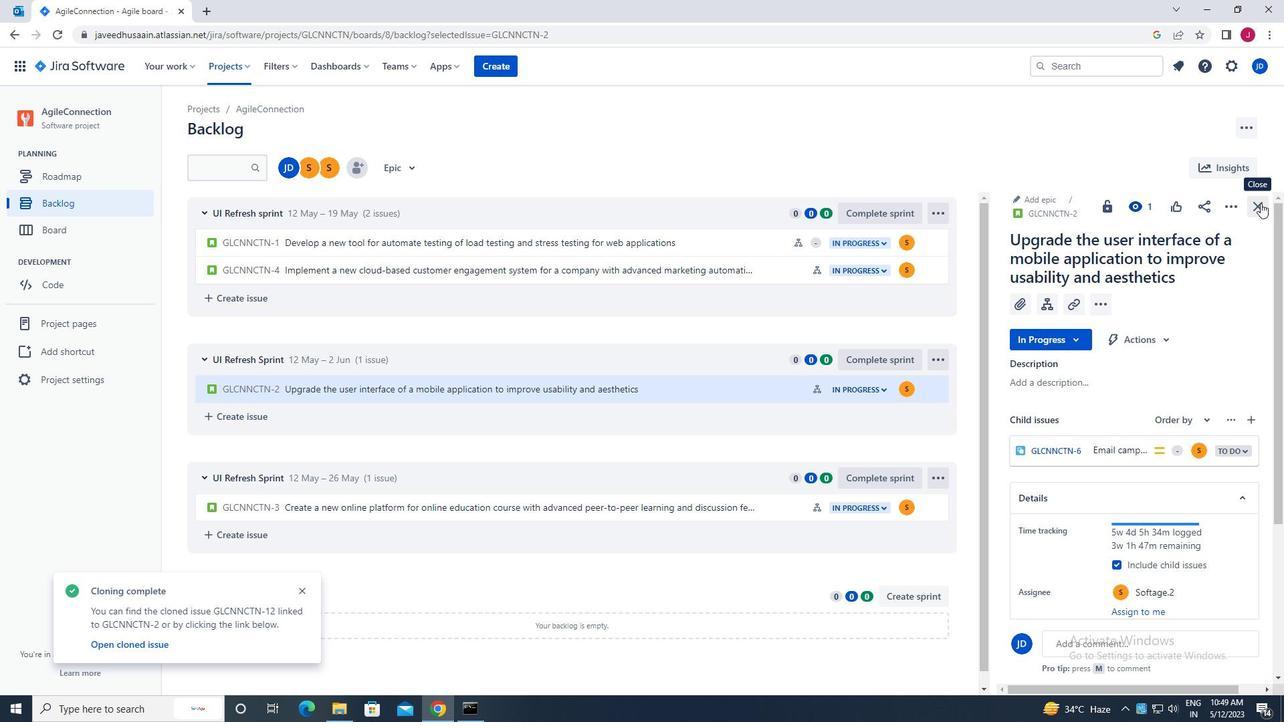 
Action: Mouse pressed left at (1260, 203)
Screenshot: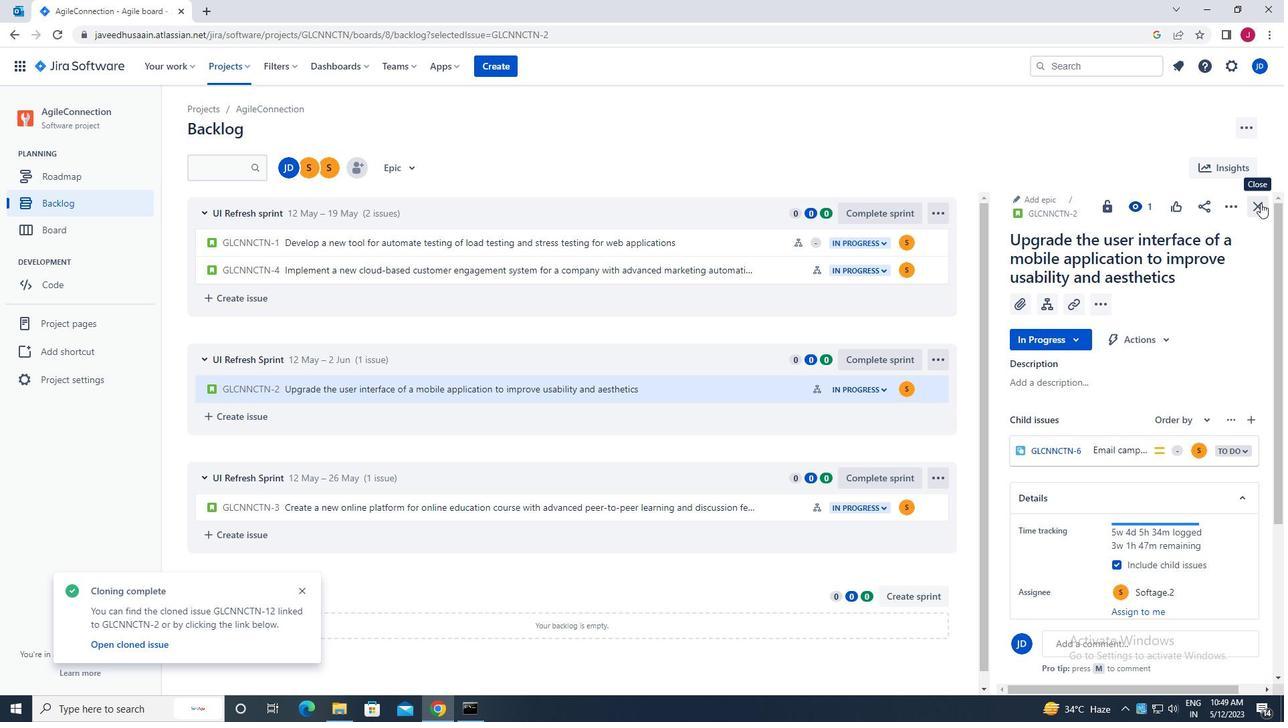 
Action: Mouse moved to (414, 163)
Screenshot: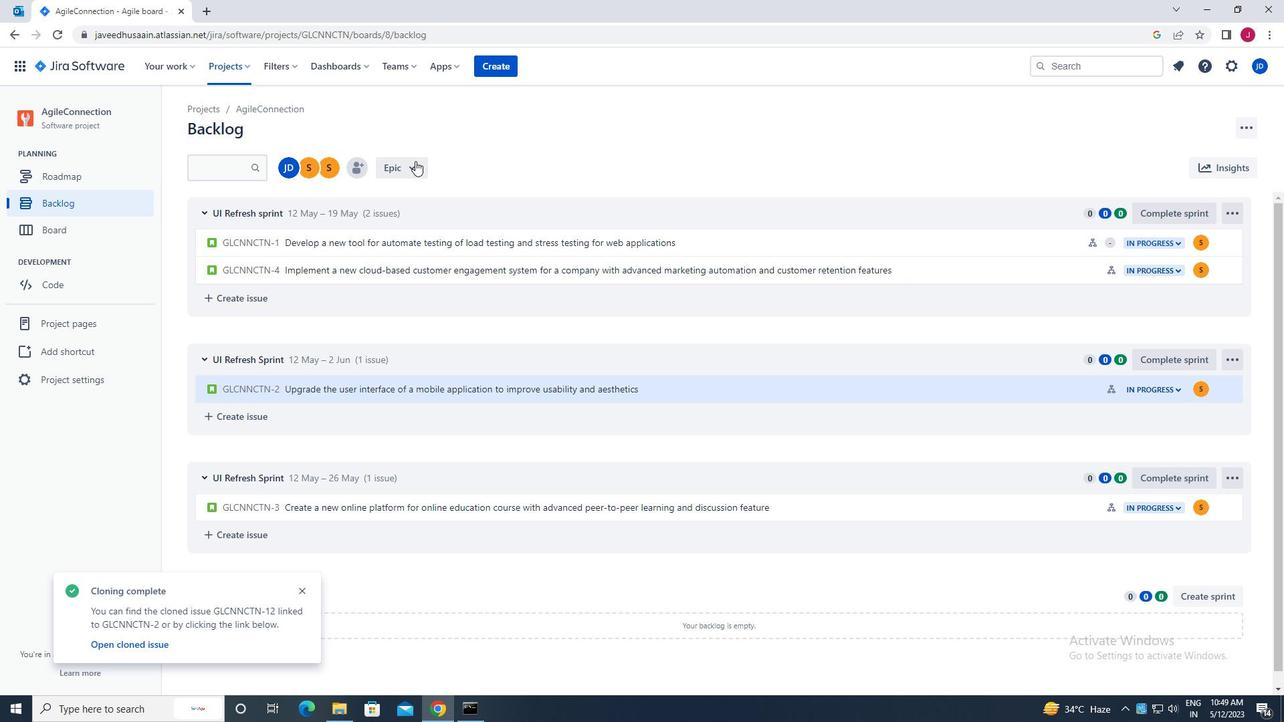 
Action: Mouse pressed left at (414, 163)
Screenshot: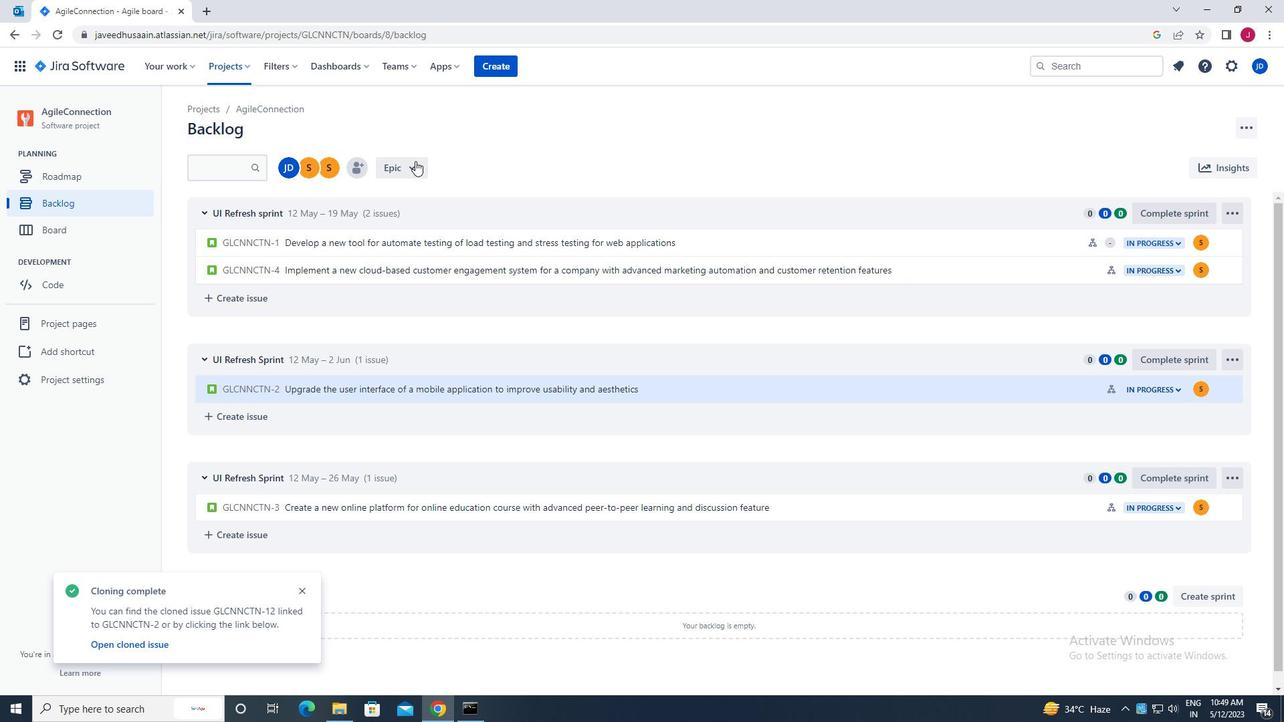 
Action: Mouse moved to (401, 245)
Screenshot: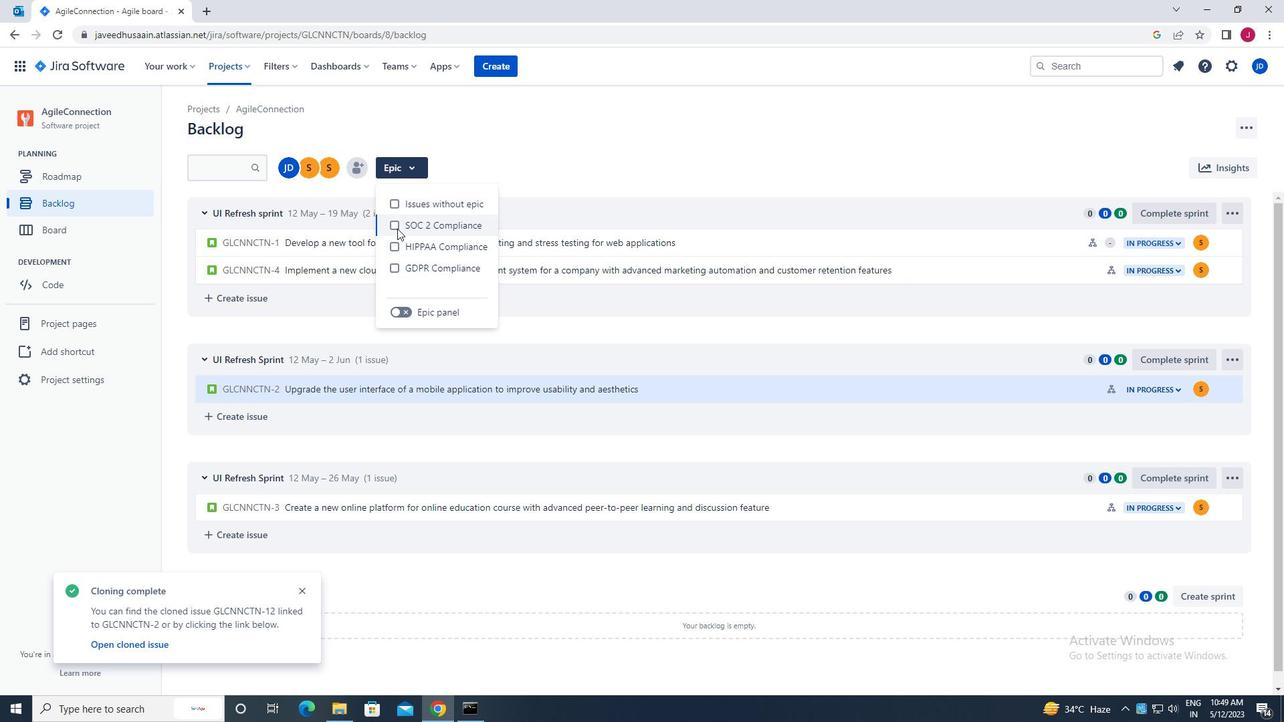 
Action: Mouse pressed left at (401, 245)
Screenshot: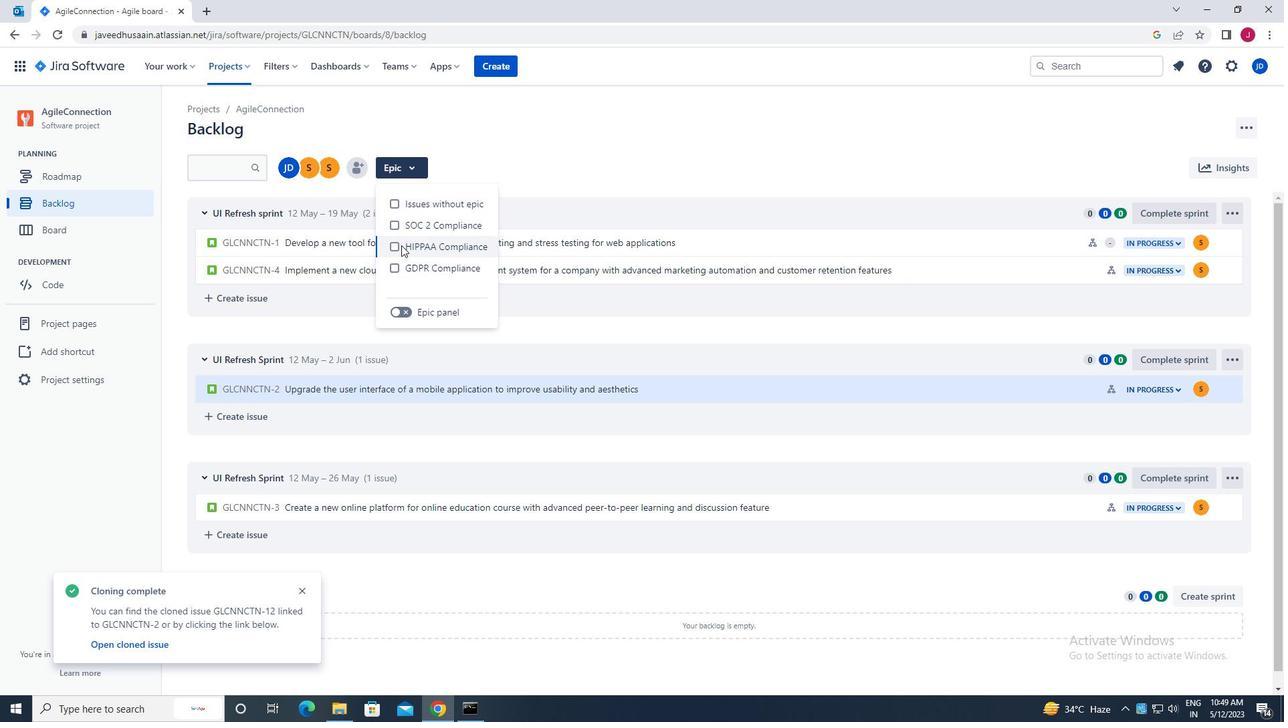 
Action: Mouse moved to (626, 145)
Screenshot: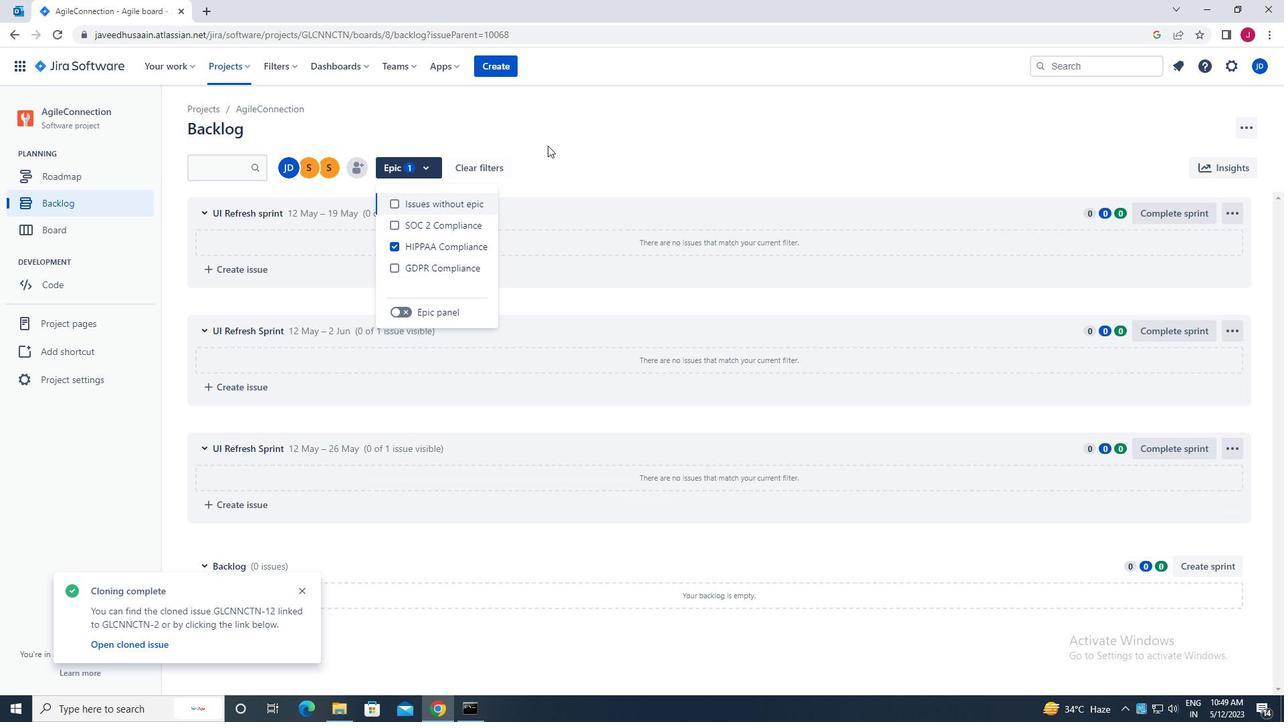 
Action: Mouse pressed left at (626, 145)
Screenshot: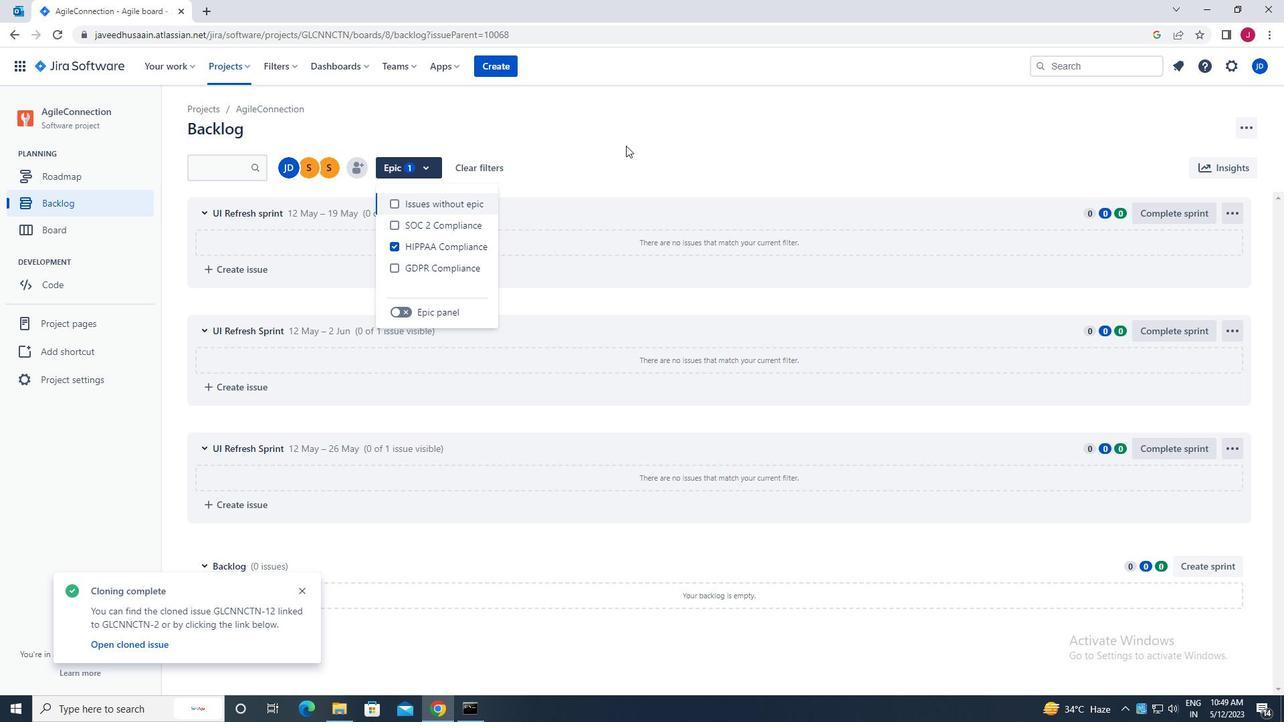 
